 Task: Add an event with the title Sales Team Weekly Meeting, date '2024/03/24', time 7:30 AM to 9:30 AMand add a description: The sales team reviews individual and collective sales performance against set targets and key performance indicators (KPIs). They analyze sales metrics, revenue figures, conversion rates, and other relevant data to evaluate progress and identify areas for improvement. This performance review helps identify successful strategies and areas that require adjustment or additional support._x000D_
_x000D_
Select event color  Peacock . Add location for the event as: 123 Rua das Flores, Porto, Portugal, logged in from the account softage.1@softage.netand send the event invitation to softage.9@softage.net and softage.10@softage.net. Set a reminder for the event Every weekday(Monday to Friday)
Action: Mouse moved to (54, 101)
Screenshot: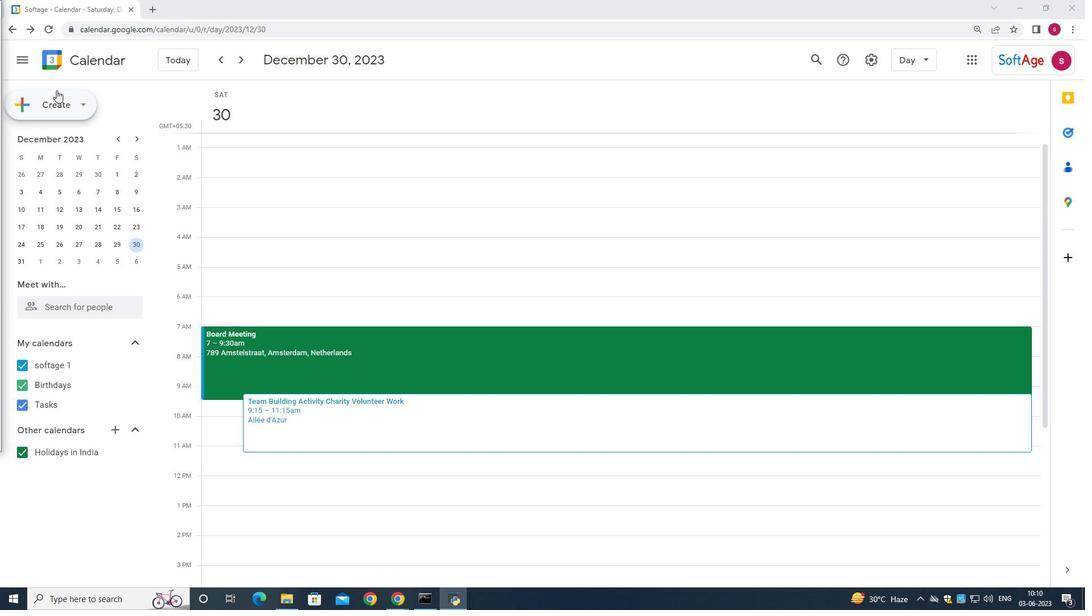 
Action: Mouse pressed left at (54, 101)
Screenshot: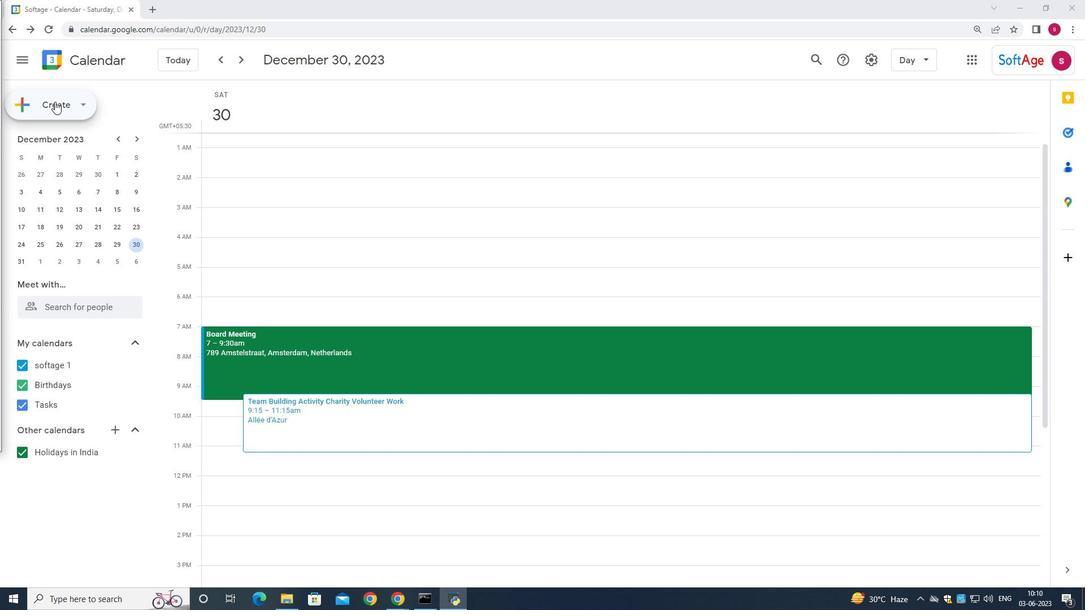 
Action: Mouse moved to (51, 142)
Screenshot: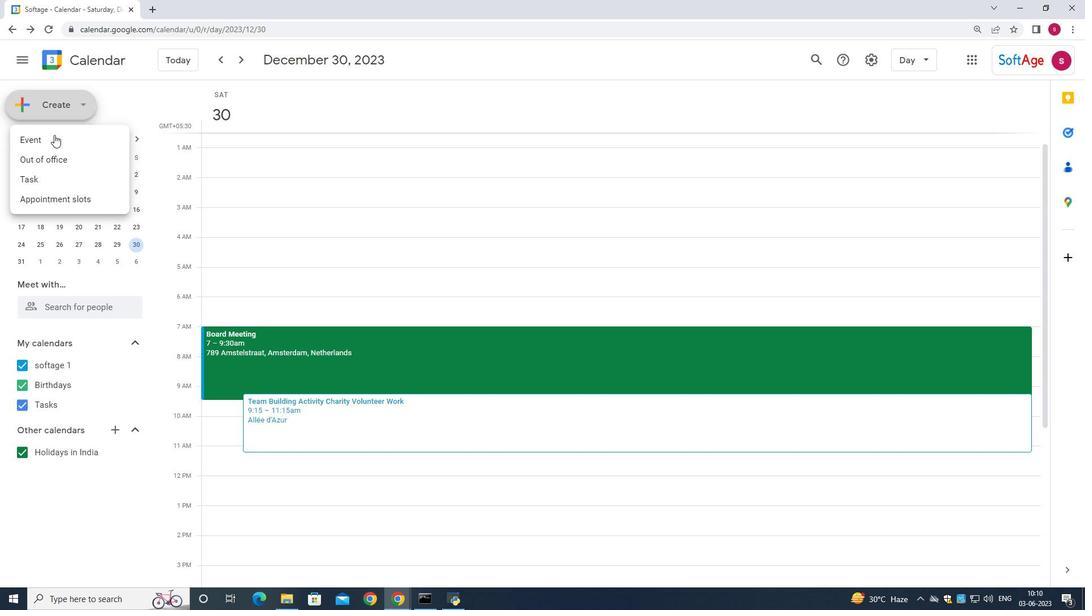 
Action: Mouse pressed left at (51, 142)
Screenshot: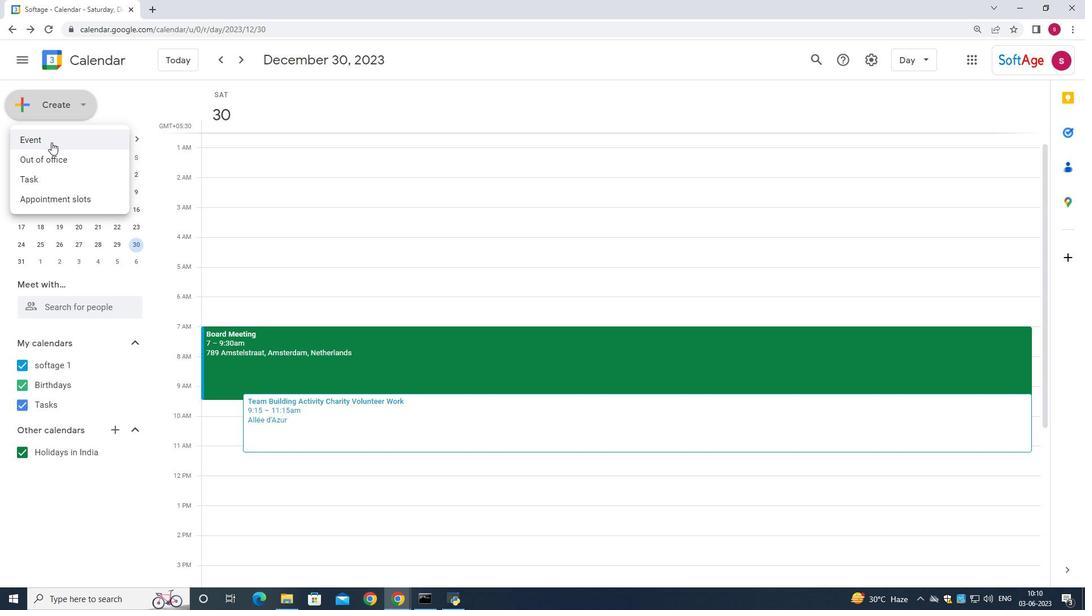 
Action: Mouse moved to (560, 197)
Screenshot: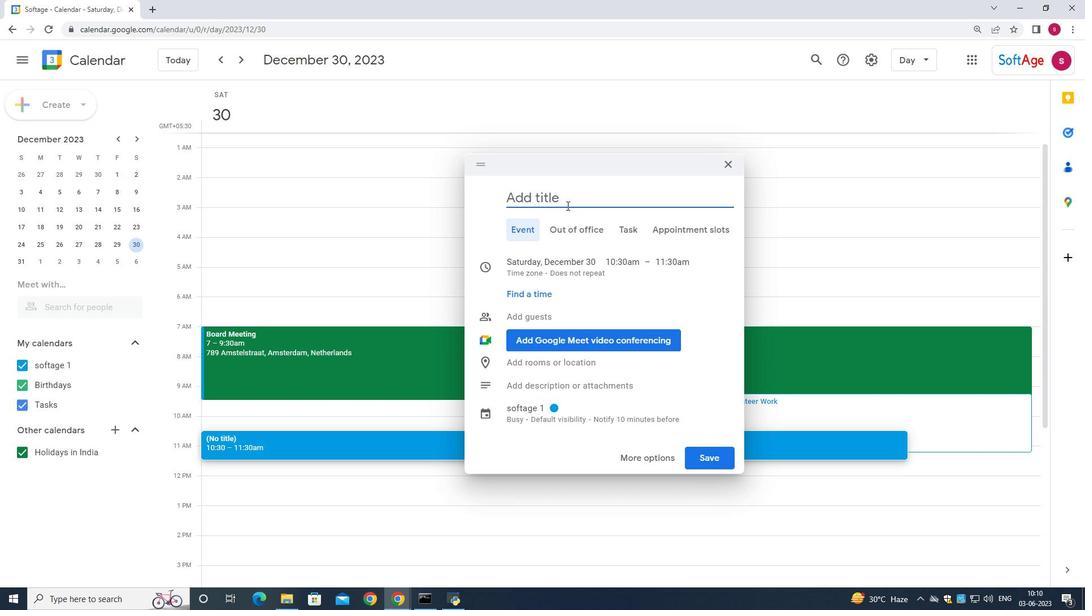 
Action: Mouse pressed left at (560, 197)
Screenshot: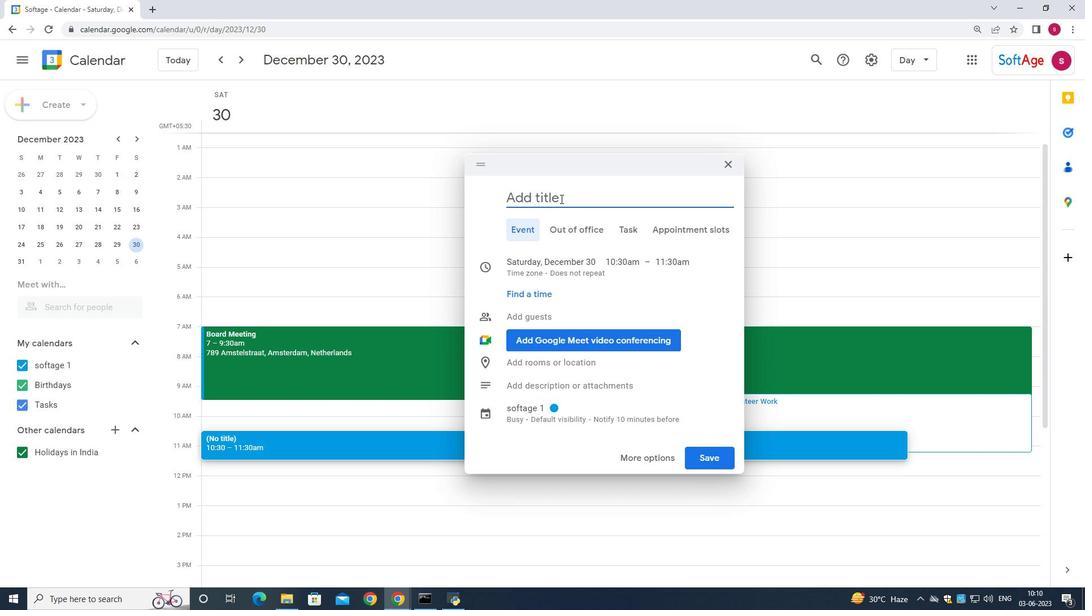 
Action: Key pressed <Key.shift>Sales<Key.space><Key.shift>Team<Key.space><Key.shift><Key.shift><Key.shift>Weekly<Key.space><Key.shift>Meeting
Screenshot: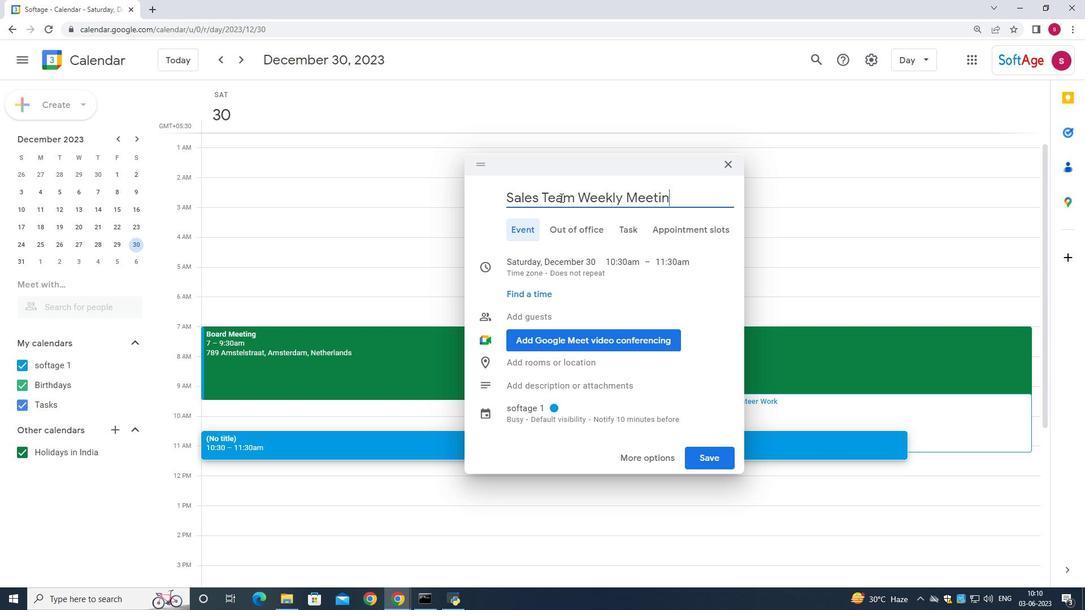 
Action: Mouse moved to (554, 265)
Screenshot: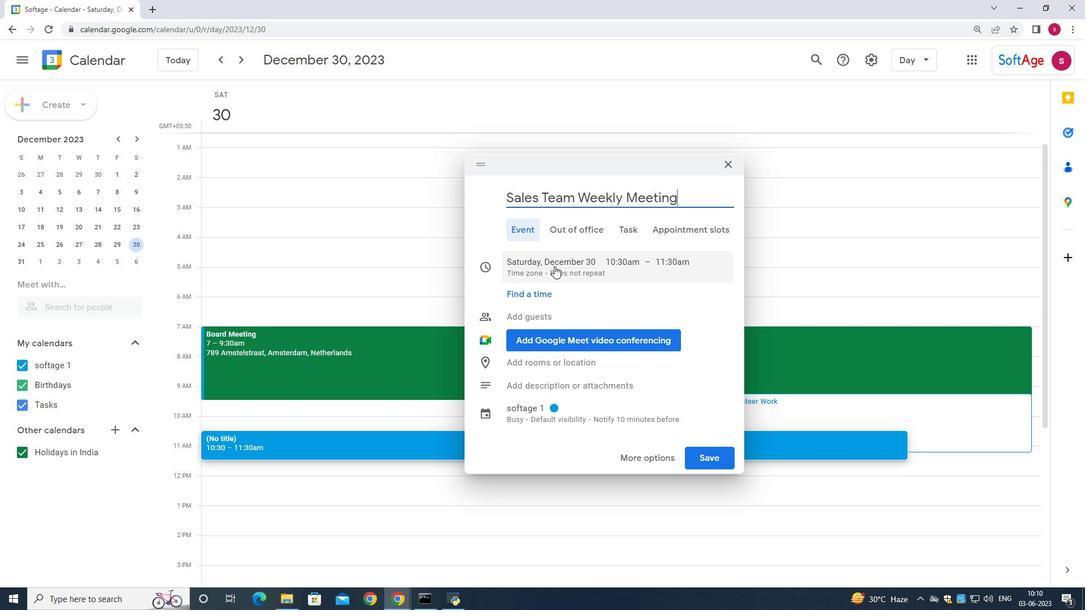 
Action: Mouse pressed left at (554, 265)
Screenshot: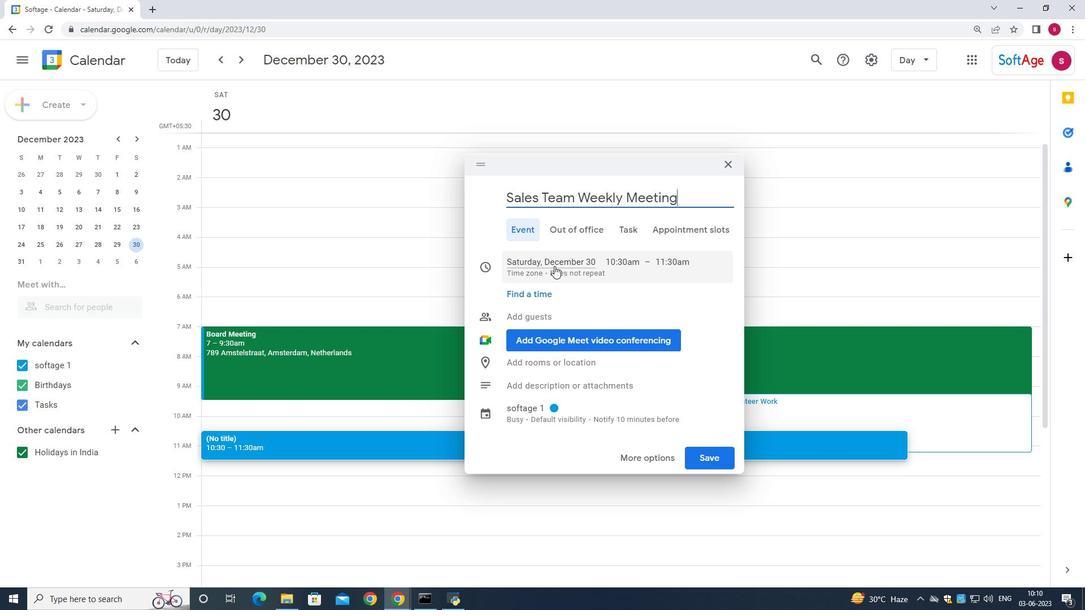 
Action: Mouse moved to (637, 287)
Screenshot: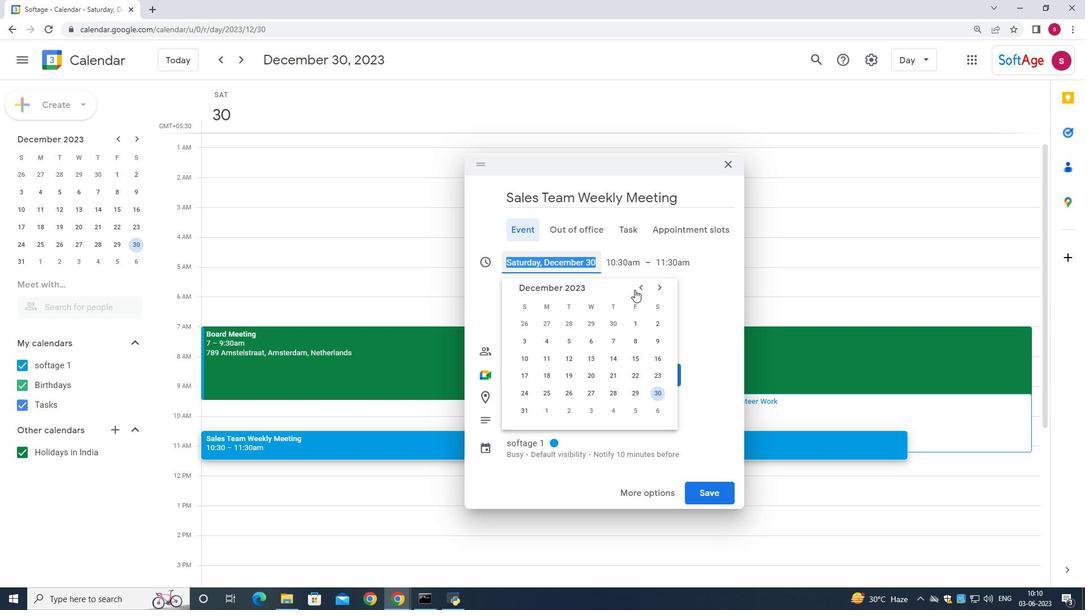 
Action: Mouse pressed left at (637, 287)
Screenshot: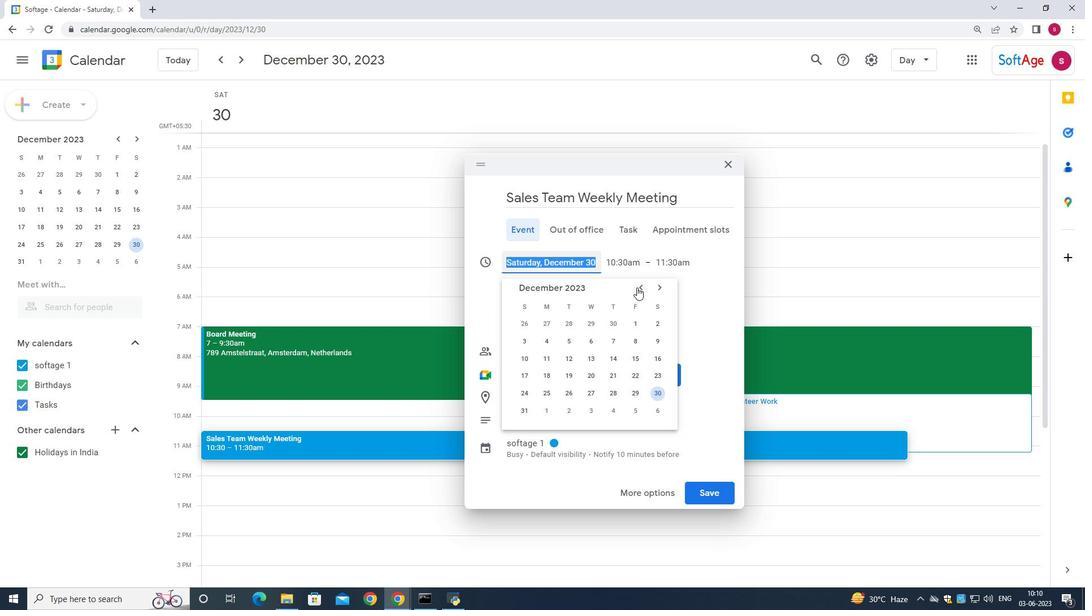 
Action: Mouse pressed left at (637, 287)
Screenshot: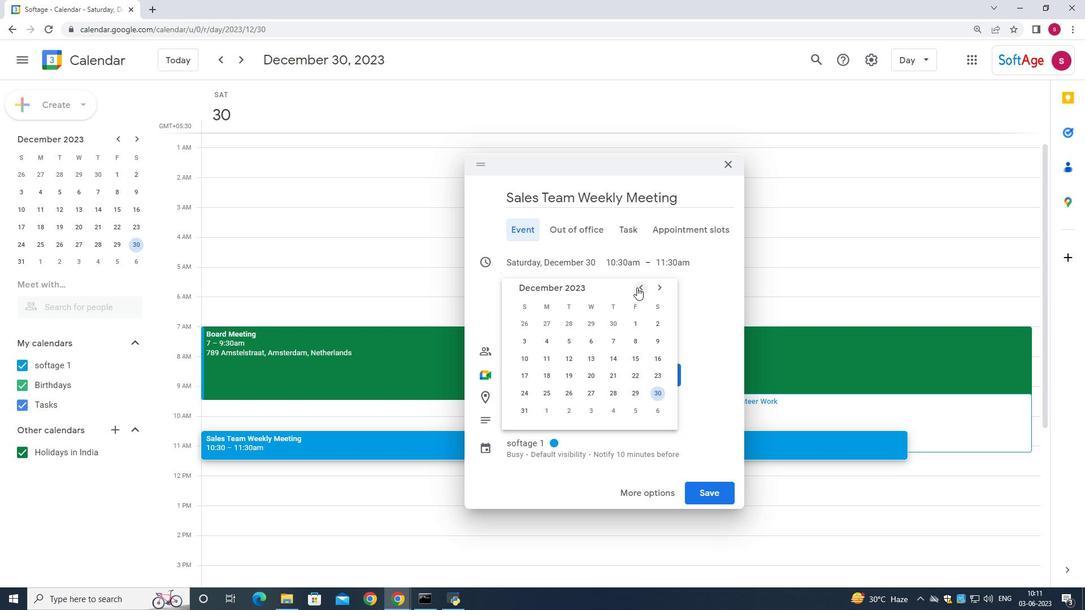 
Action: Mouse pressed left at (637, 287)
Screenshot: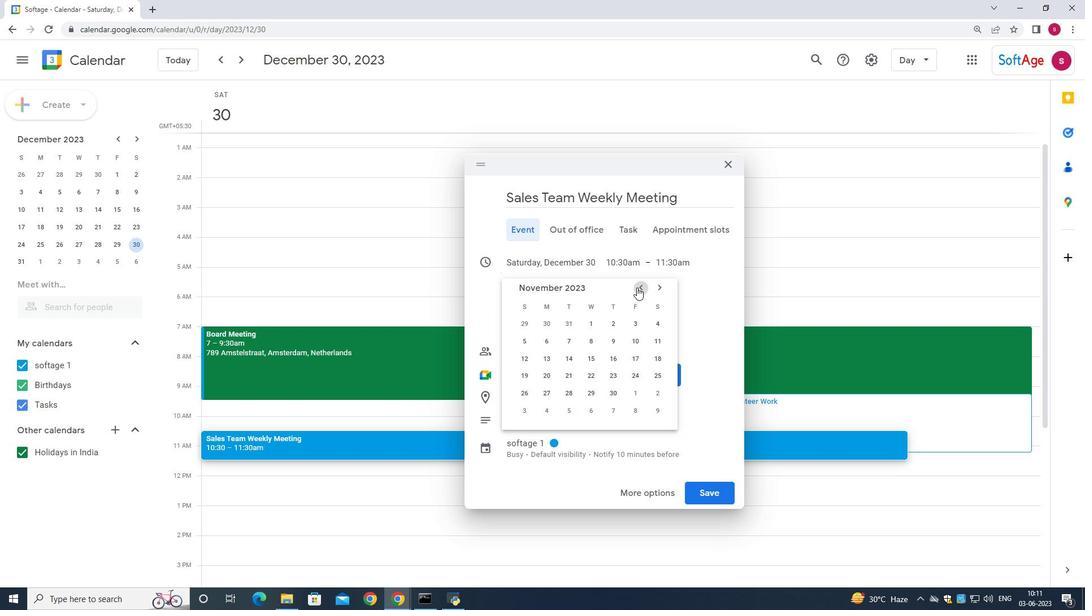 
Action: Mouse pressed left at (637, 287)
Screenshot: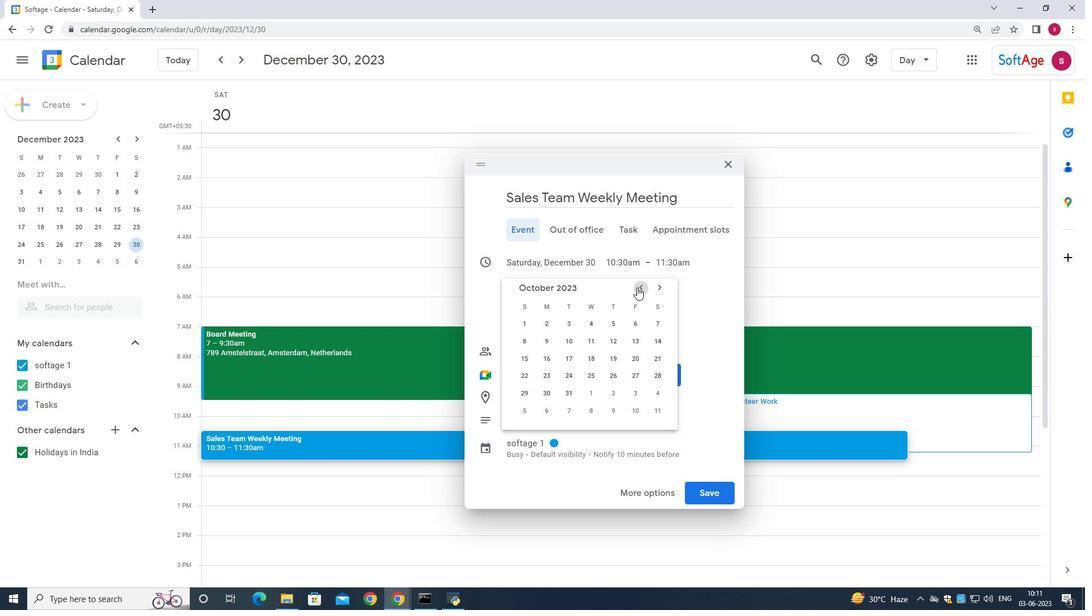 
Action: Mouse pressed left at (637, 287)
Screenshot: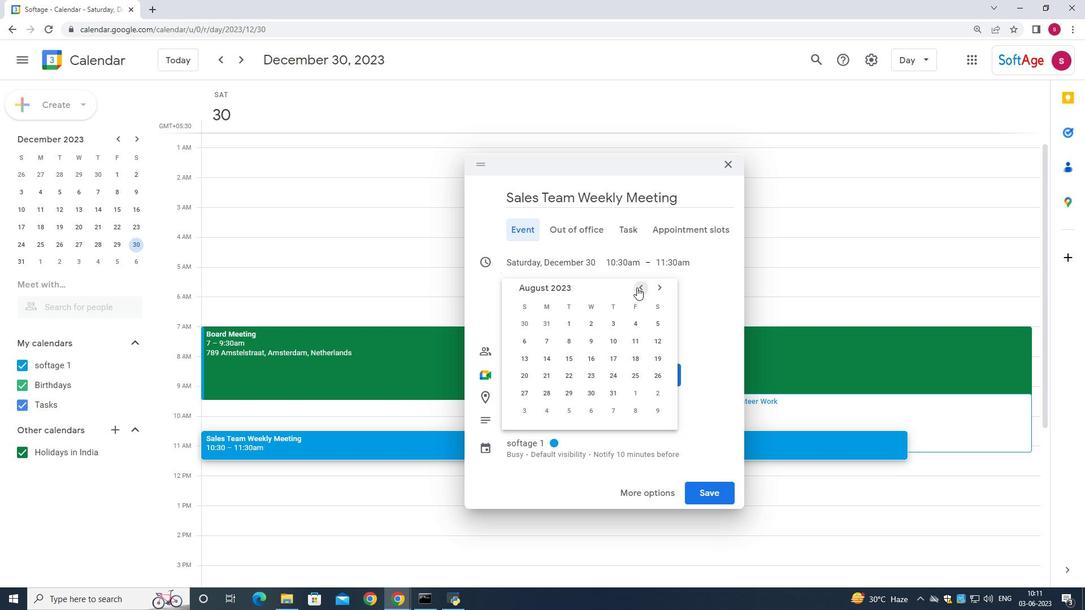 
Action: Mouse pressed left at (637, 287)
Screenshot: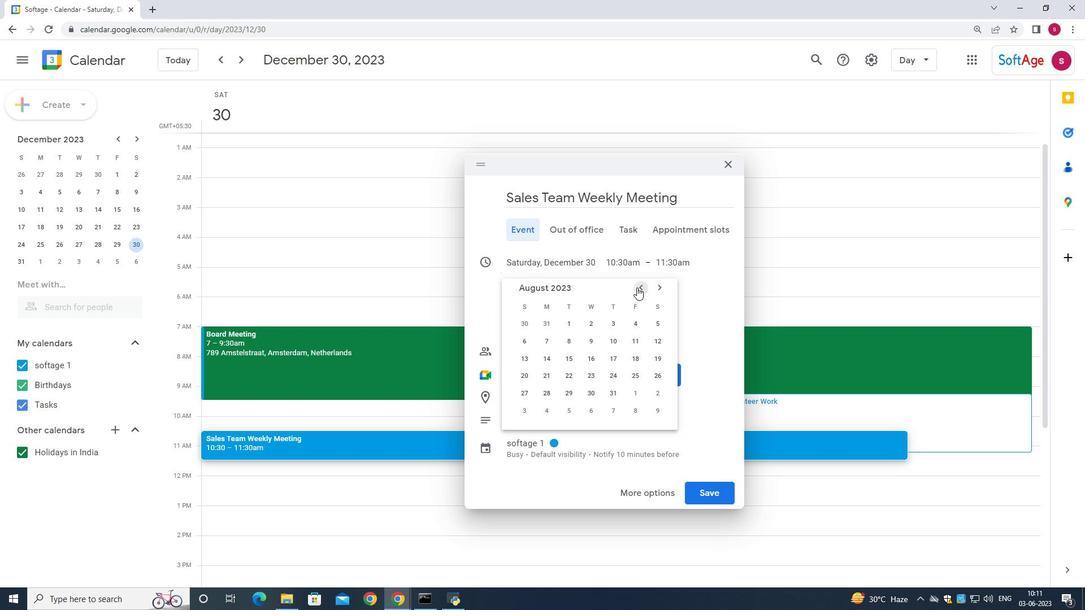 
Action: Mouse pressed left at (637, 287)
Screenshot: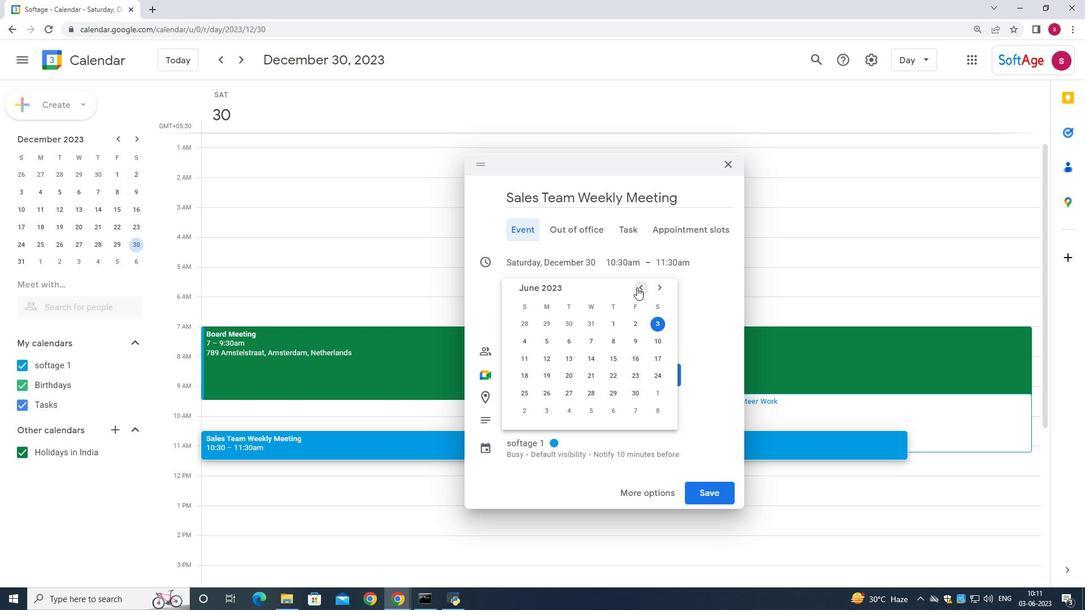 
Action: Mouse pressed left at (637, 287)
Screenshot: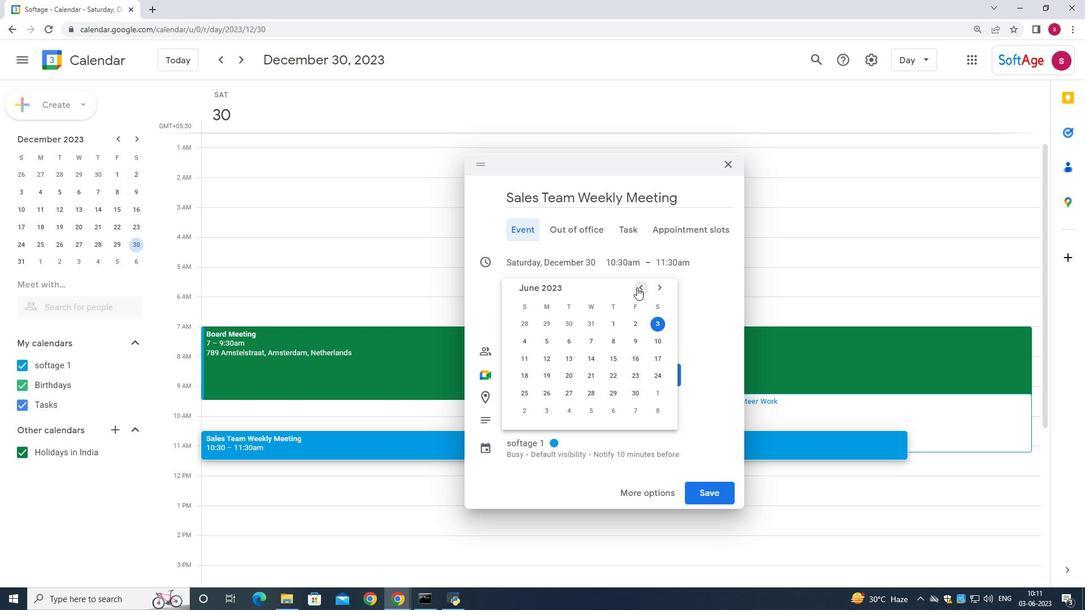 
Action: Mouse pressed left at (637, 287)
Screenshot: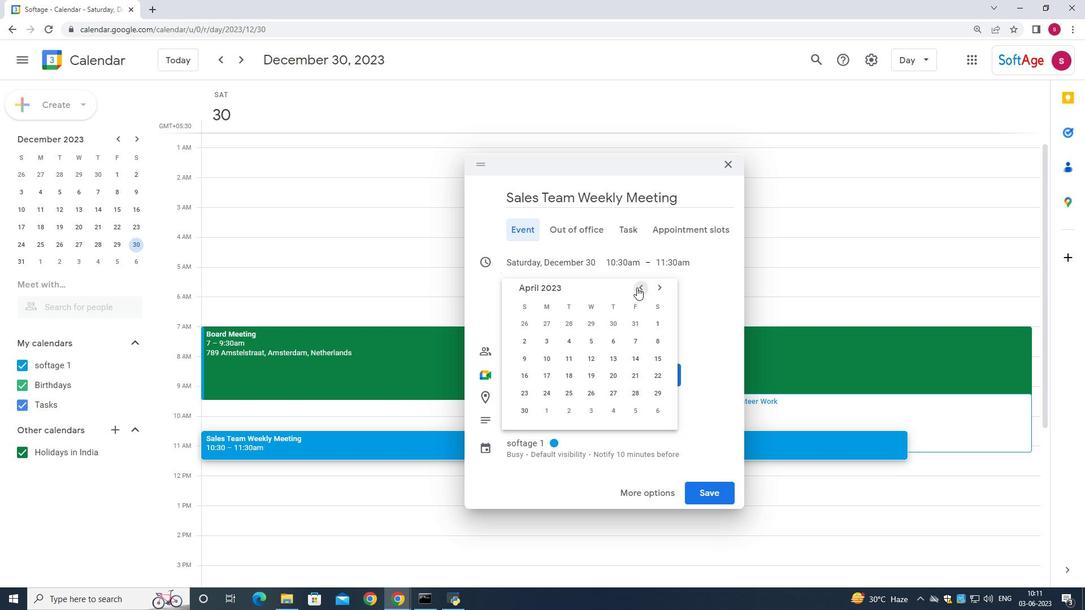 
Action: Mouse moved to (632, 375)
Screenshot: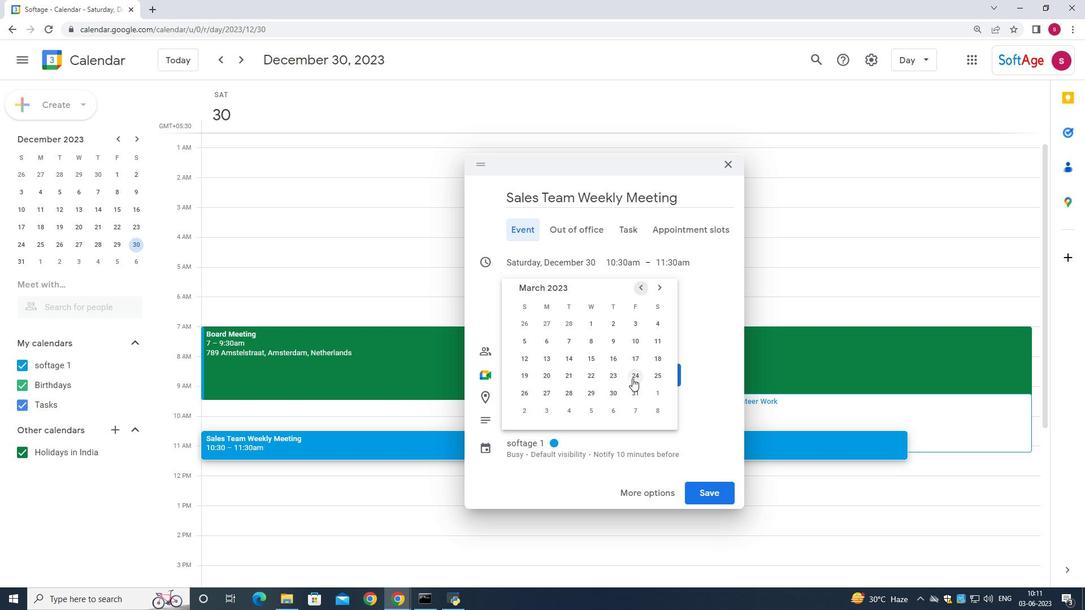 
Action: Mouse pressed left at (632, 375)
Screenshot: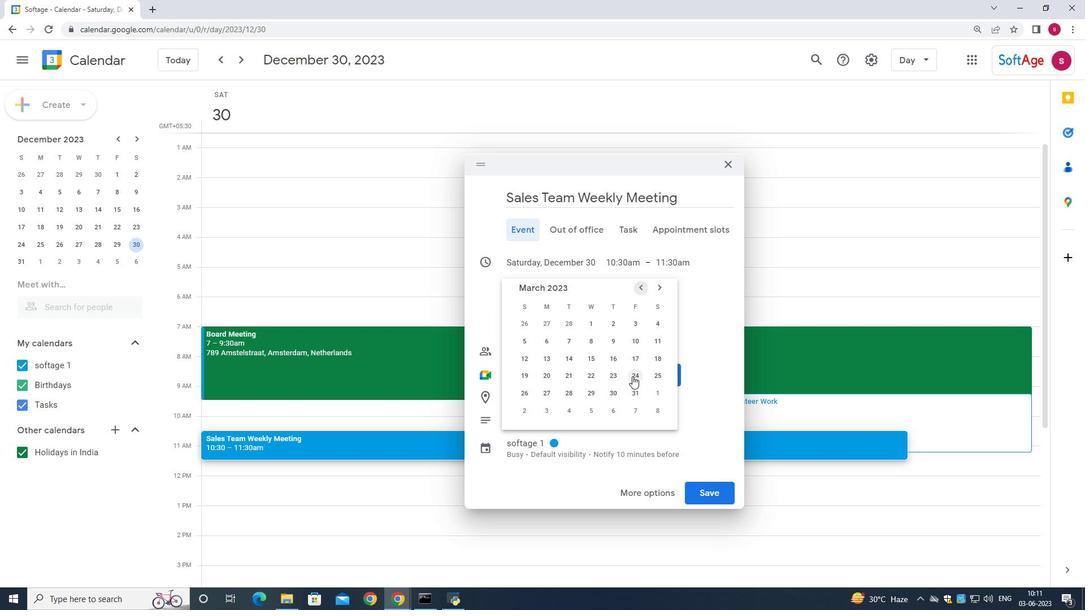 
Action: Mouse moved to (596, 262)
Screenshot: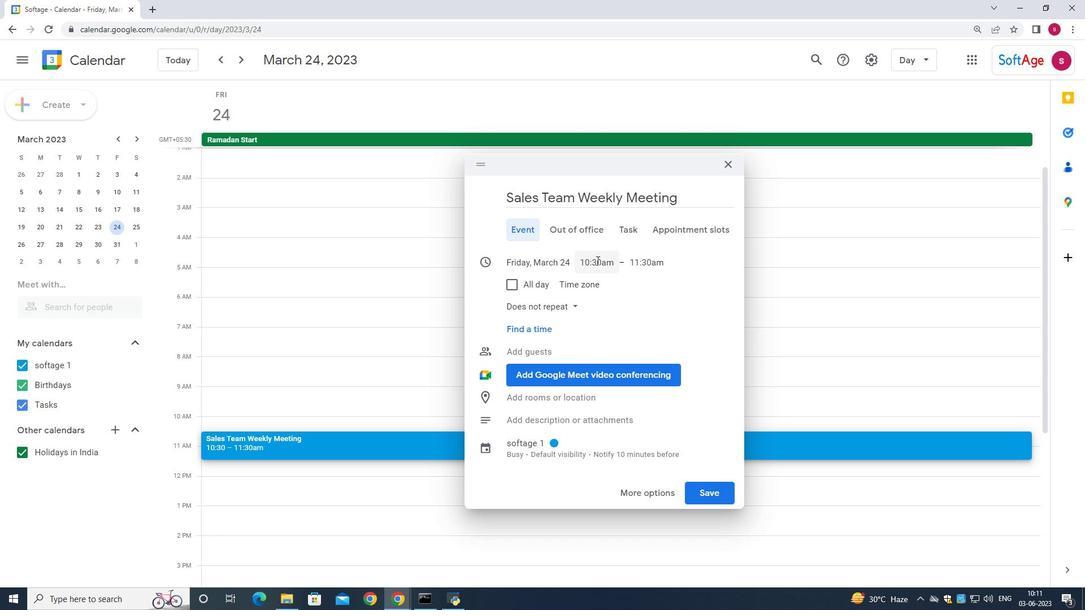 
Action: Mouse pressed left at (596, 262)
Screenshot: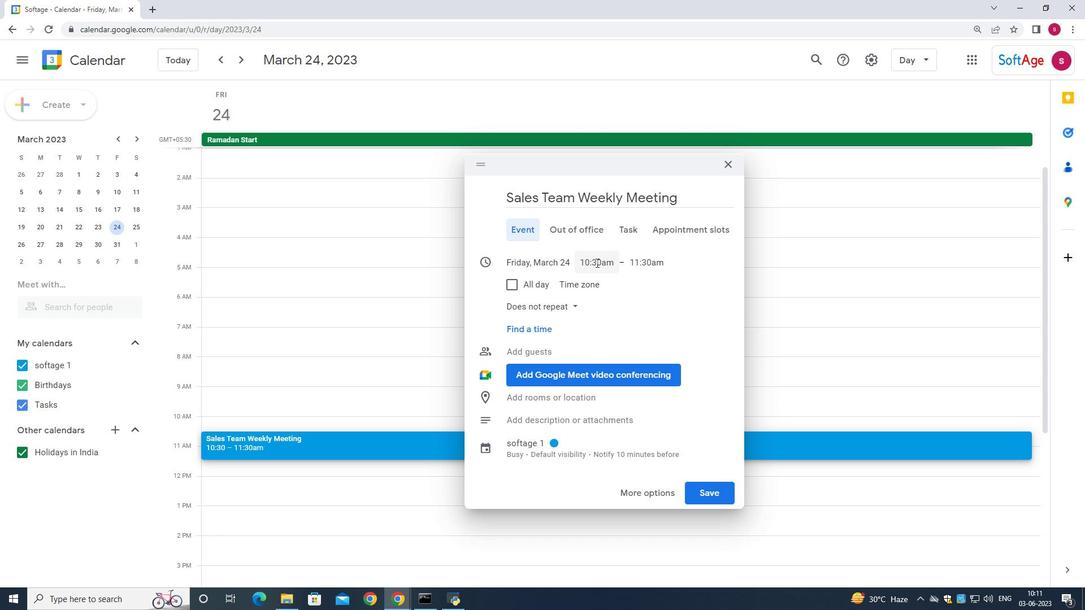 
Action: Mouse moved to (602, 262)
Screenshot: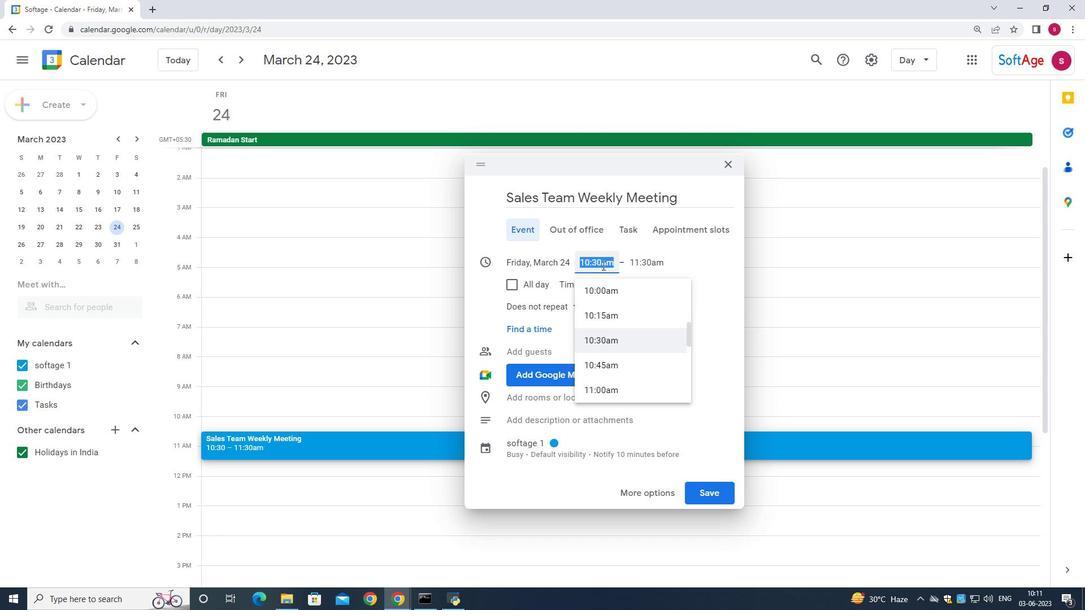 
Action: Mouse pressed left at (602, 262)
Screenshot: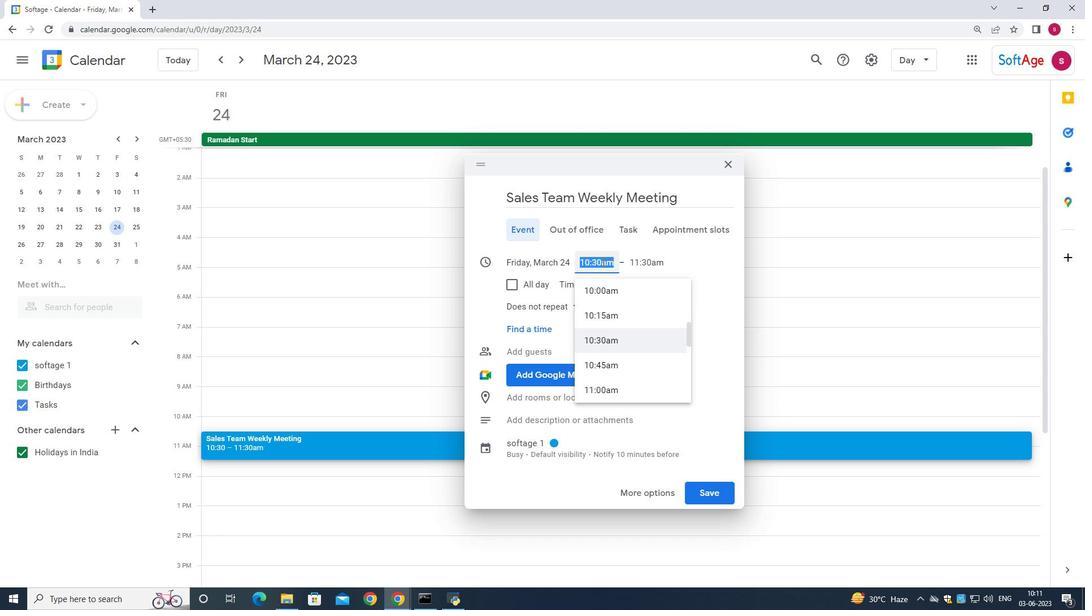 
Action: Key pressed <Key.backspace><Key.backspace>
Screenshot: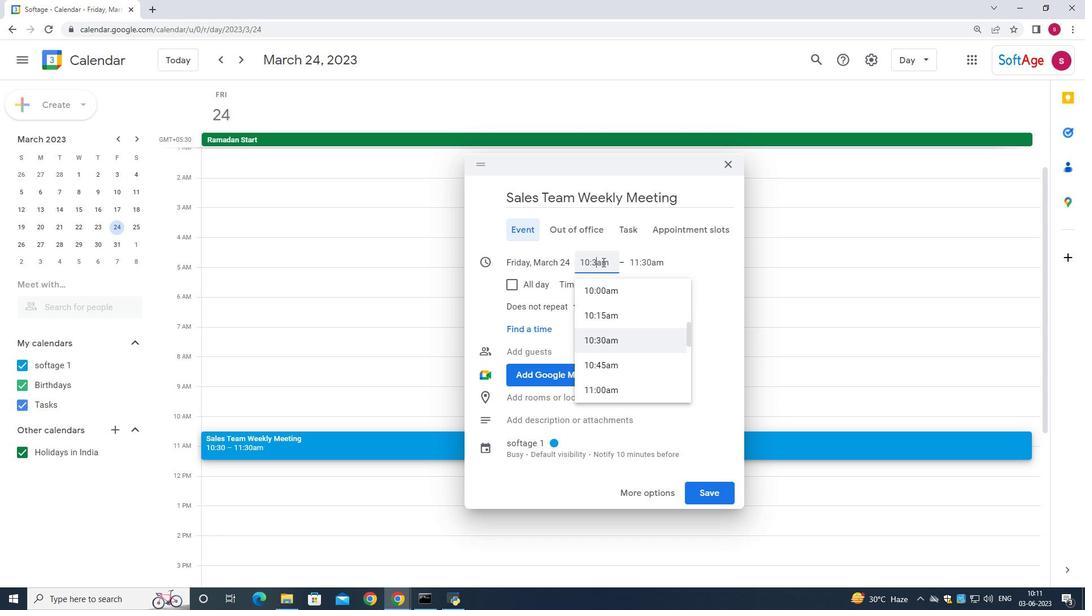 
Action: Mouse moved to (589, 260)
Screenshot: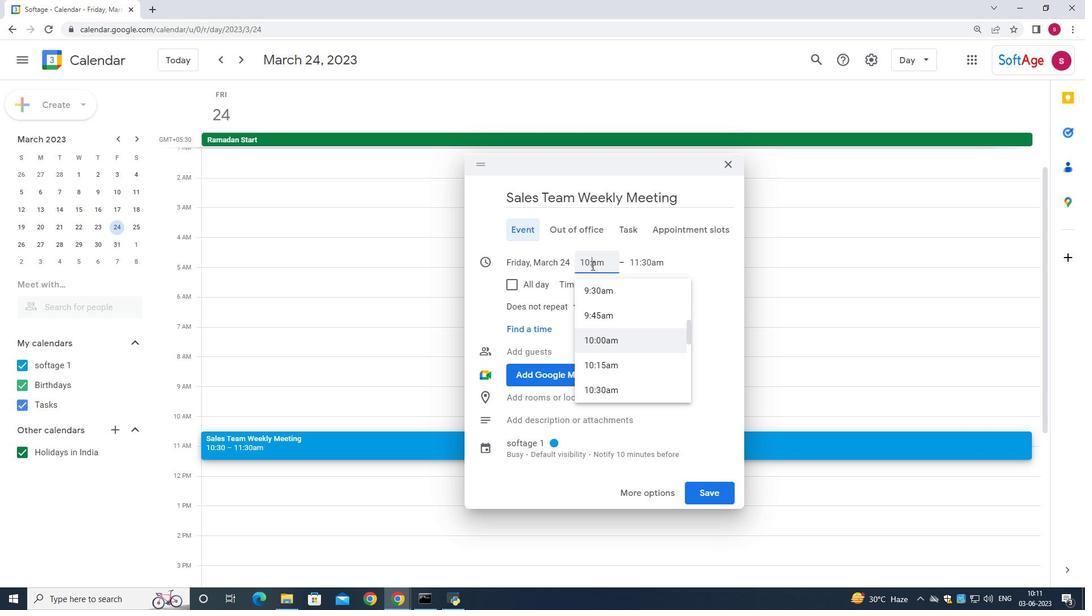 
Action: Mouse pressed left at (589, 260)
Screenshot: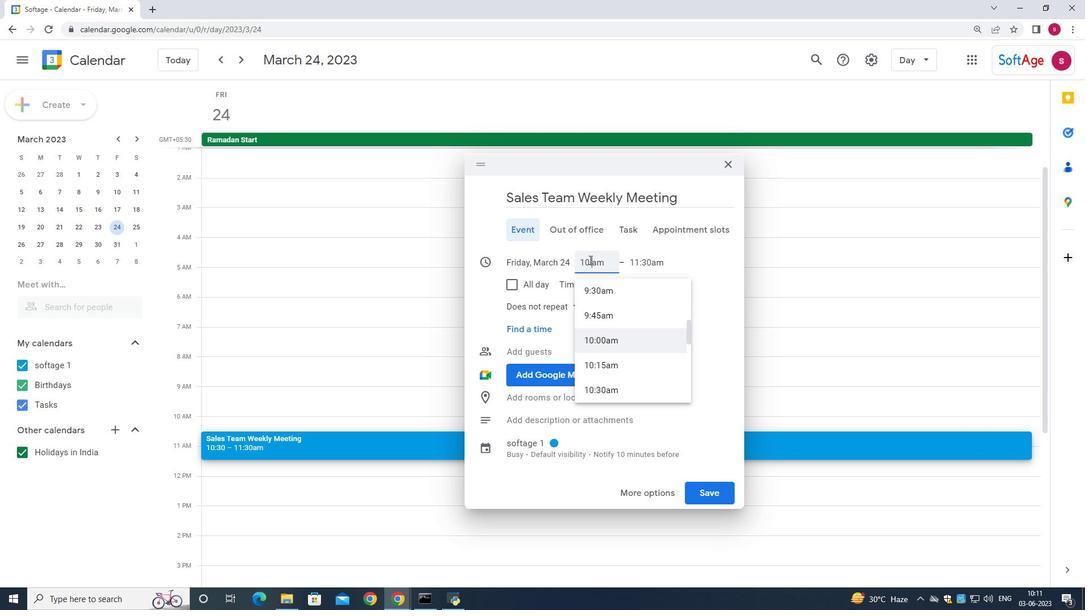 
Action: Key pressed <Key.backspace>7<Key.shift_r>:<Key.space>30<Key.space><Key.shift>A<Key.shift><Key.shift><Key.shift><Key.shift><Key.shift>M
Screenshot: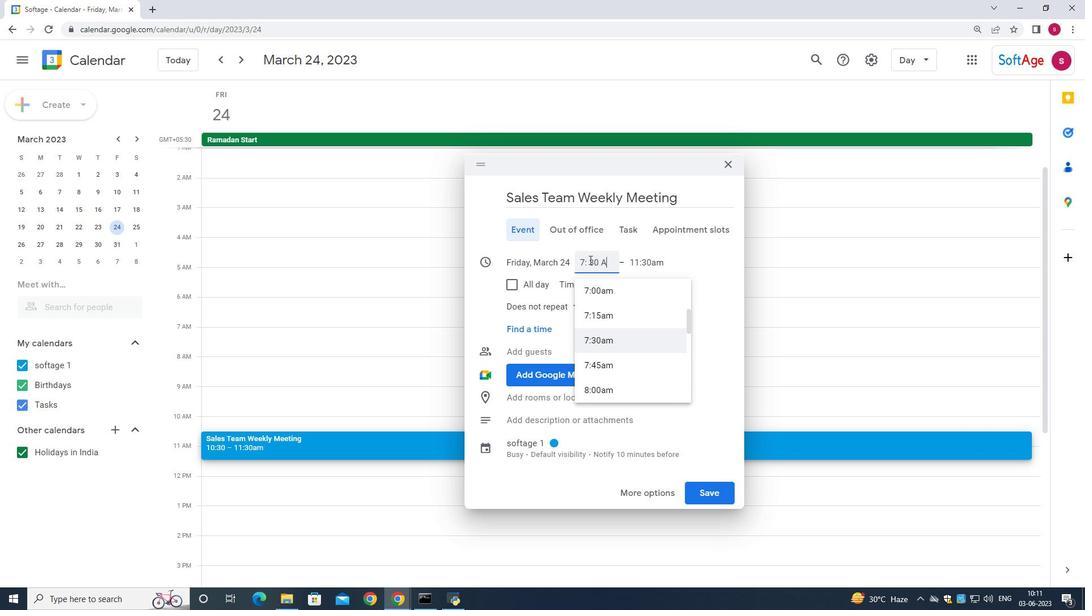 
Action: Mouse moved to (647, 259)
Screenshot: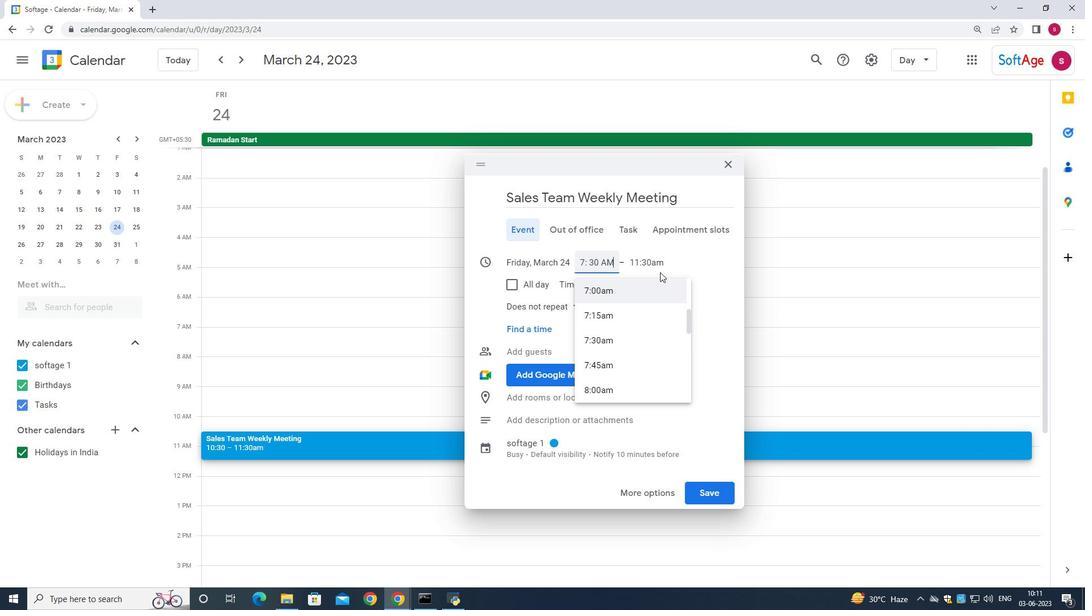 
Action: Mouse pressed left at (647, 259)
Screenshot: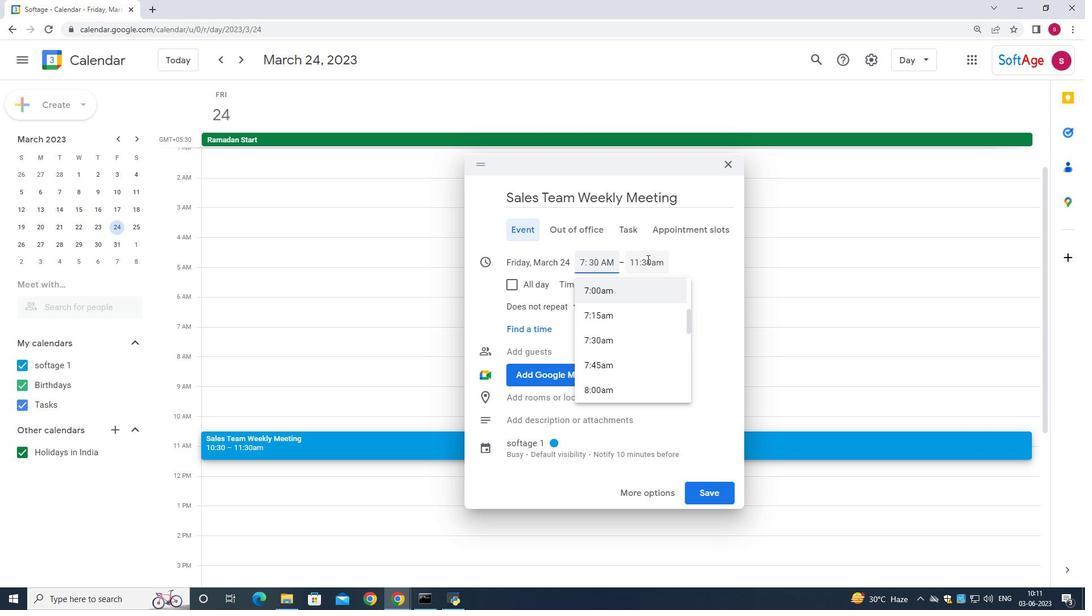 
Action: Mouse moved to (674, 349)
Screenshot: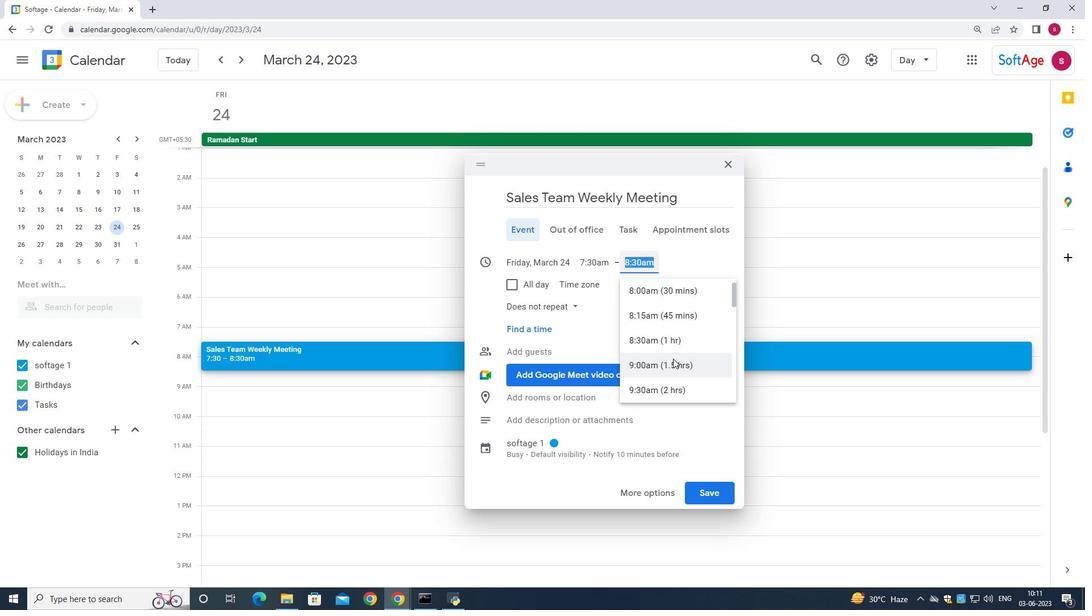 
Action: Mouse scrolled (674, 349) with delta (0, 0)
Screenshot: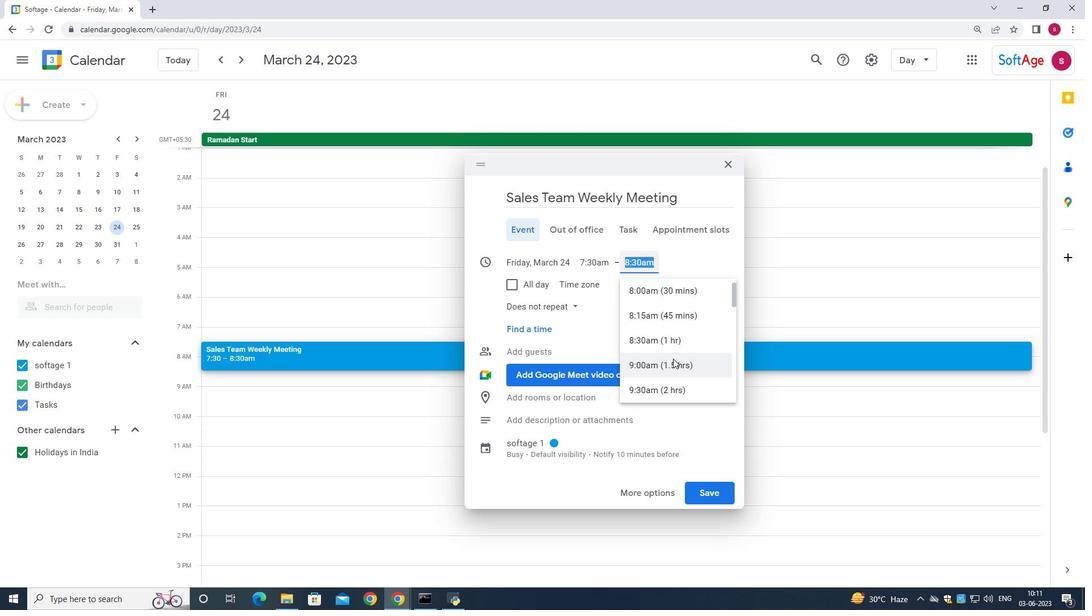 
Action: Mouse scrolled (674, 349) with delta (0, 0)
Screenshot: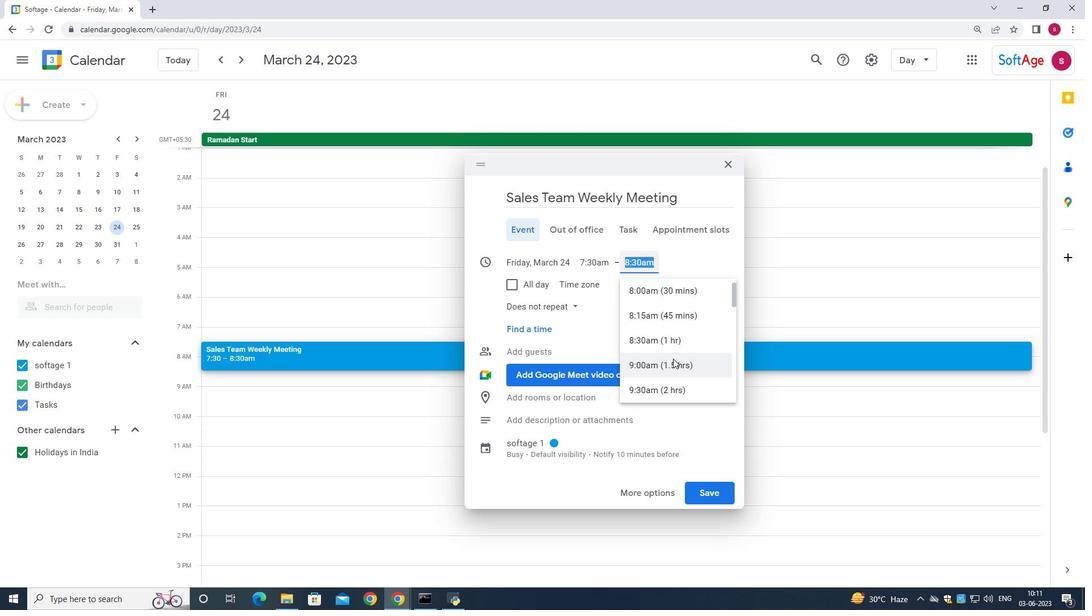 
Action: Mouse scrolled (674, 349) with delta (0, 0)
Screenshot: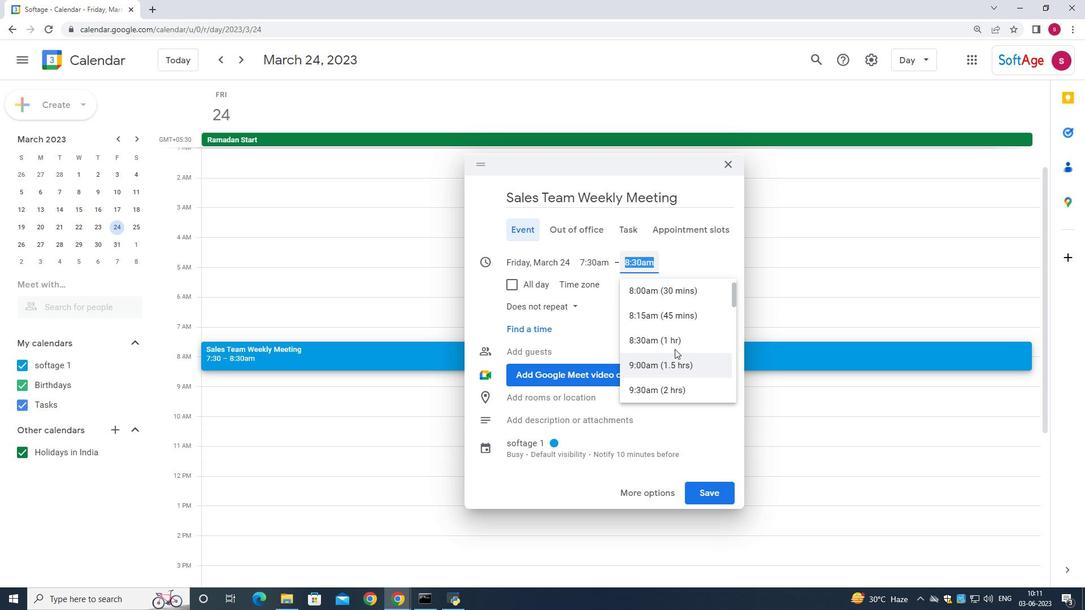 
Action: Mouse scrolled (674, 349) with delta (0, 0)
Screenshot: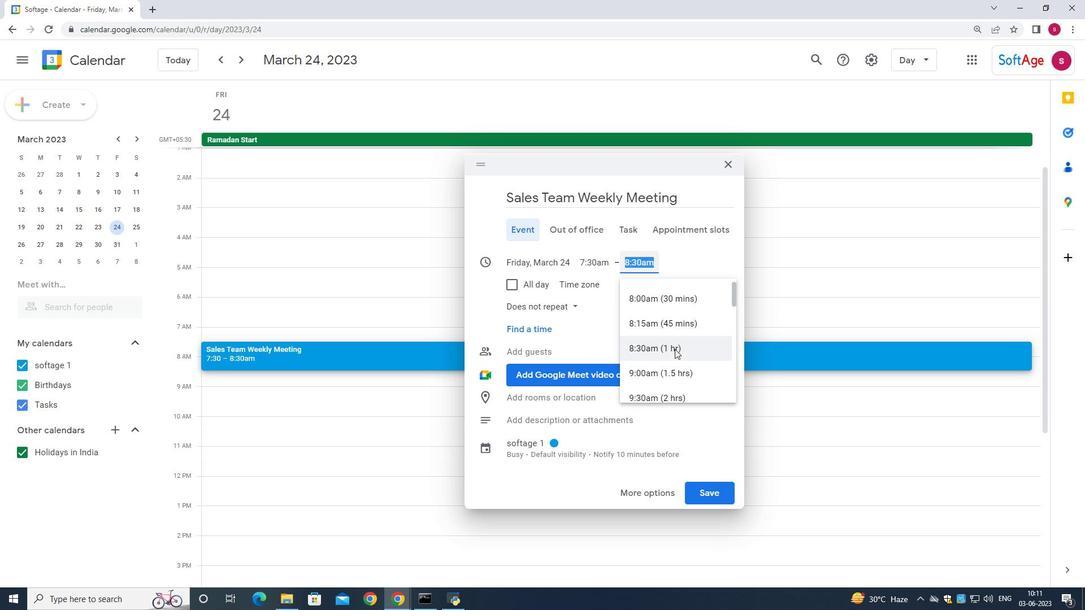 
Action: Mouse scrolled (674, 349) with delta (0, 0)
Screenshot: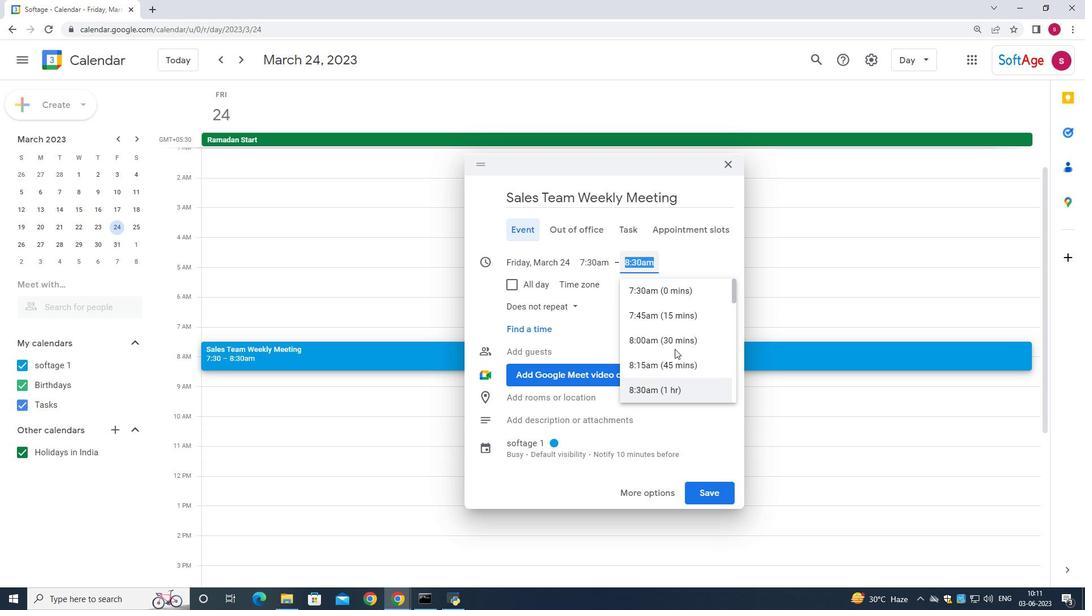
Action: Mouse scrolled (674, 349) with delta (0, 0)
Screenshot: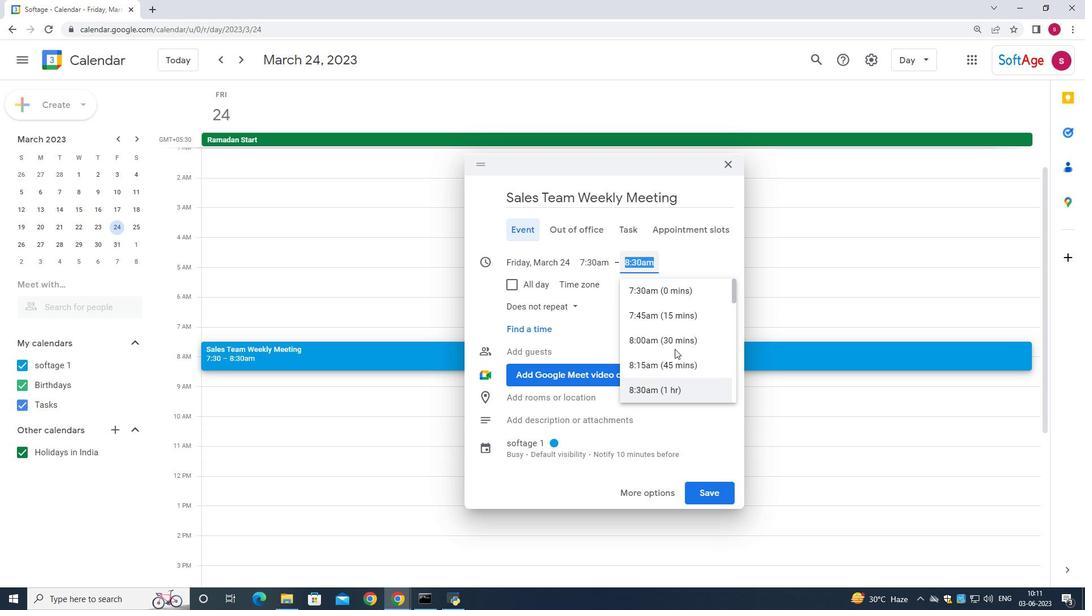 
Action: Mouse scrolled (674, 349) with delta (0, 0)
Screenshot: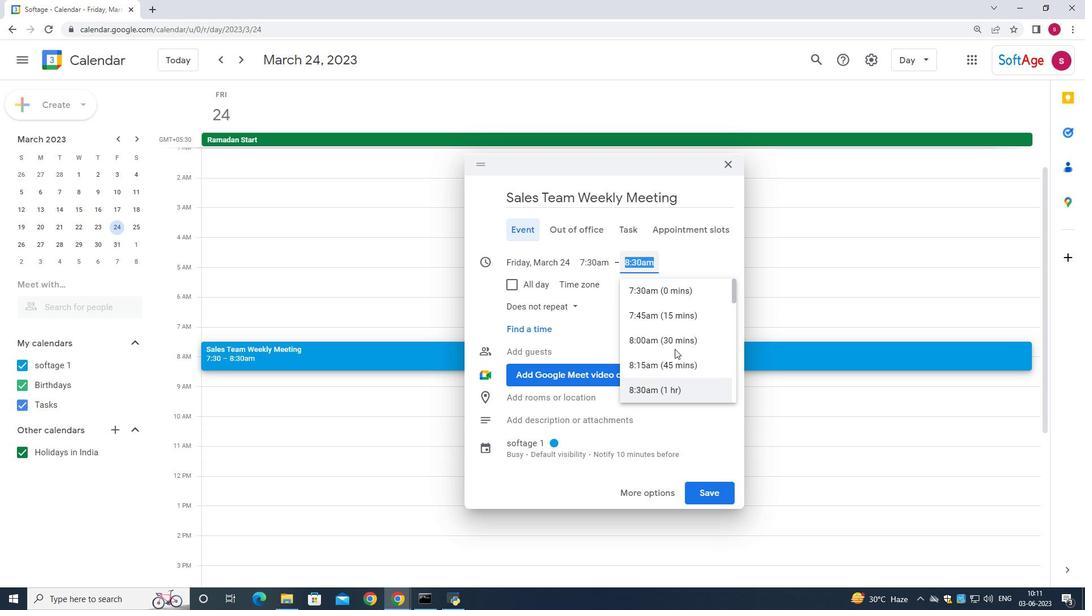 
Action: Mouse scrolled (674, 349) with delta (0, 0)
Screenshot: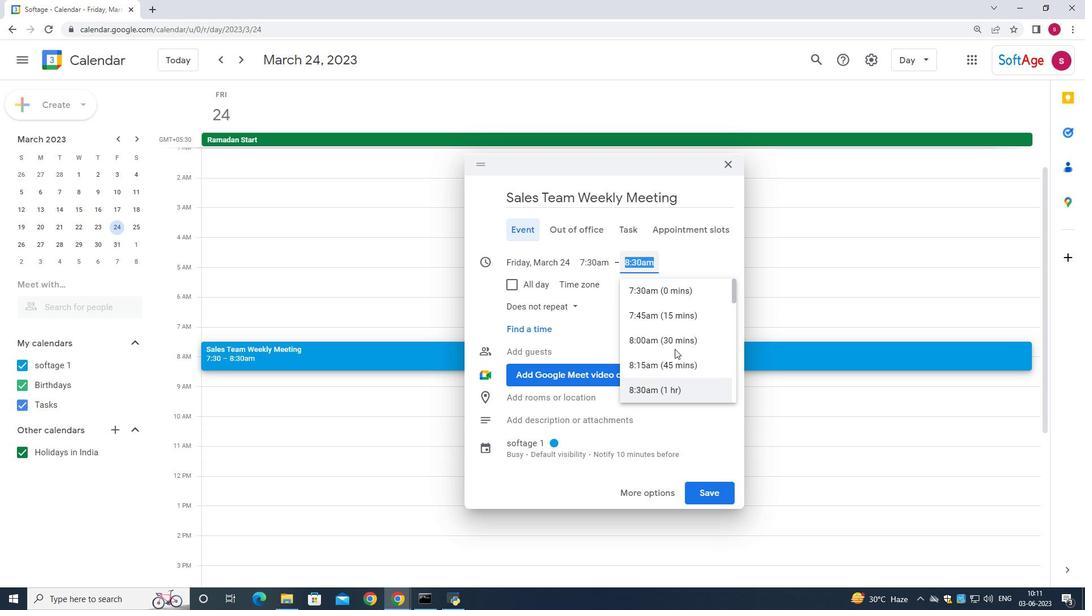 
Action: Mouse scrolled (674, 349) with delta (0, 0)
Screenshot: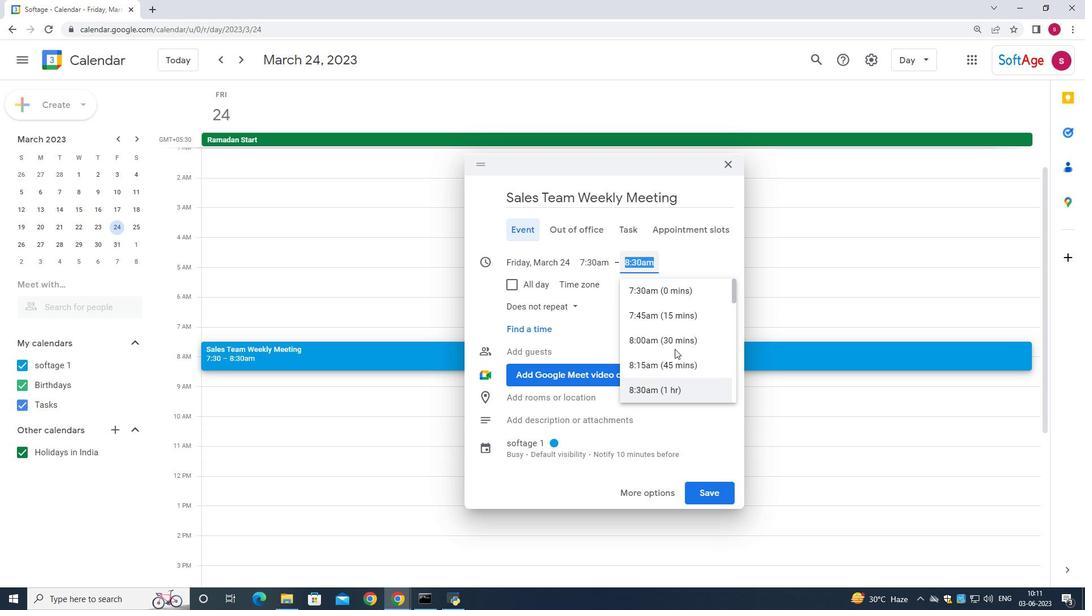 
Action: Mouse scrolled (674, 349) with delta (0, 0)
Screenshot: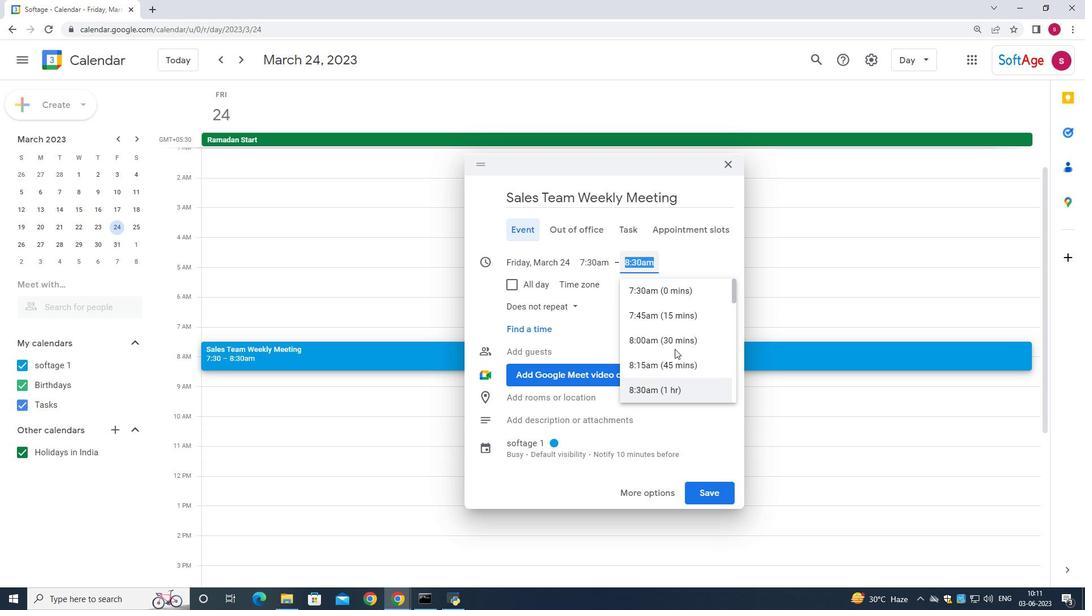 
Action: Mouse moved to (672, 343)
Screenshot: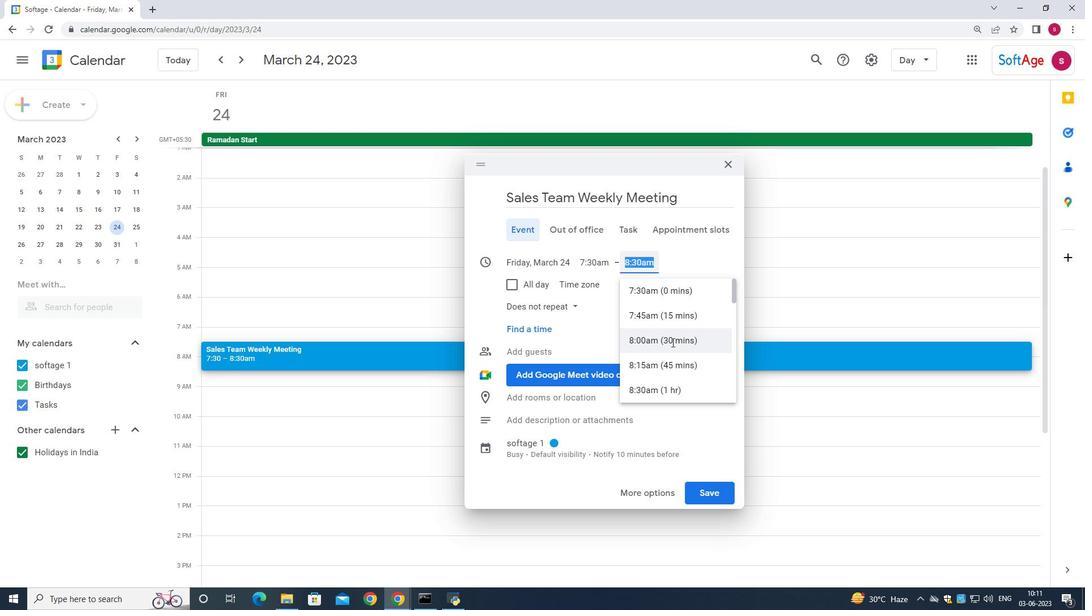 
Action: Mouse scrolled (672, 342) with delta (0, 0)
Screenshot: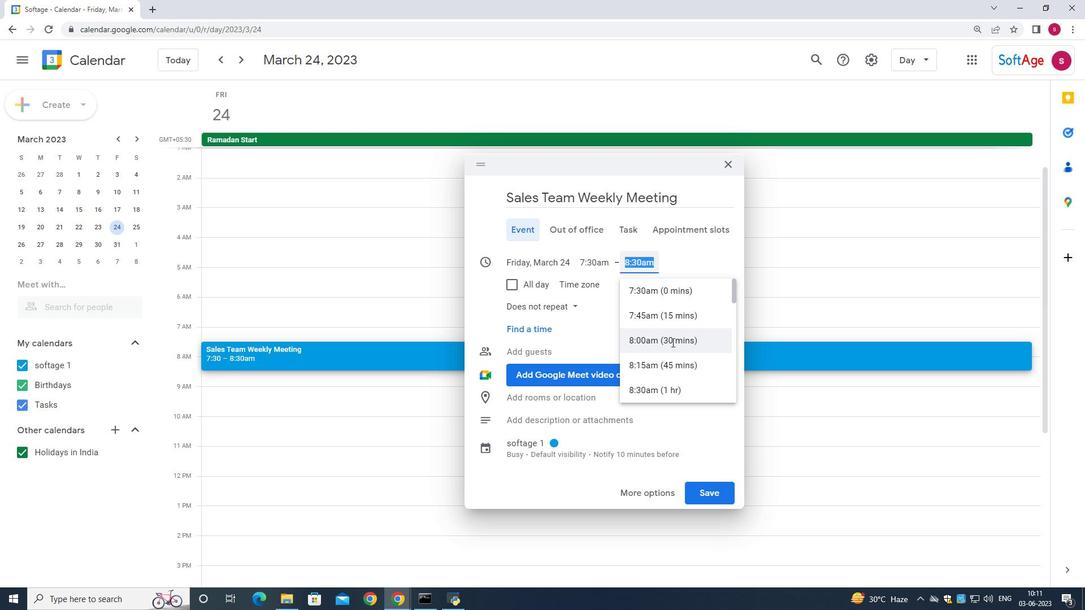 
Action: Mouse moved to (648, 383)
Screenshot: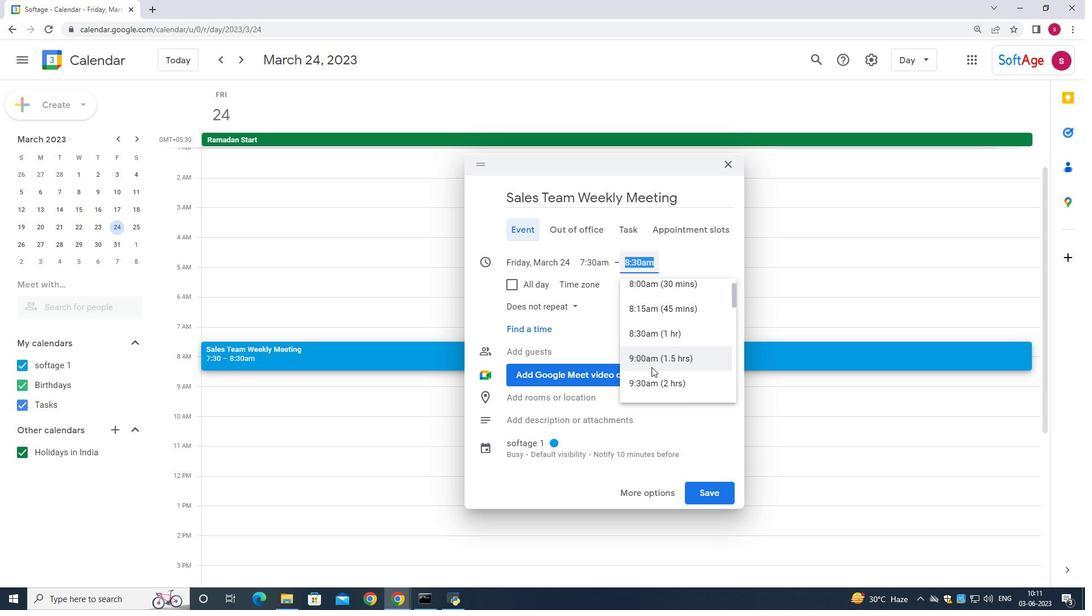 
Action: Mouse pressed left at (648, 383)
Screenshot: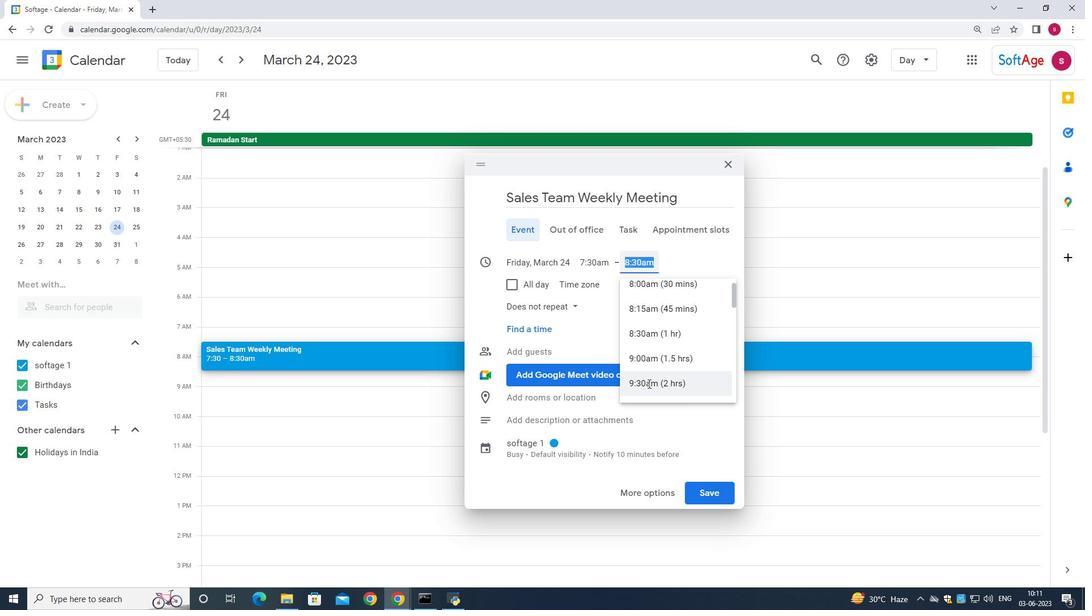 
Action: Mouse moved to (549, 419)
Screenshot: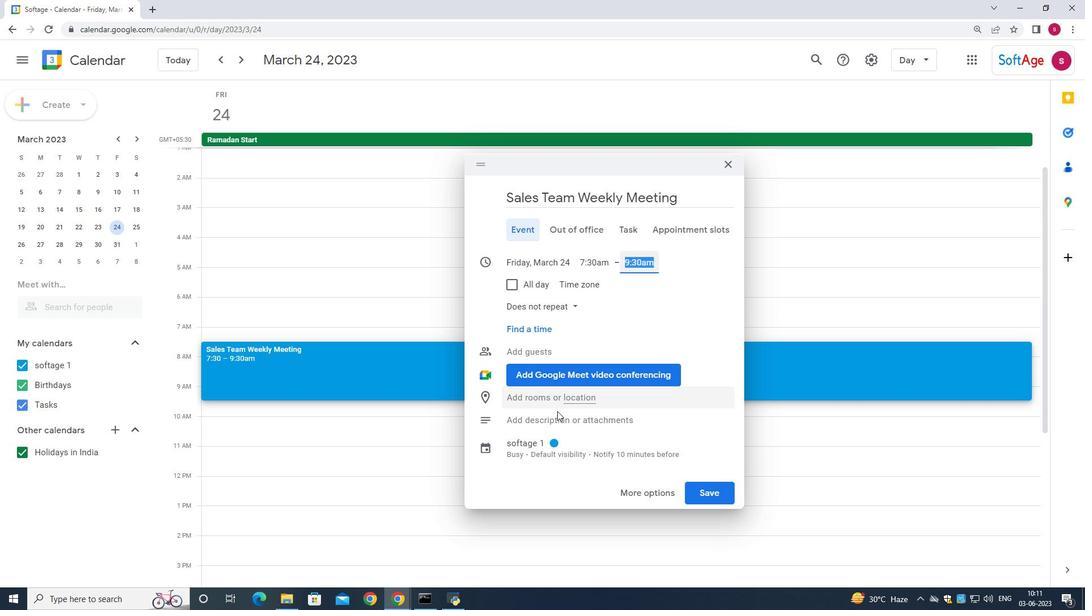
Action: Mouse pressed left at (549, 419)
Screenshot: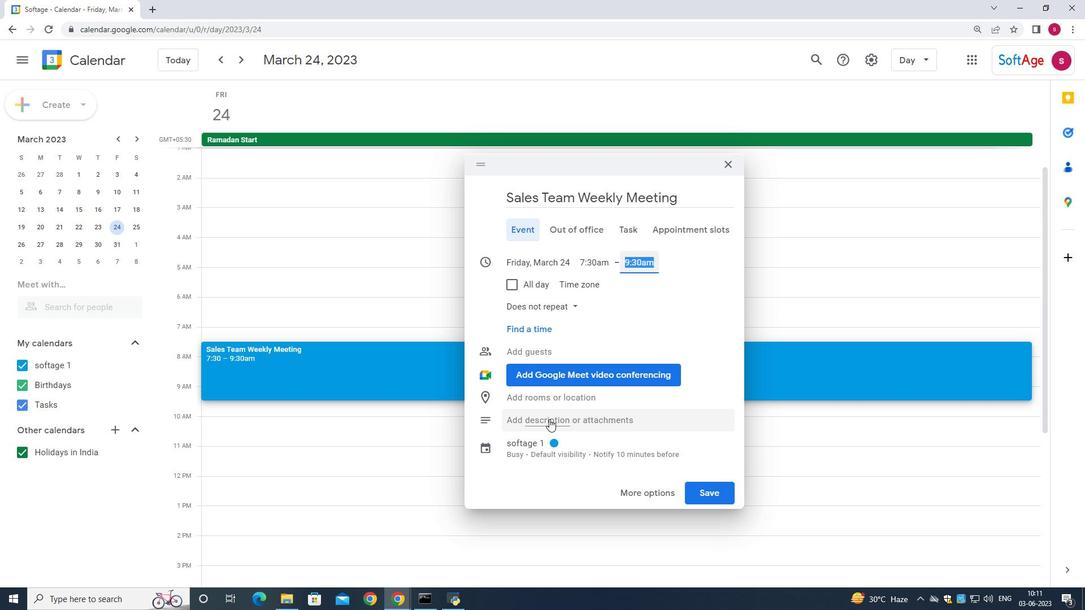 
Action: Mouse moved to (543, 414)
Screenshot: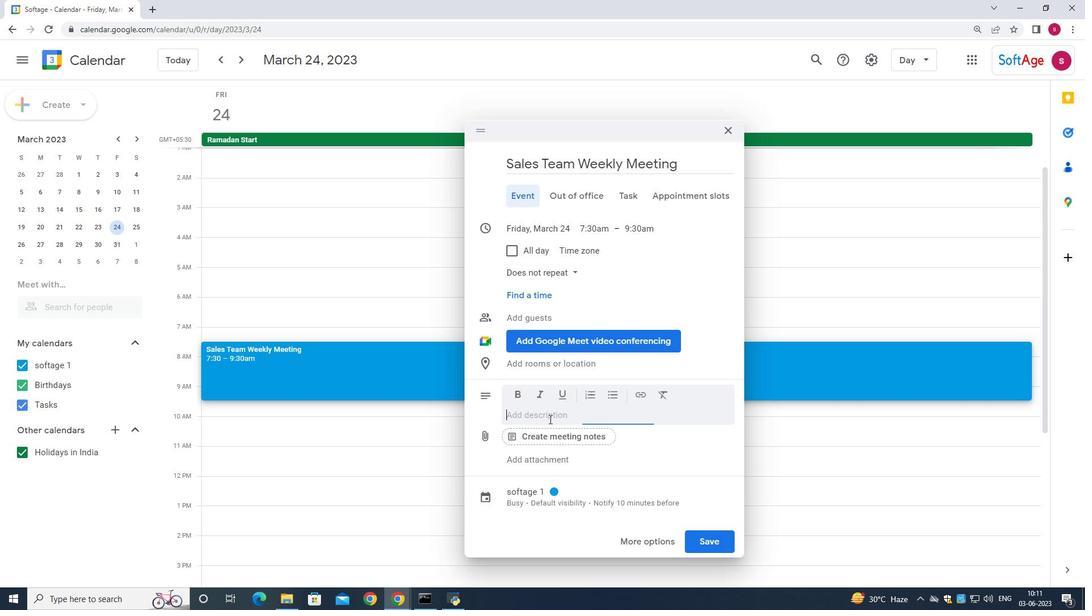 
Action: Key pressed <Key.shift>The<Key.space>sales<Key.space>team<Key.space>reviews<Key.space>individual<Key.space>and<Key.space>collective<Key.space>sales<Key.space>performance<Key.space>against<Key.space>set<Key.space>targets<Key.space>and<Key.space>key<Key.space>performance<Key.space>indicators<Key.space><Key.shift_r><Key.shift_r><Key.shift_r>(<Key.space><Key.space>kp<Key.space>is<Key.shift_r><Key.shift_r><Key.shift_r><Key.shift_r><Key.shift_r><Key.shift_r><Key.shift_r><Key.shift_r><Key.shift_r><Key.shift_r><Key.shift_r><Key.shift_r><Key.shift_r><Key.shift_r><Key.shift_r><Key.shift_r><Key.shift_r><Key.shift_r><Key.shift_r><Key.shift_r><Key.shift_r>)
Screenshot: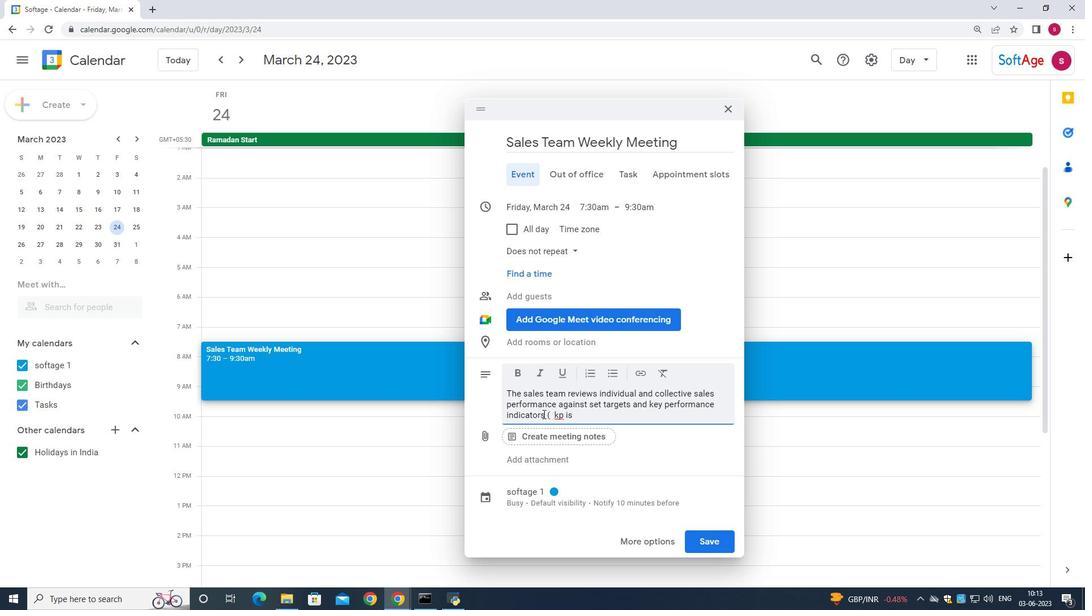 
Action: Mouse moved to (563, 416)
Screenshot: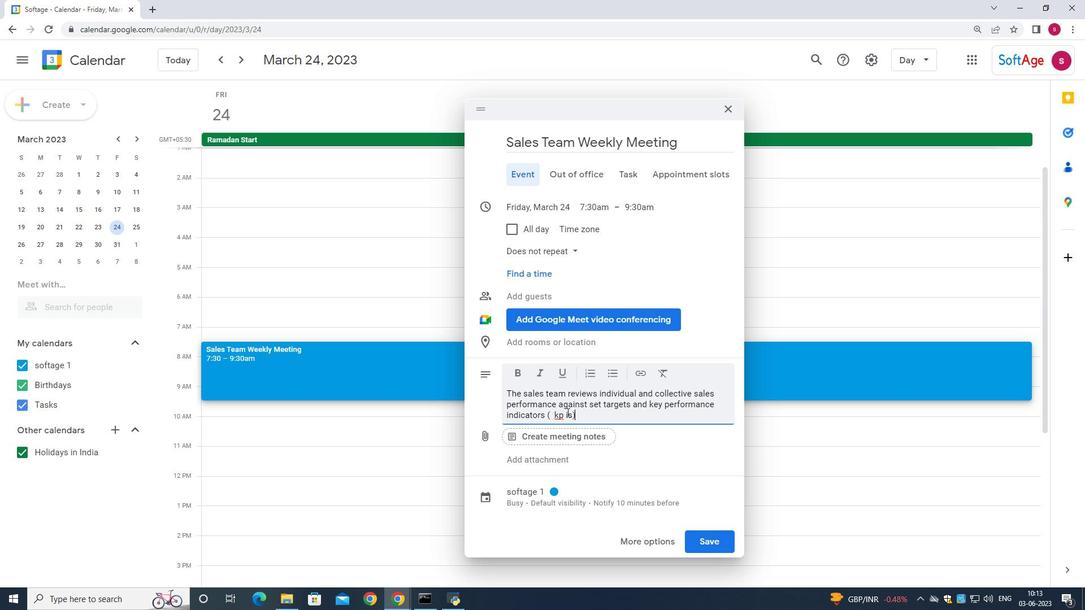 
Action: Mouse pressed left at (563, 416)
Screenshot: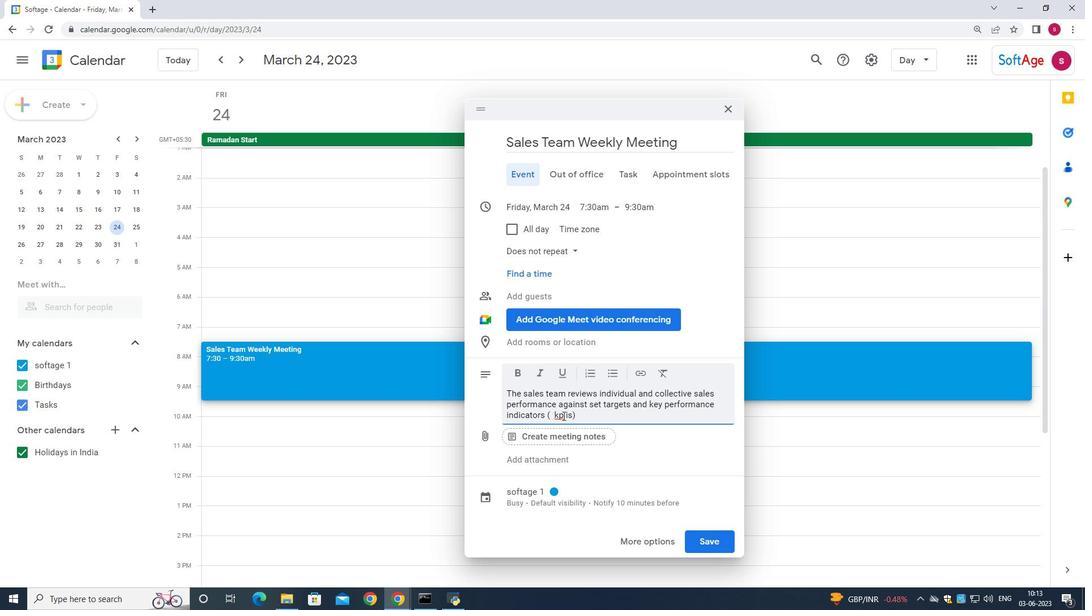 
Action: Mouse moved to (570, 416)
Screenshot: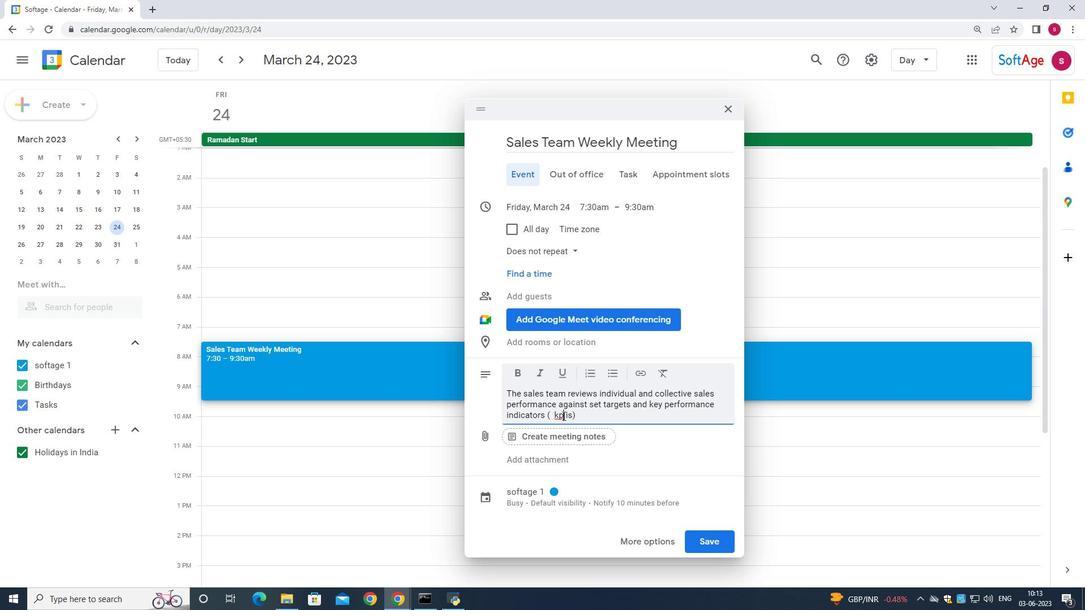 
Action: Mouse pressed left at (570, 416)
Screenshot: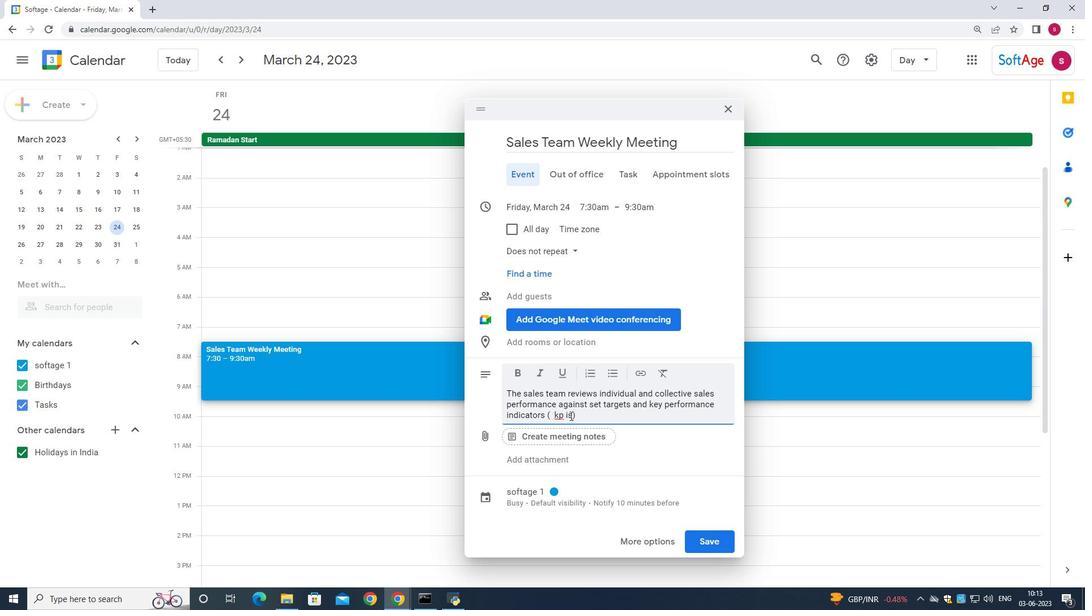 
Action: Key pressed <Key.backspace><Key.backspace>
Screenshot: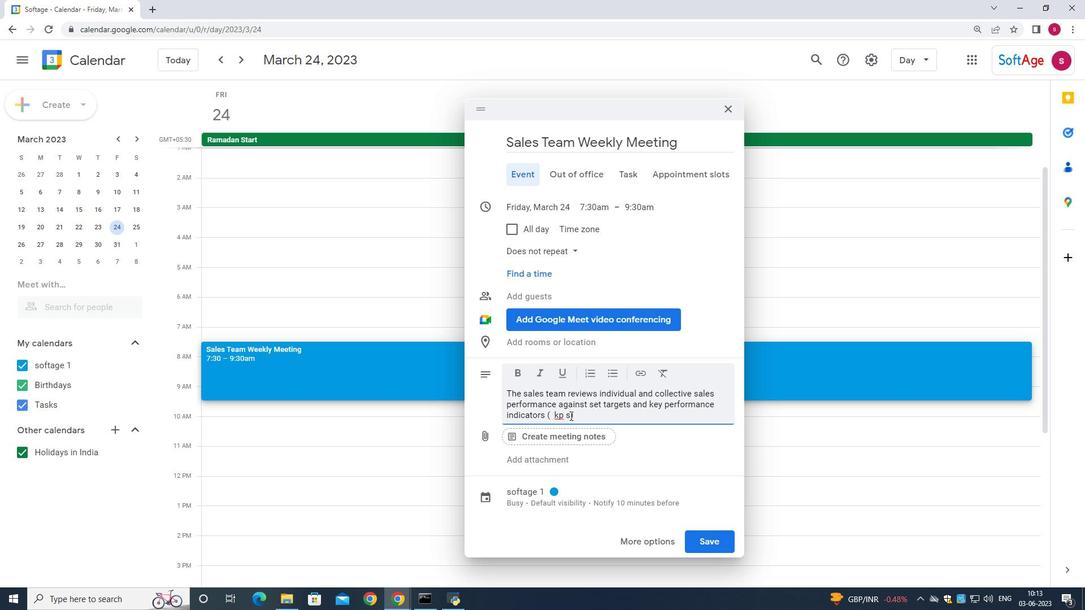 
Action: Mouse moved to (572, 414)
Screenshot: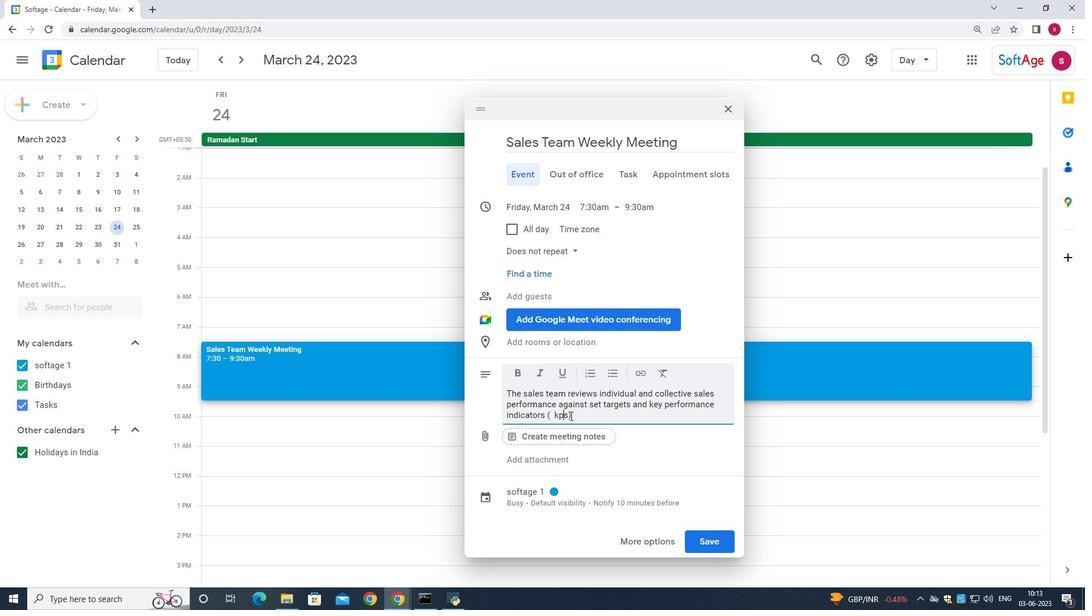 
Action: Key pressed <Key.backspace><Key.shift><Key.shift><Key.shift><Key.shift><Key.shift><Key.shift><Key.shift><Key.shift><Key.shift><Key.shift><Key.shift><Key.shift><Key.shift><Key.shift><Key.shift><Key.shift><Key.shift><Key.shift><Key.backspace><Key.shift><Key.shift><Key.shift>KPI
Screenshot: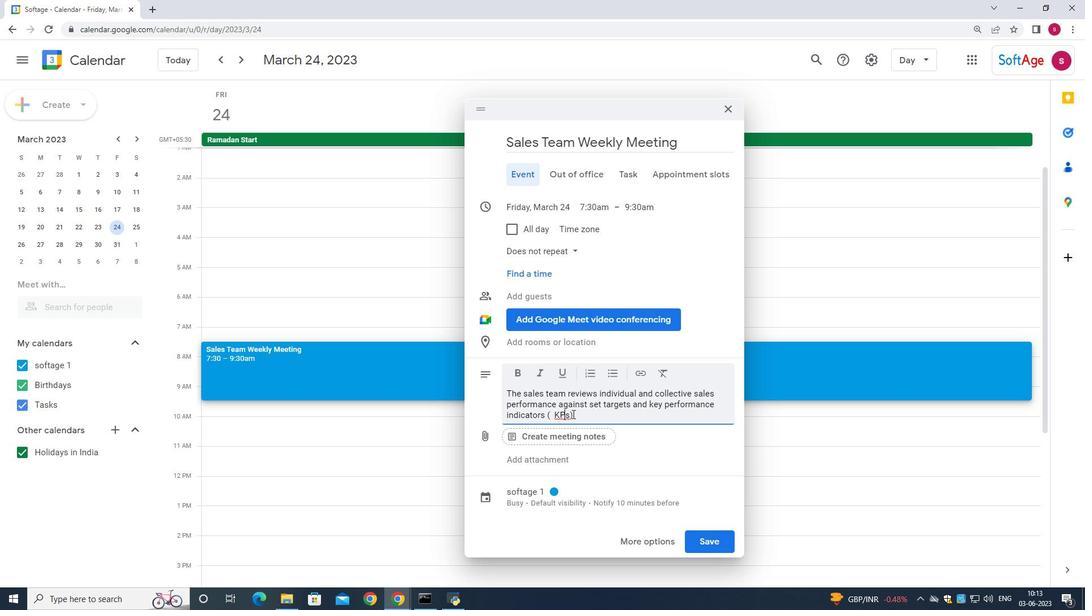 
Action: Mouse moved to (584, 412)
Screenshot: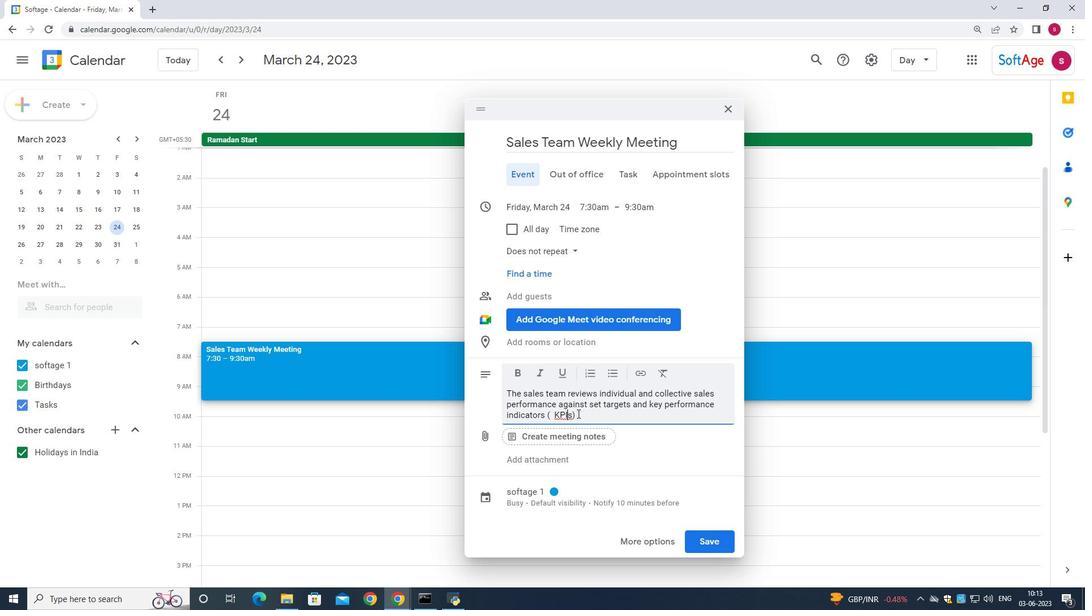 
Action: Mouse pressed left at (584, 412)
Screenshot: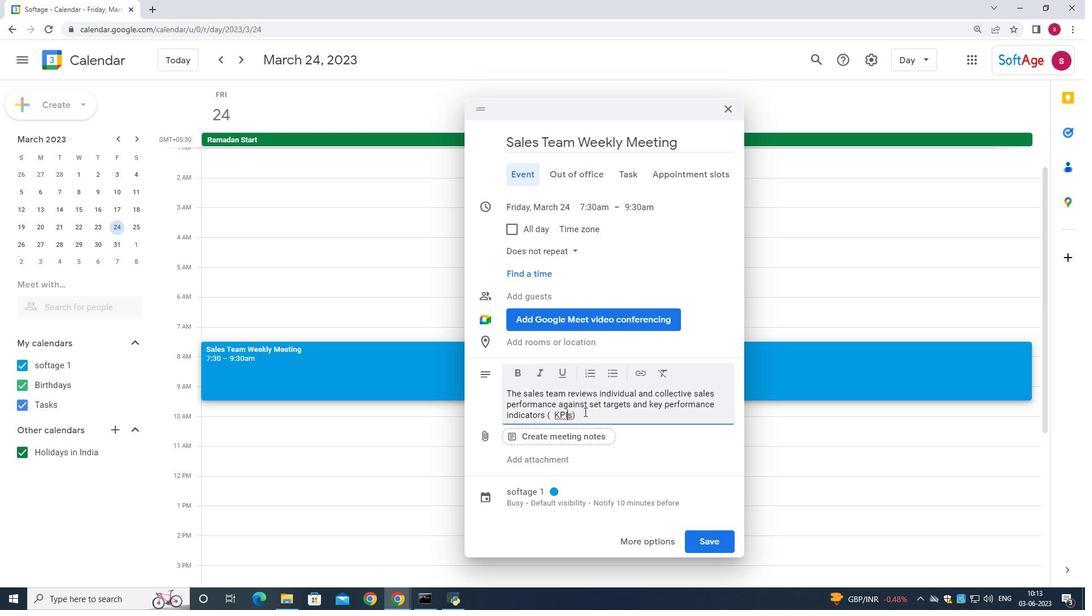 
Action: Key pressed <Key.space>.<Key.space>
Screenshot: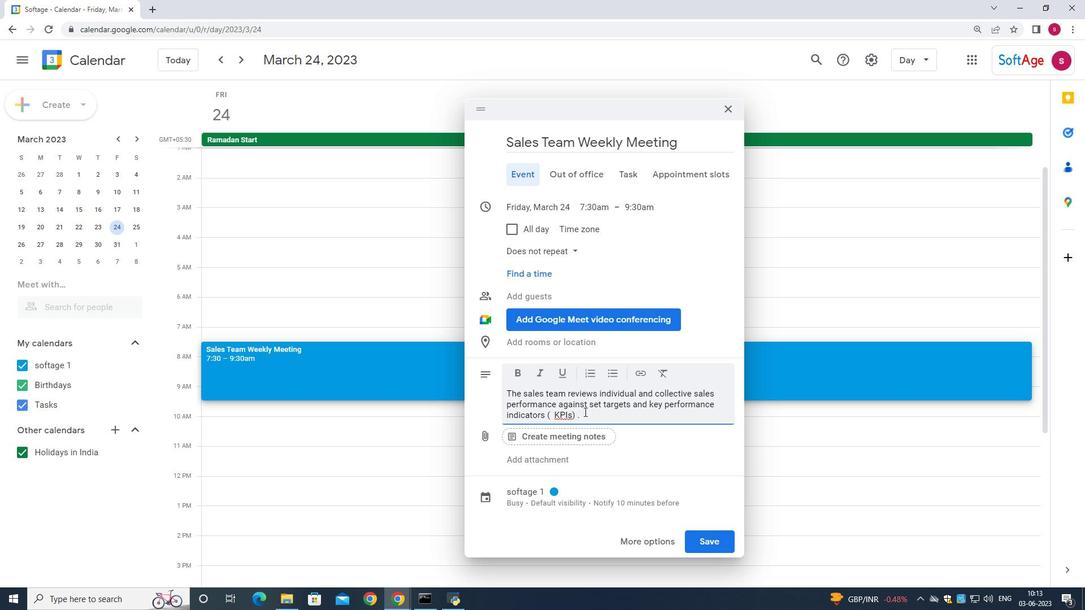 
Action: Mouse moved to (574, 410)
Screenshot: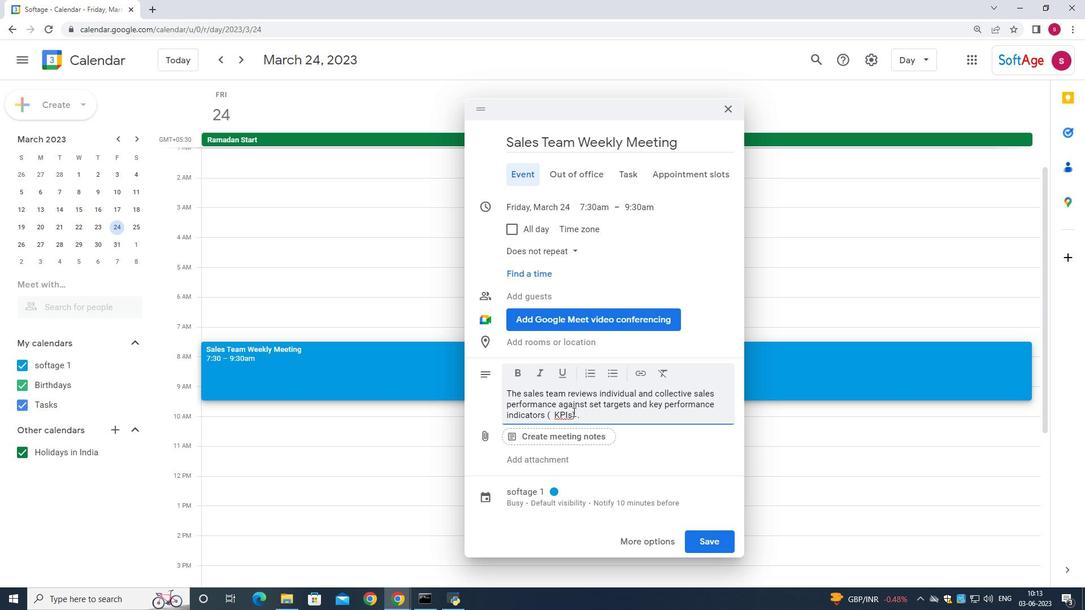 
Action: Key pressed <Key.shift>Th
Screenshot: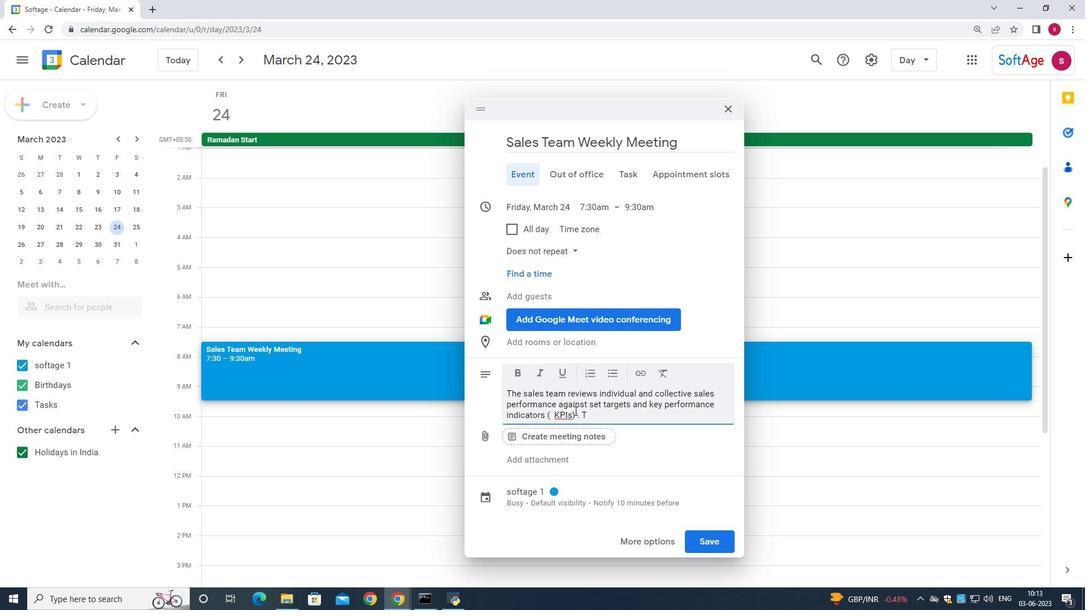 
Action: Mouse moved to (1046, 367)
Screenshot: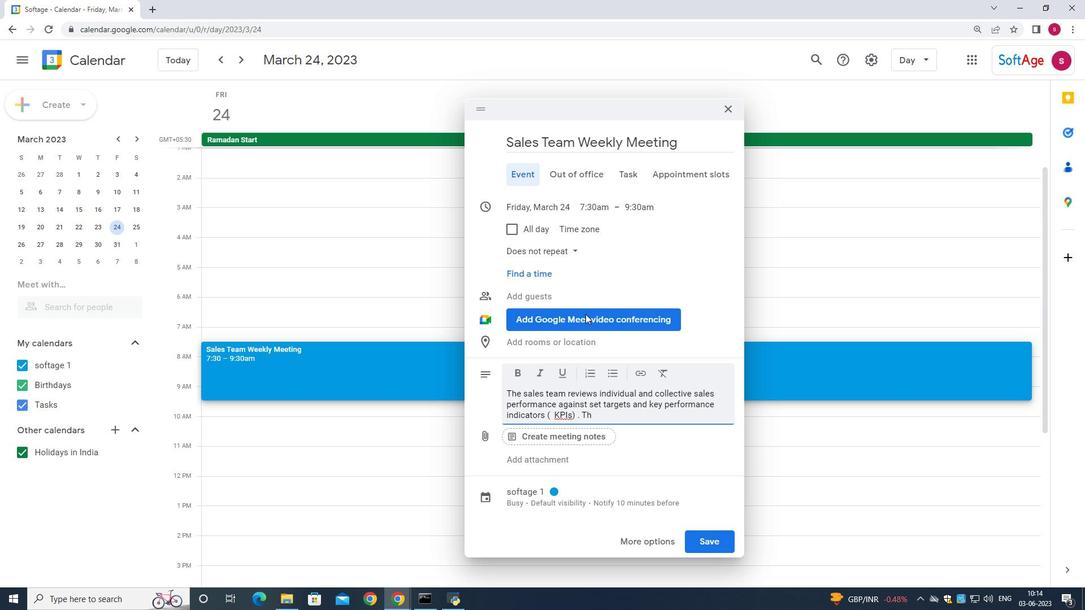 
Action: Key pressed ey<Key.space>anslyze<Key.space>sales<Key.space>metrics,<Key.space>revenue<Key.space>figures,<Key.space>conversion<Key.space>rates,<Key.space>and<Key.space>other<Key.space>relevant<Key.space>data<Key.space>to<Key.space>evaluate<Key.space>progress<Key.space>and<Key.space>identify<Key.space>areas<Key.space>for<Key.space>
Screenshot: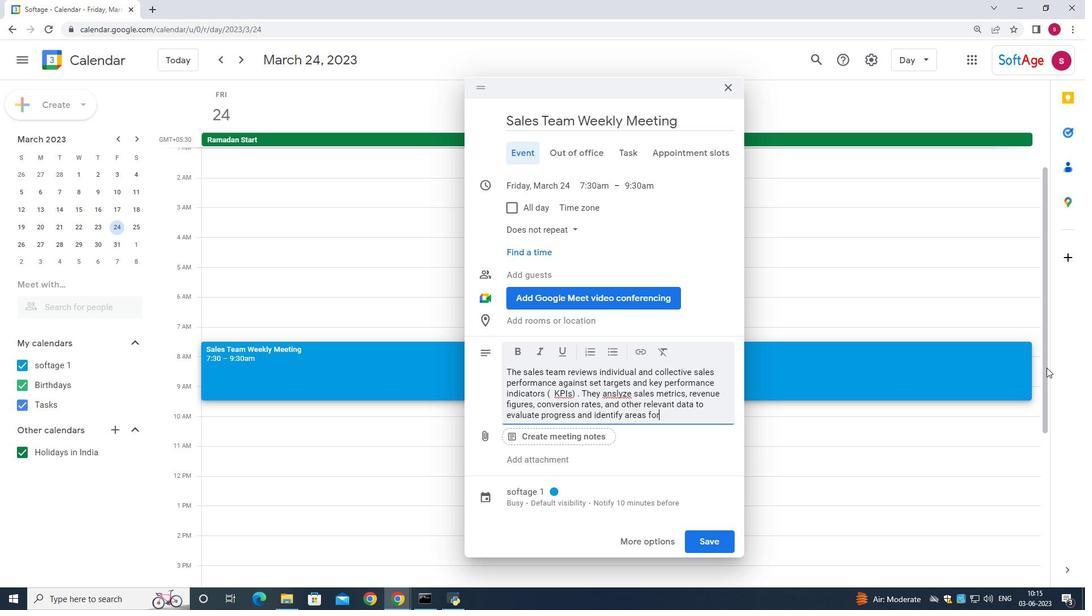 
Action: Mouse moved to (563, 293)
Screenshot: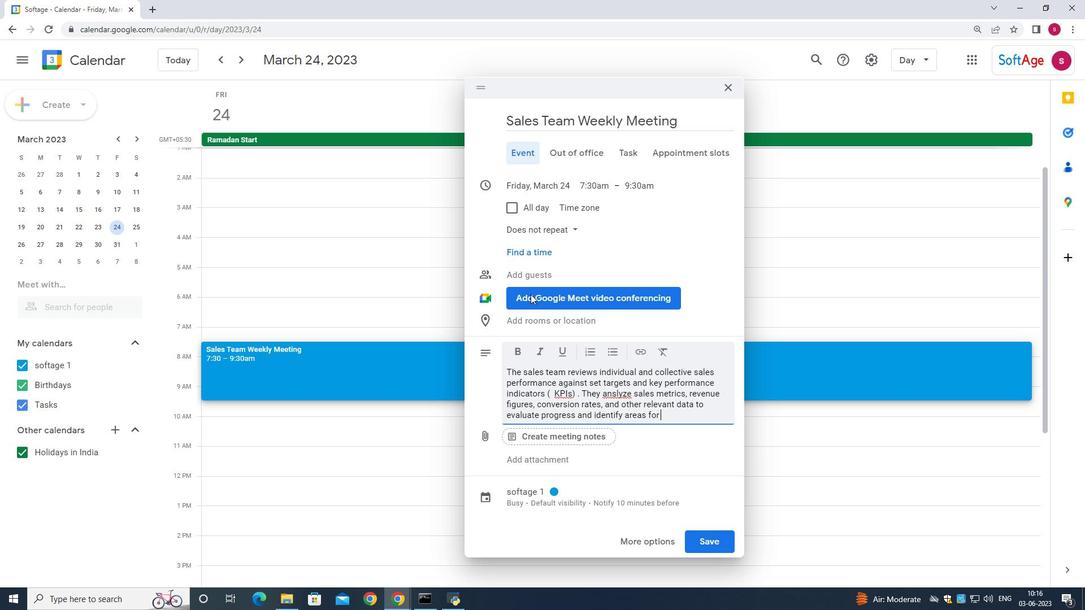 
Action: Key pressed improvement<Key.space>.<Key.space><Key.shift><Key.shift><Key.shift><Key.shift>This<Key.space>perfomance<Key.space>e<Key.backspace>review<Key.space>helps<Key.space>identify<Key.space>successfull<Key.space>strategies<Key.space>and<Key.space>areas<Key.space>that<Key.space>require<Key.space>adjustment<Key.space>or<Key.space>additional<Key.space>suoo<Key.backspace><Key.backspace>pport<Key.space>.
Screenshot: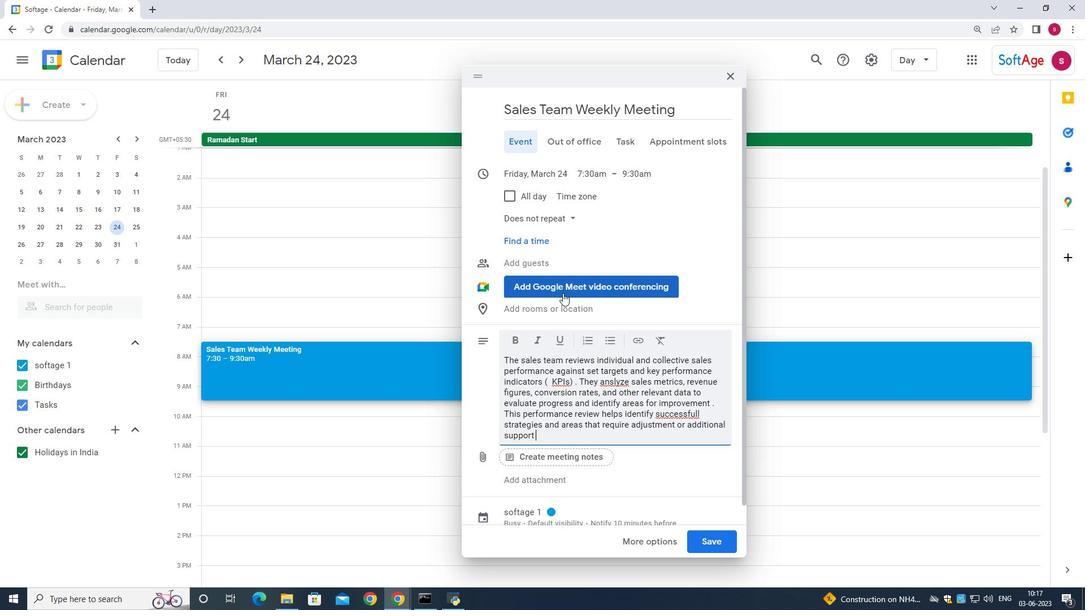
Action: Mouse moved to (443, 62)
Screenshot: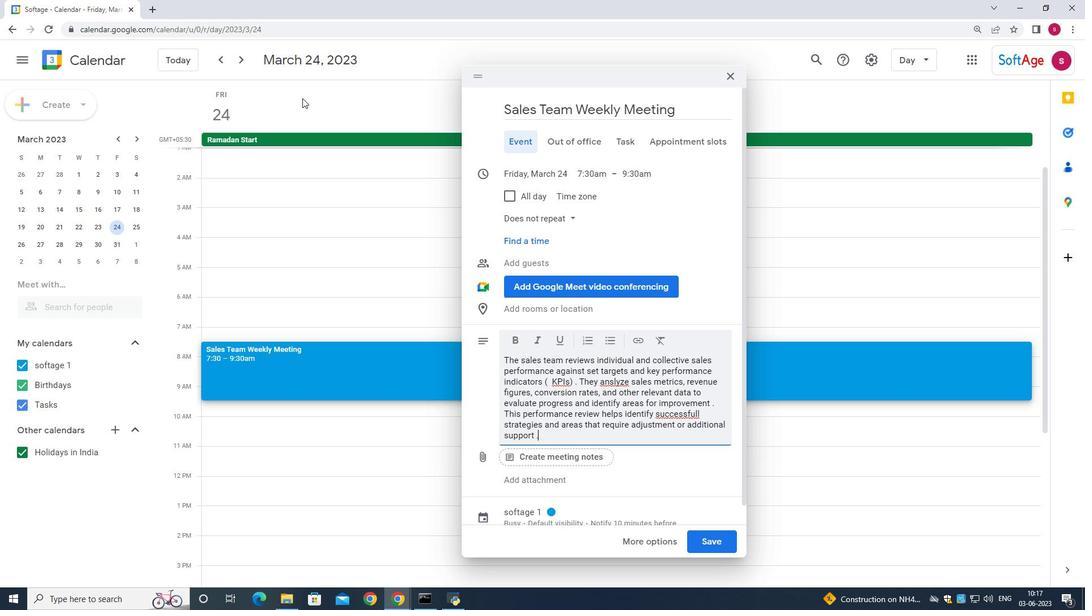 
Action: Key pressed <Key.space>
Screenshot: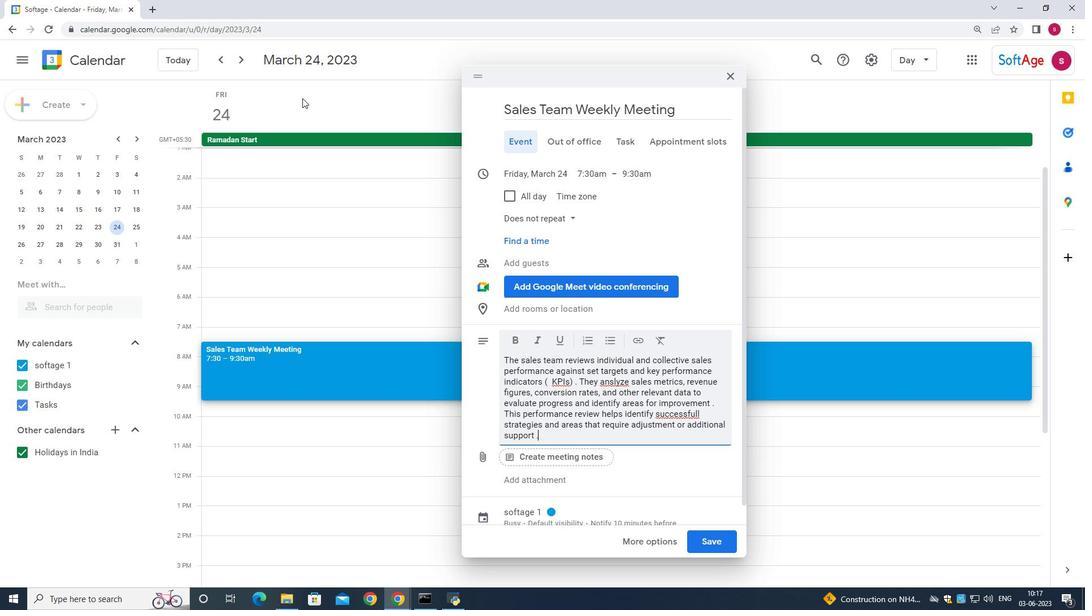 
Action: Mouse moved to (613, 383)
Screenshot: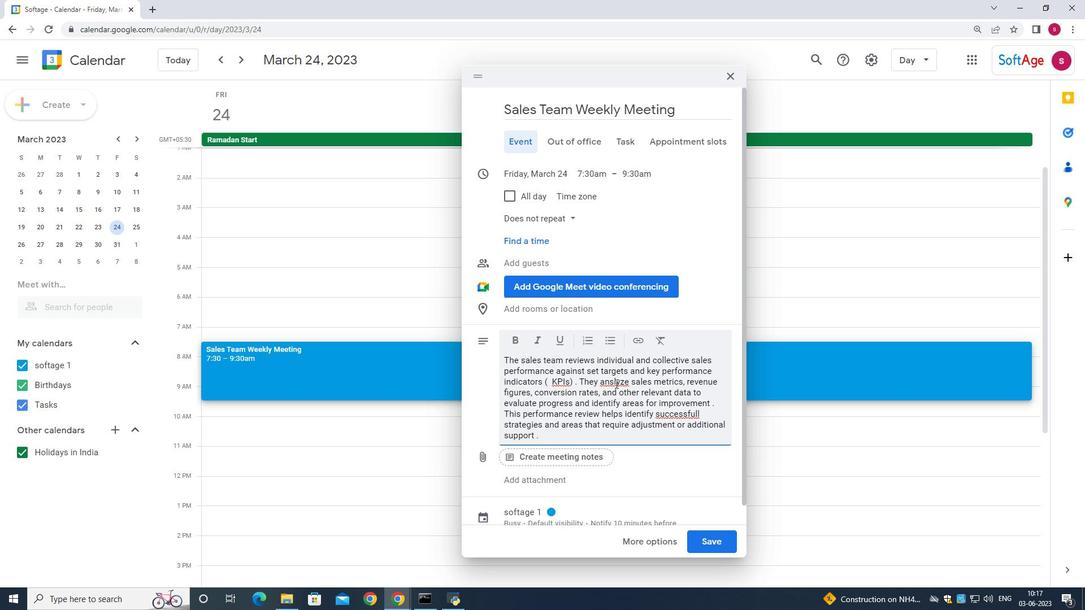 
Action: Mouse pressed left at (613, 383)
Screenshot: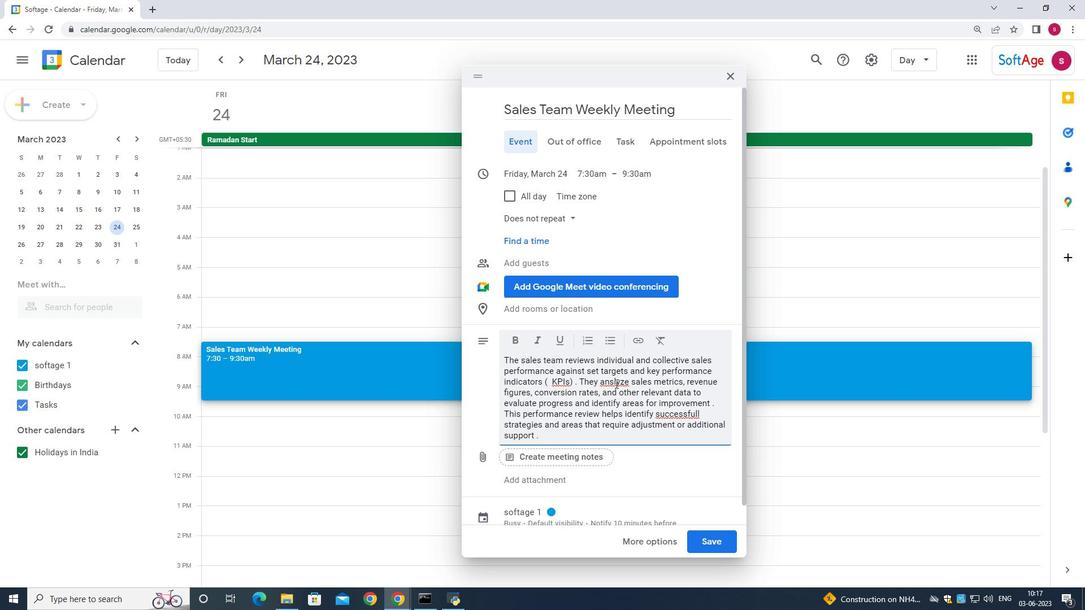 
Action: Mouse moved to (612, 386)
Screenshot: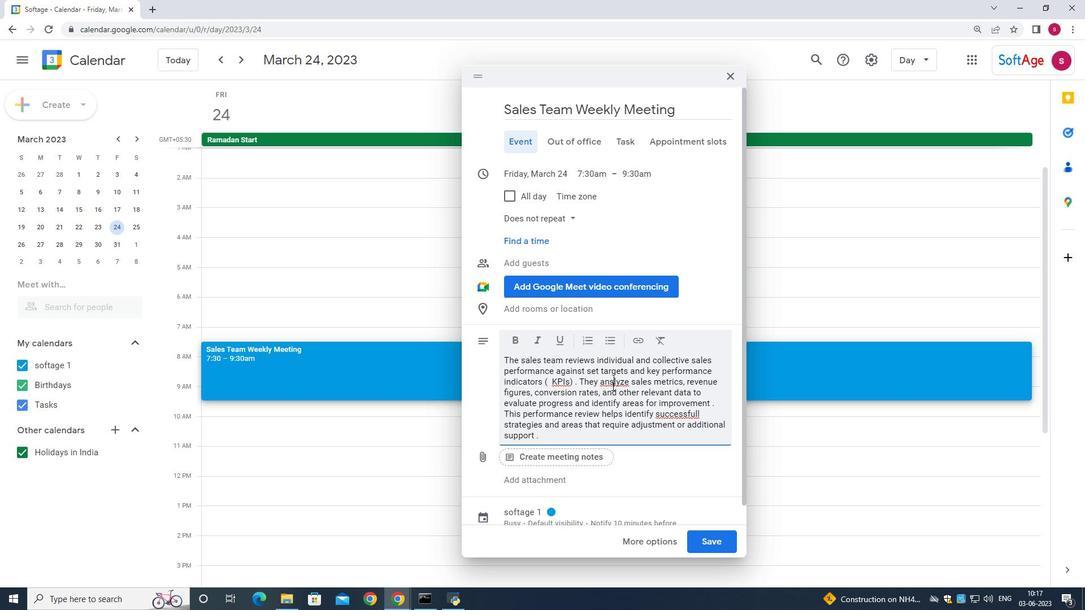
Action: Mouse scrolled (612, 386) with delta (0, 0)
Screenshot: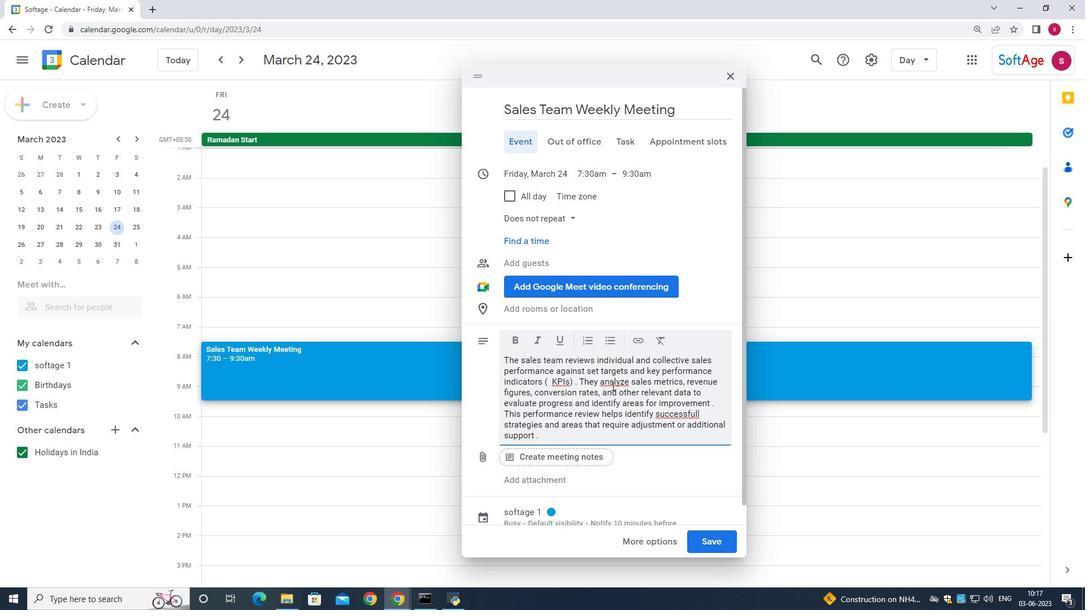 
Action: Mouse moved to (611, 380)
Screenshot: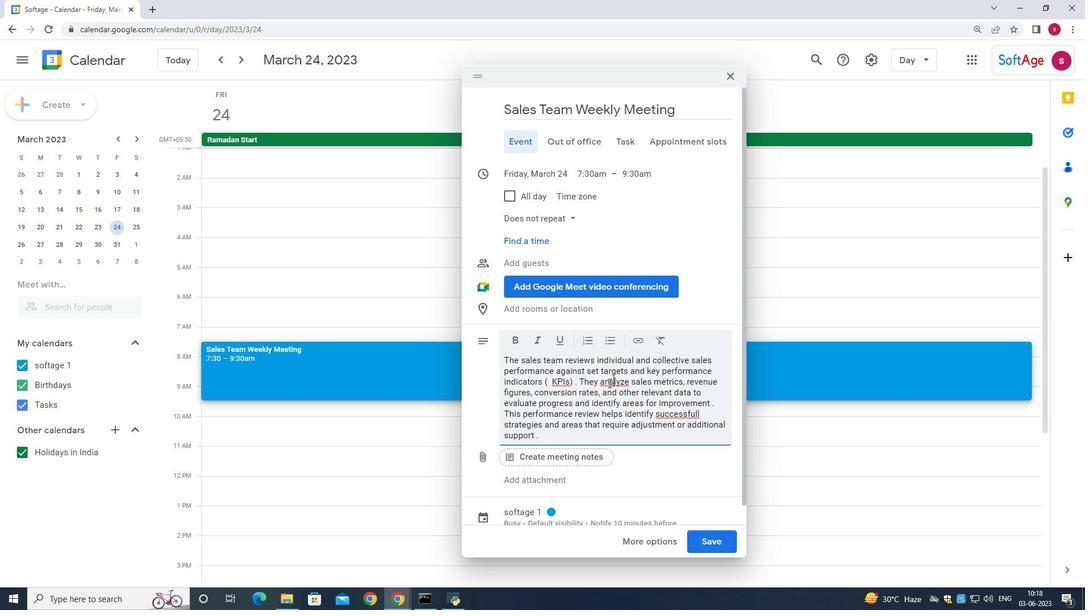 
Action: Mouse pressed left at (611, 380)
Screenshot: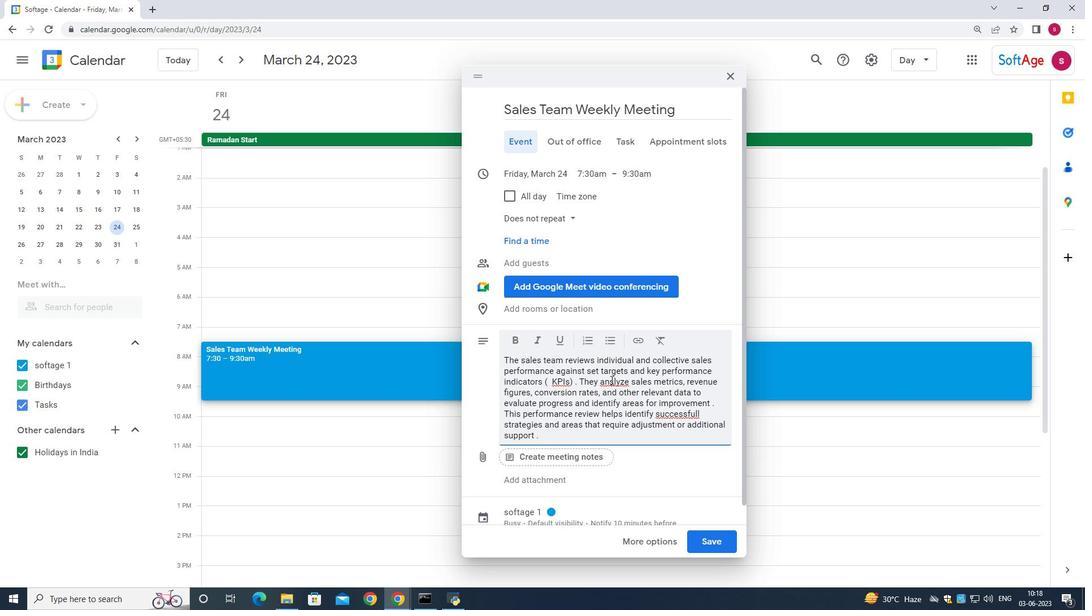 
Action: Mouse moved to (611, 379)
Screenshot: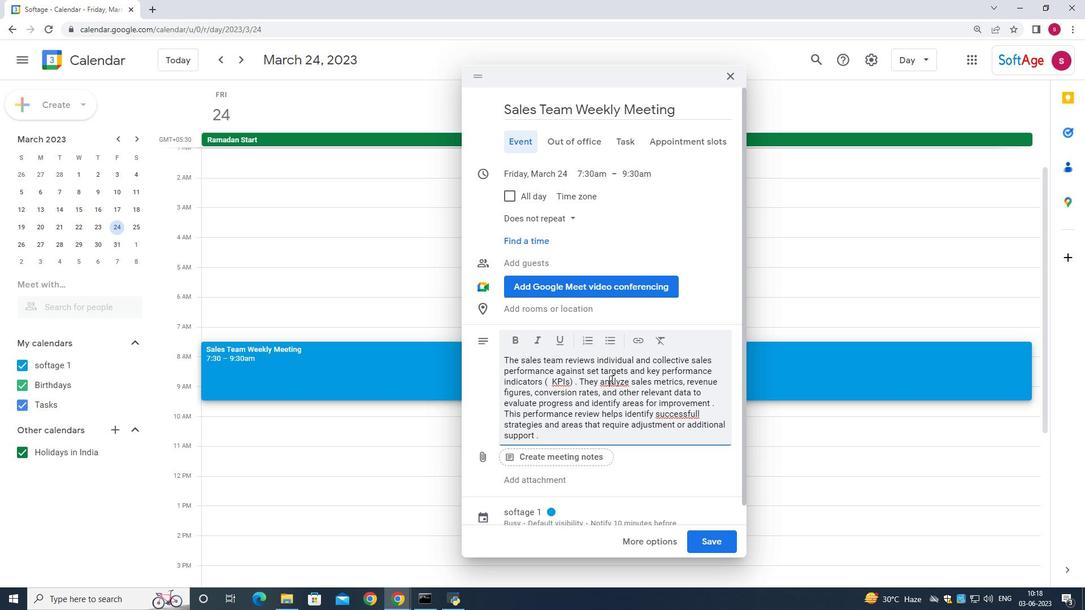 
Action: Key pressed a
Screenshot: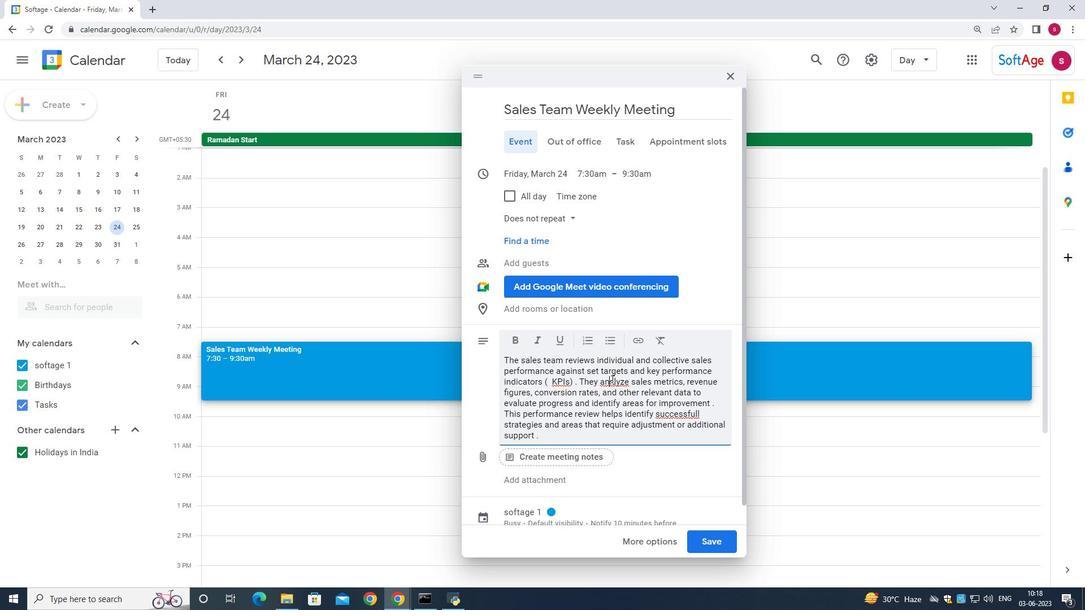 
Action: Mouse moved to (617, 379)
Screenshot: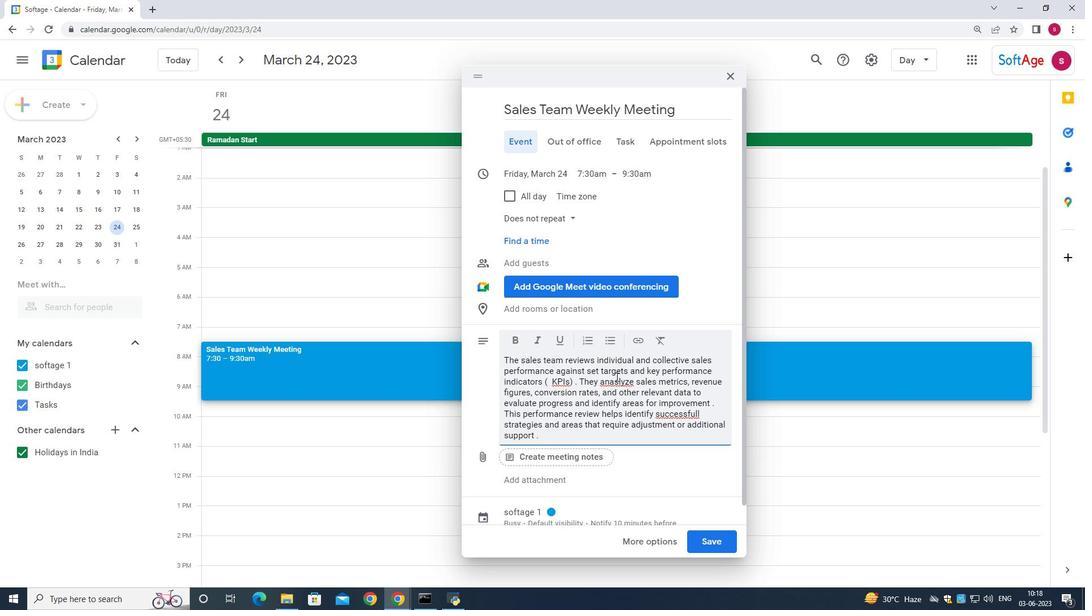 
Action: Mouse pressed left at (617, 379)
Screenshot: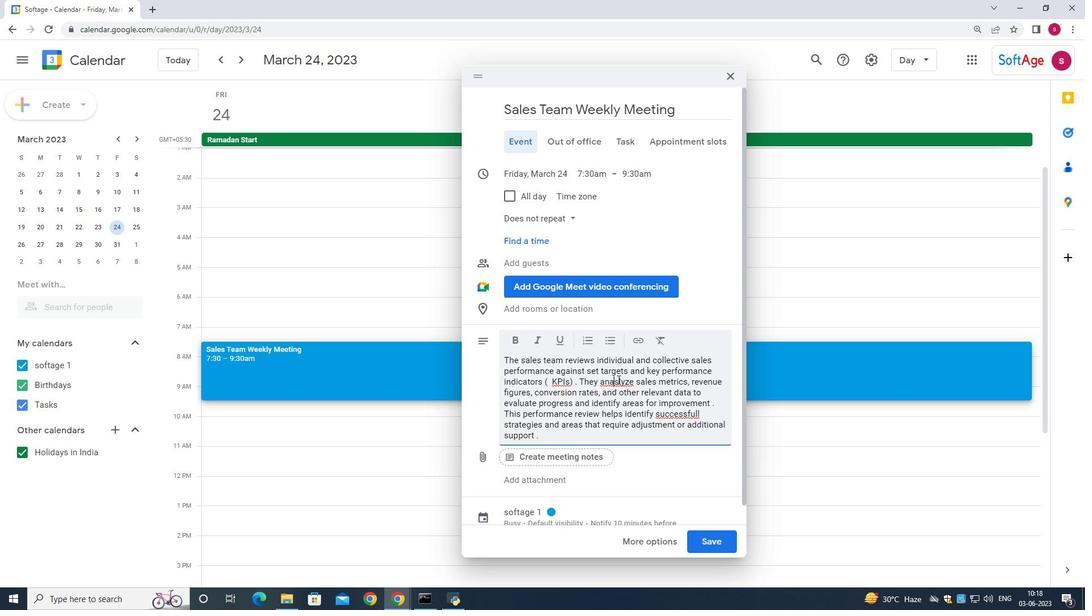 
Action: Mouse moved to (617, 379)
Screenshot: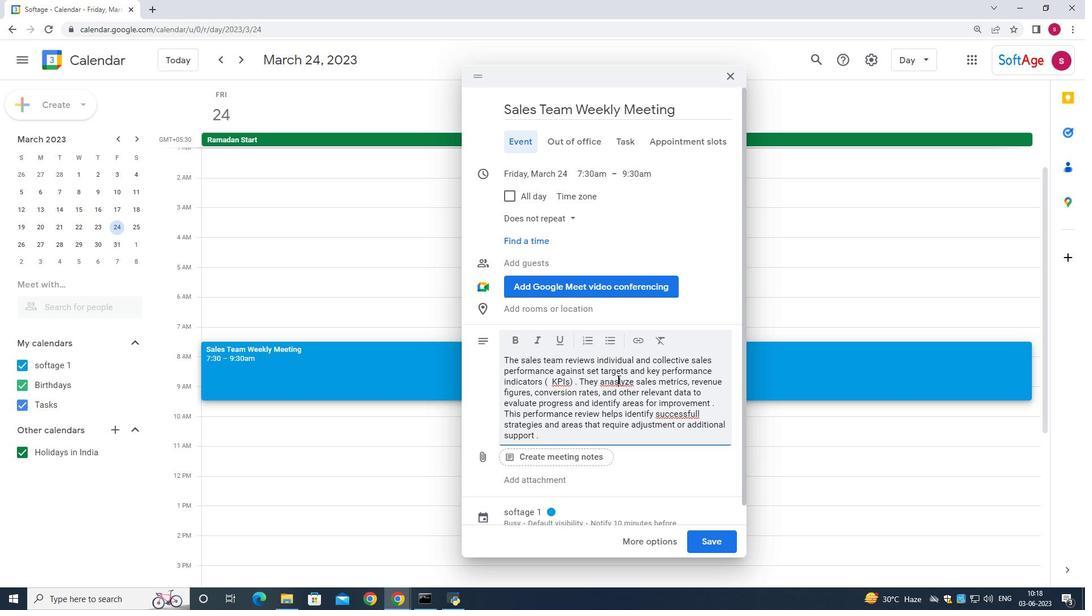 
Action: Key pressed <Key.backspace>
Screenshot: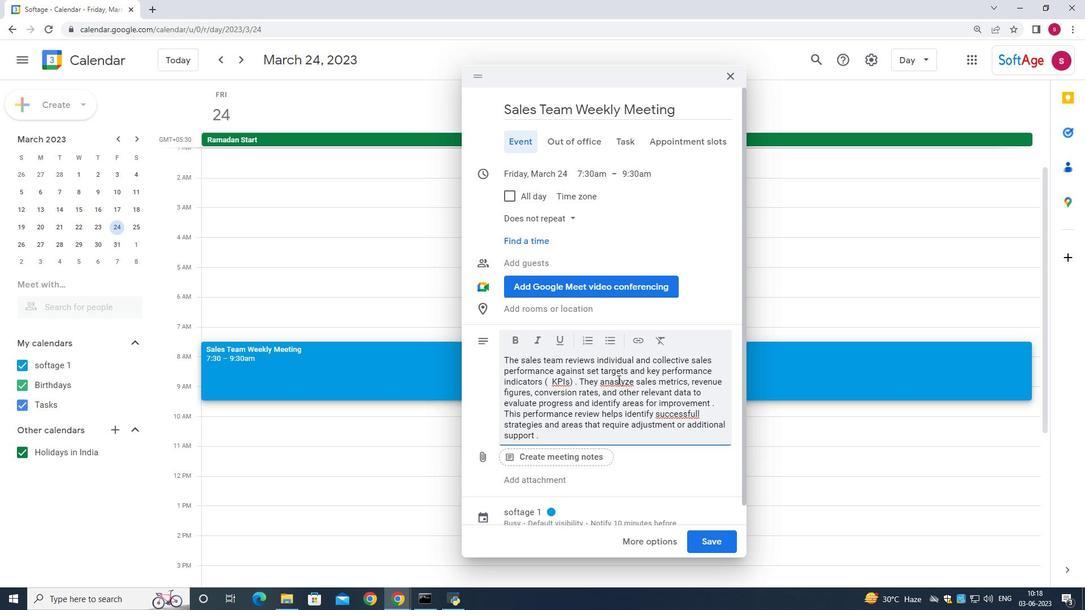 
Action: Mouse moved to (565, 380)
Screenshot: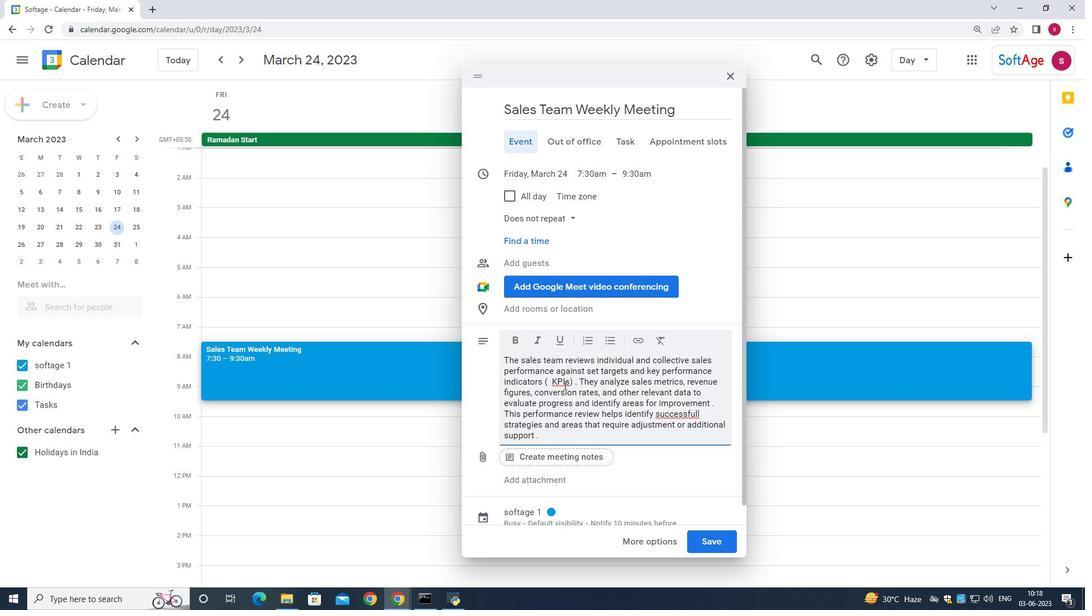
Action: Mouse pressed left at (565, 380)
Screenshot: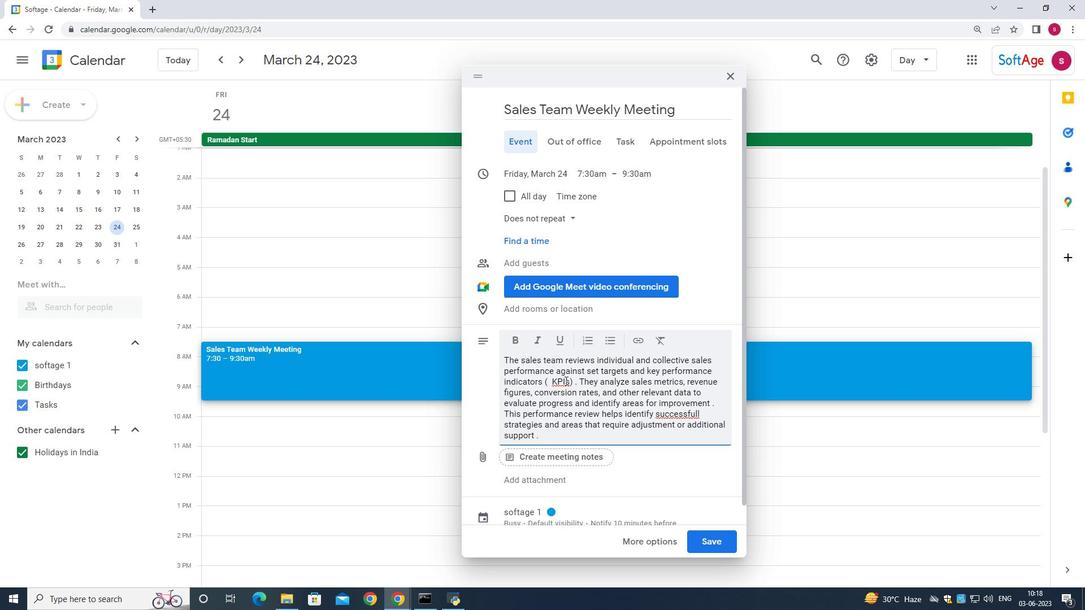 
Action: Mouse moved to (566, 382)
Screenshot: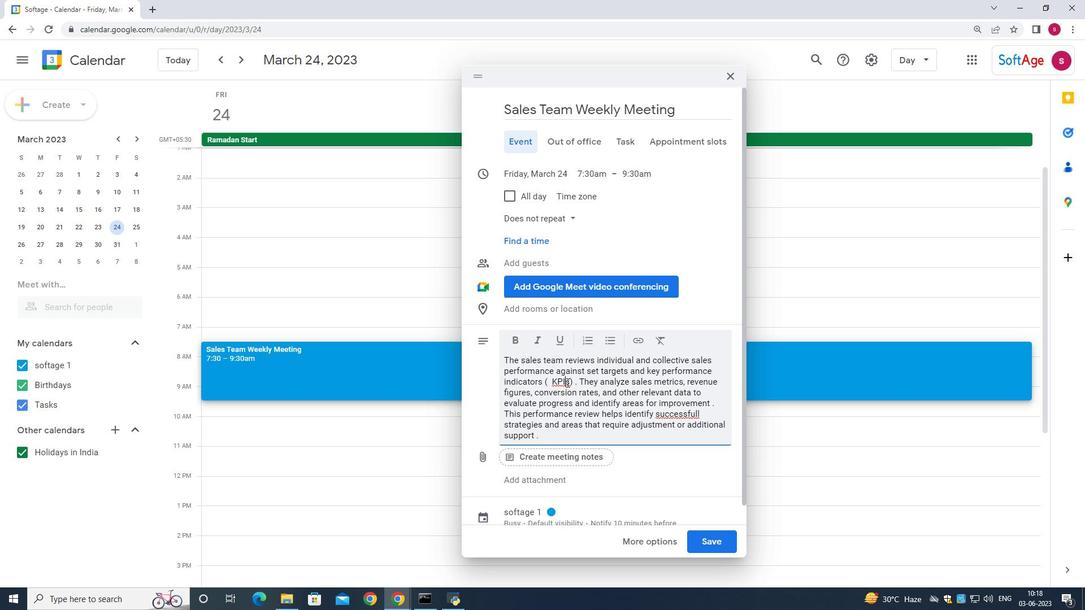 
Action: Key pressed <Key.backspace>l
Screenshot: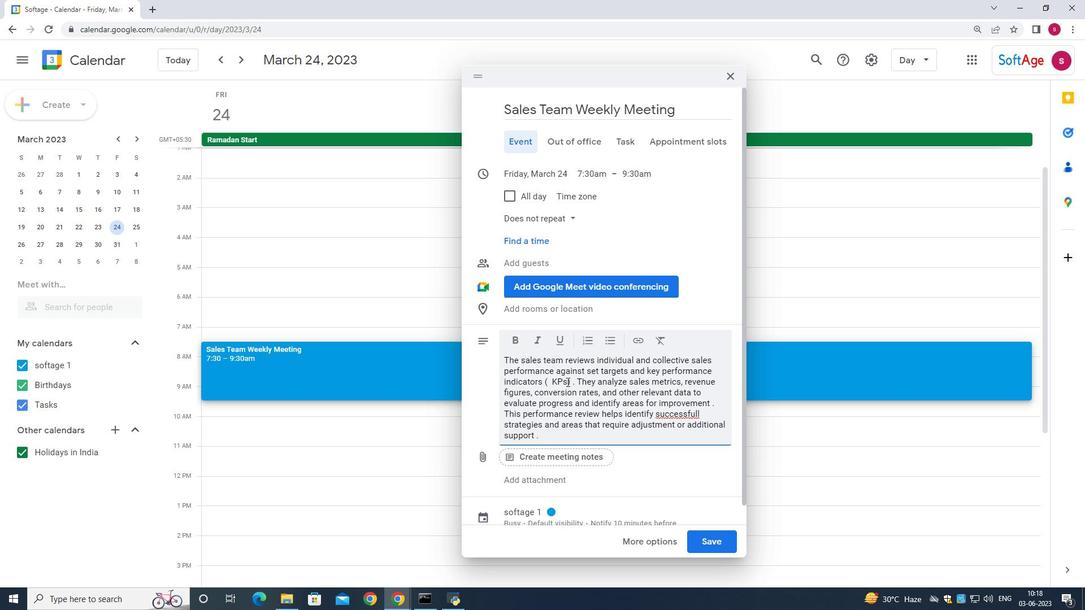 
Action: Mouse moved to (669, 417)
Screenshot: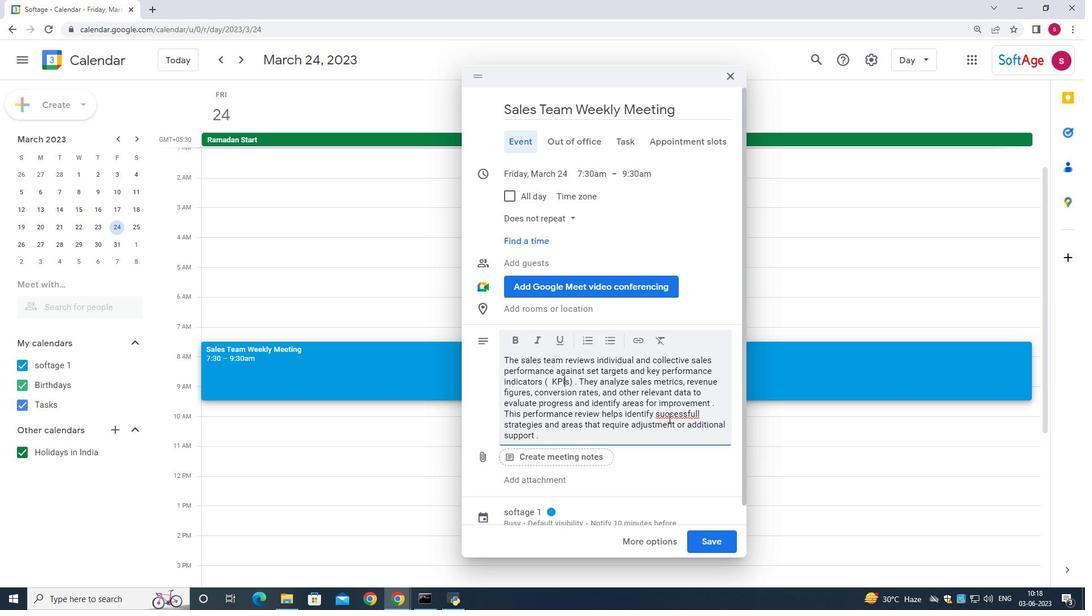 
Action: Mouse pressed left at (669, 417)
Screenshot: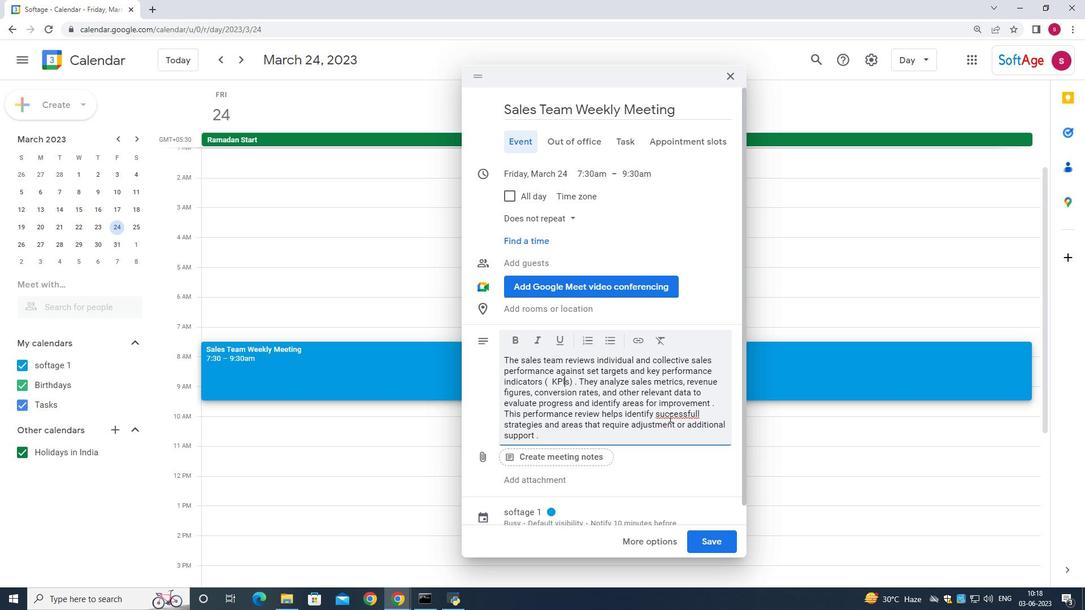 
Action: Mouse moved to (677, 416)
Screenshot: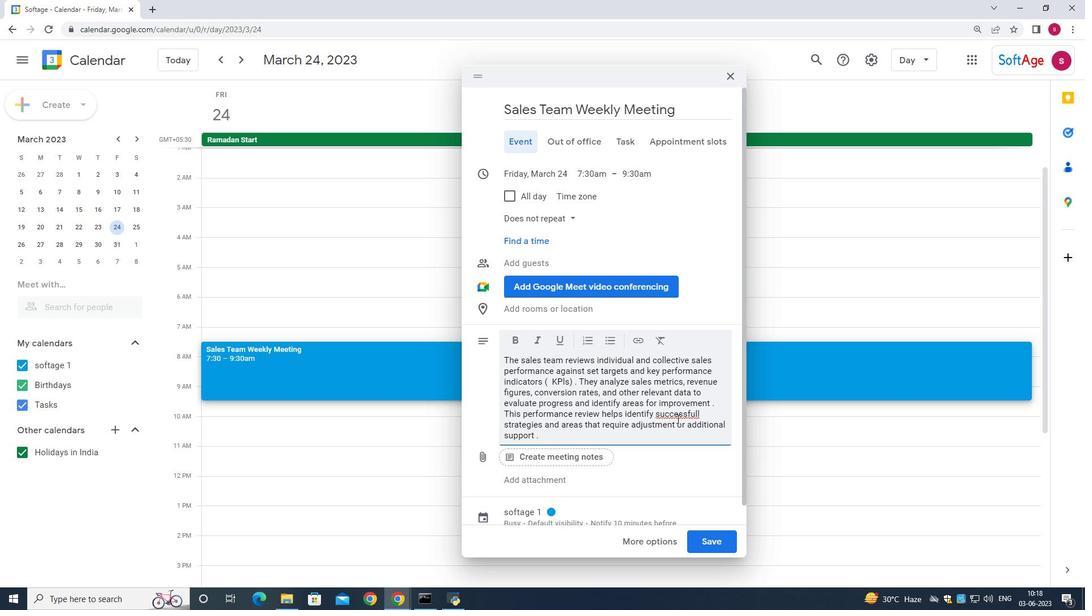 
Action: Mouse pressed left at (677, 416)
Screenshot: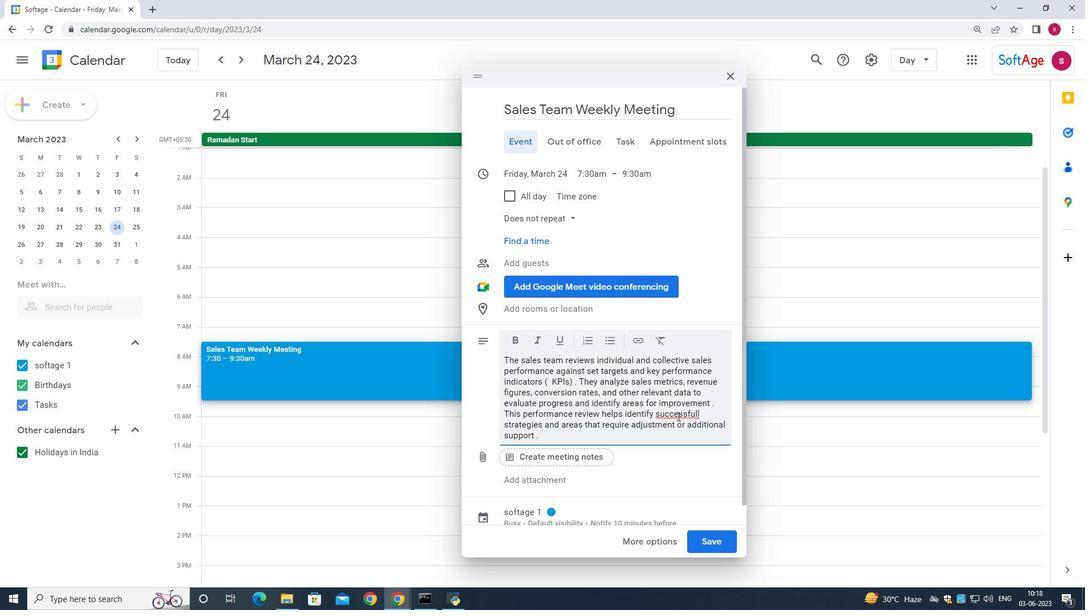 
Action: Mouse pressed right at (677, 416)
Screenshot: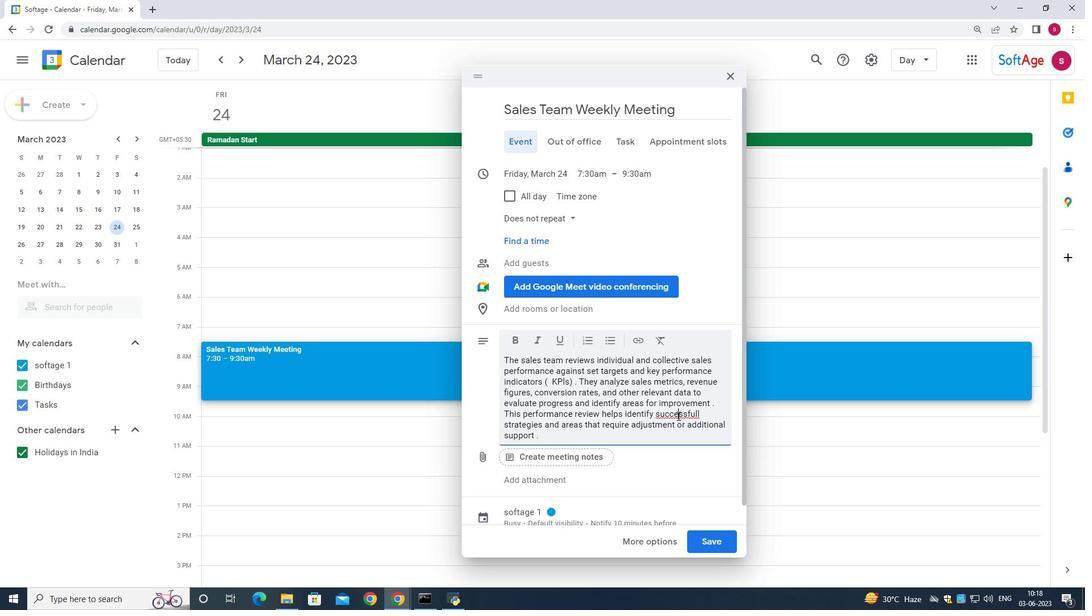 
Action: Mouse moved to (776, 451)
Screenshot: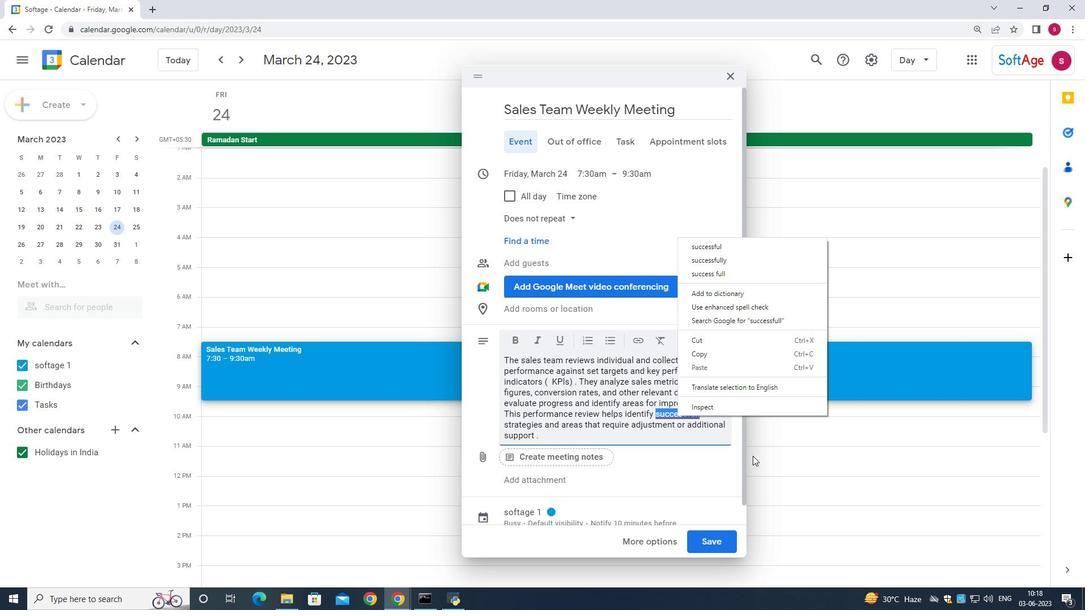 
Action: Mouse pressed left at (776, 451)
Screenshot: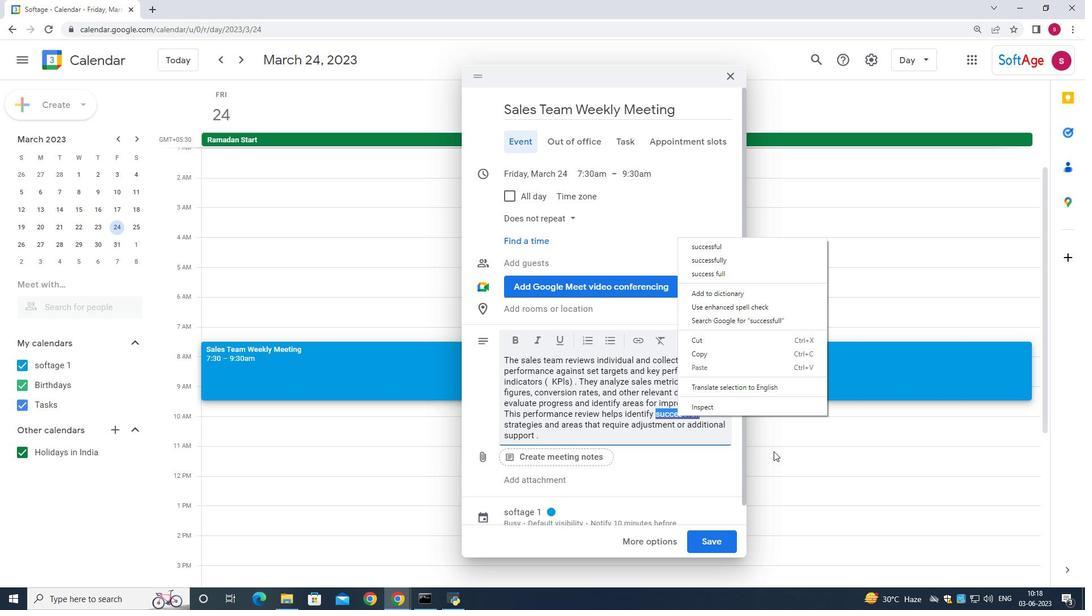 
Action: Mouse moved to (693, 418)
Screenshot: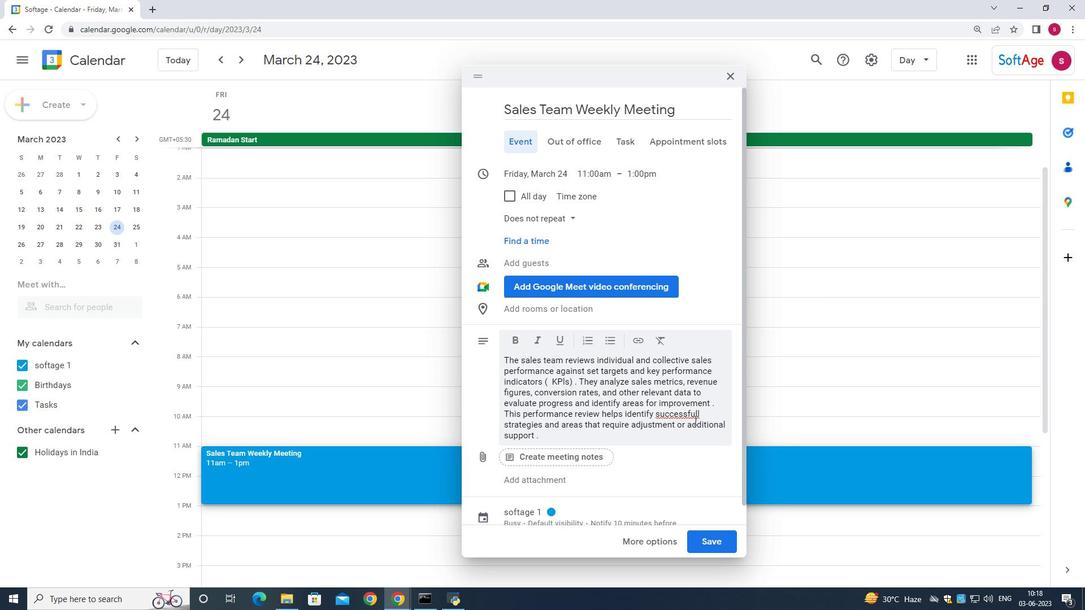 
Action: Mouse pressed left at (693, 418)
Screenshot: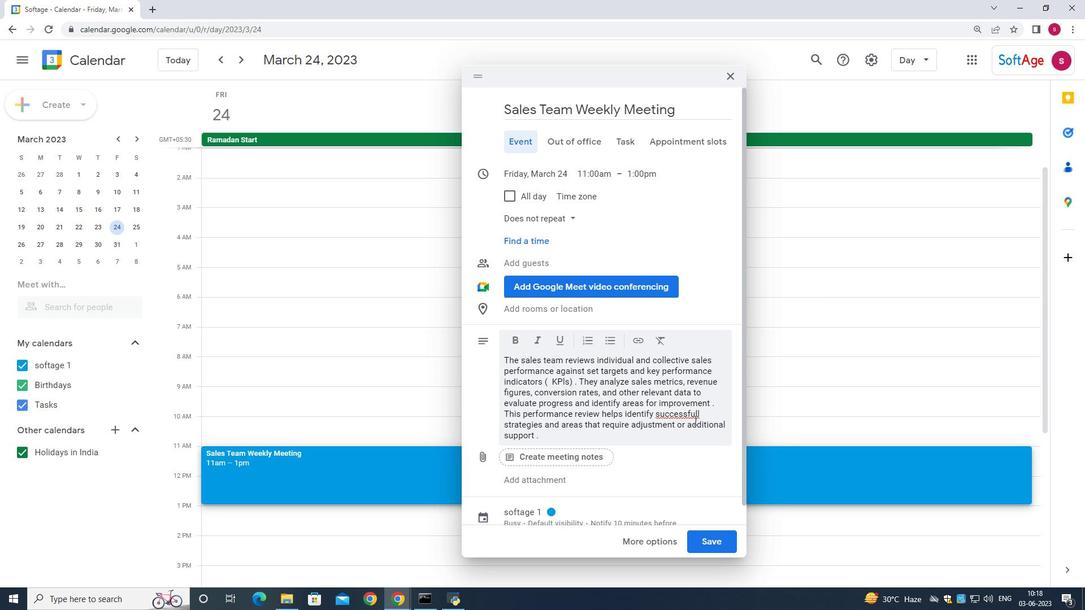 
Action: Mouse moved to (672, 416)
Screenshot: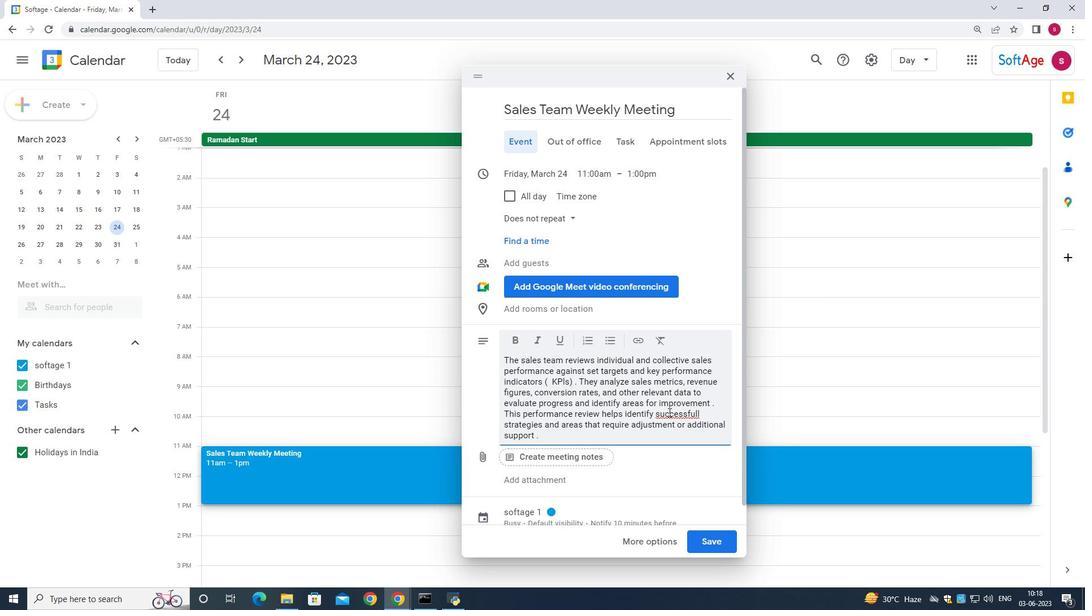 
Action: Mouse pressed left at (672, 416)
Screenshot: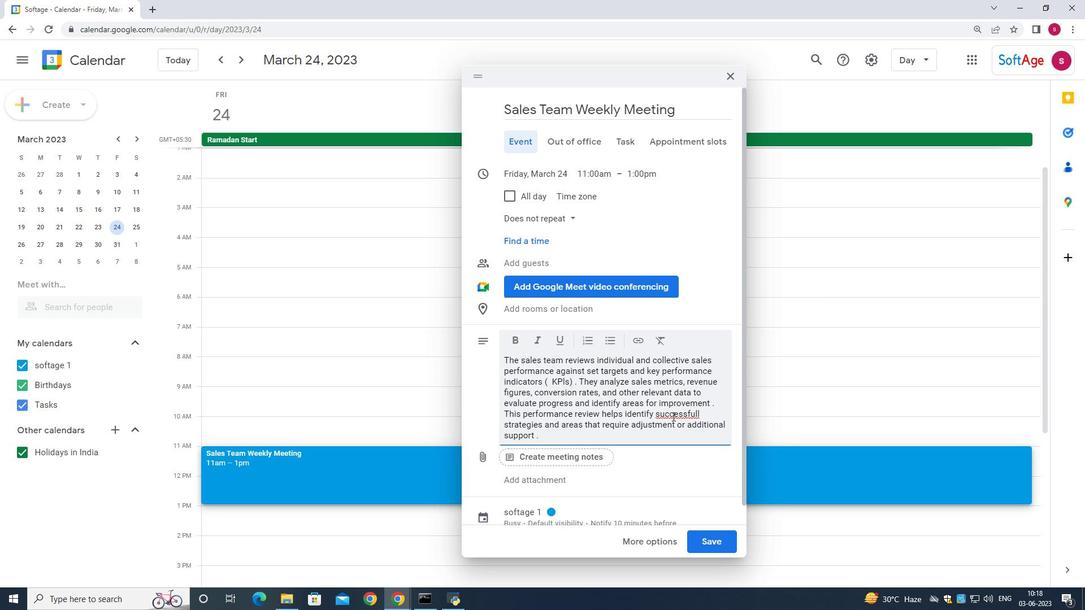 
Action: Mouse moved to (673, 416)
Screenshot: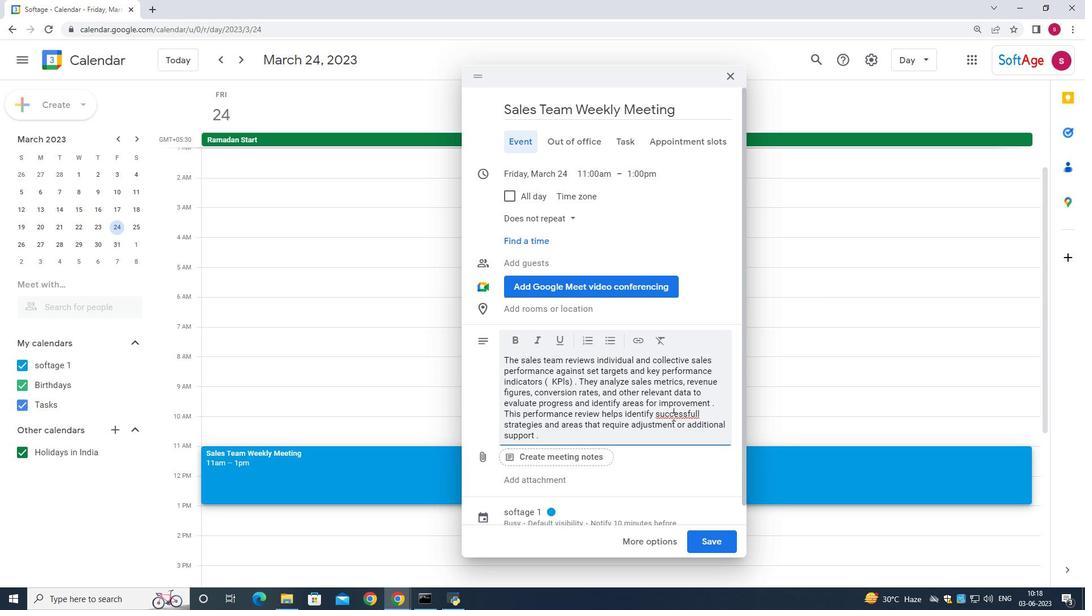 
Action: Mouse pressed right at (673, 416)
Screenshot: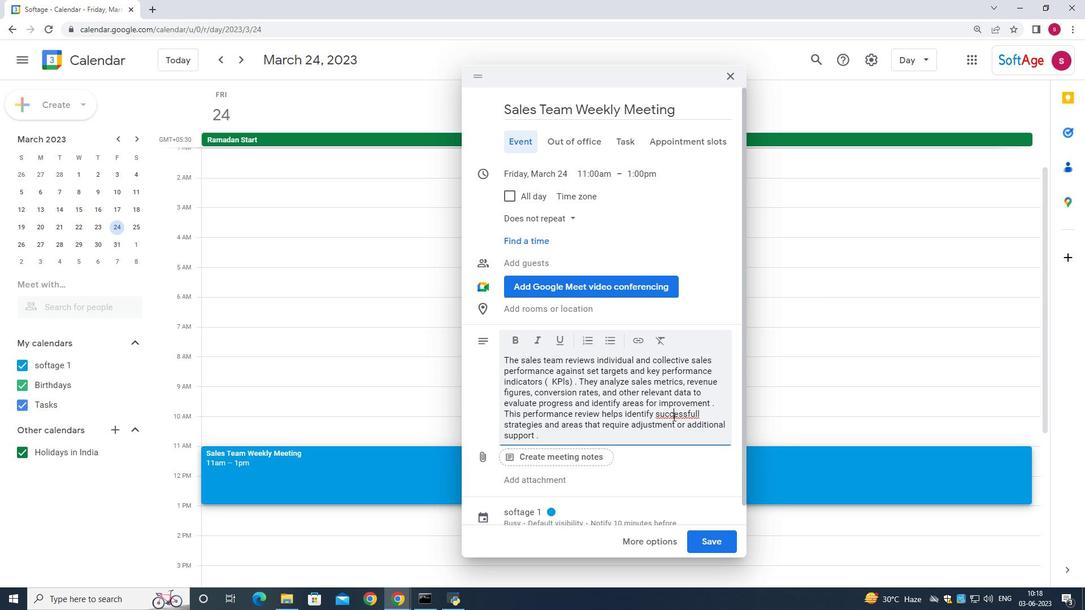 
Action: Mouse moved to (725, 250)
Screenshot: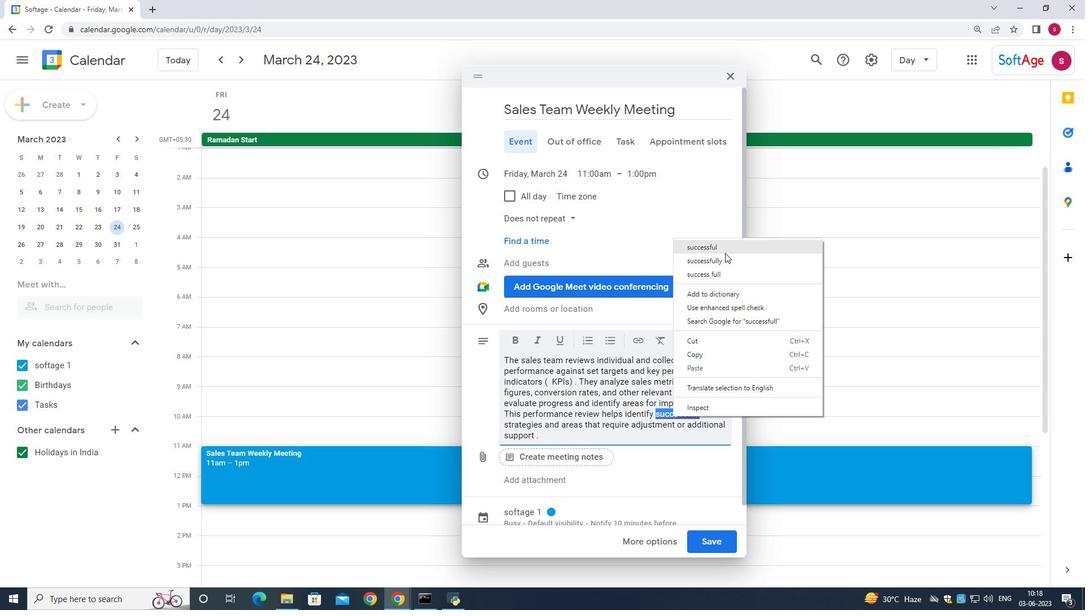 
Action: Mouse pressed left at (725, 250)
Screenshot: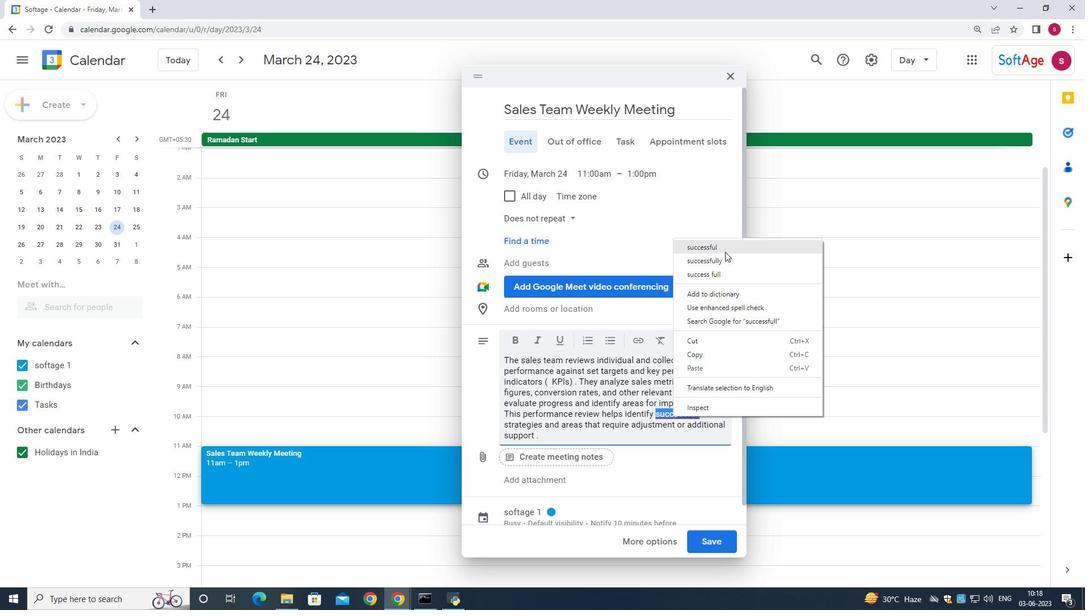 
Action: Mouse moved to (554, 512)
Screenshot: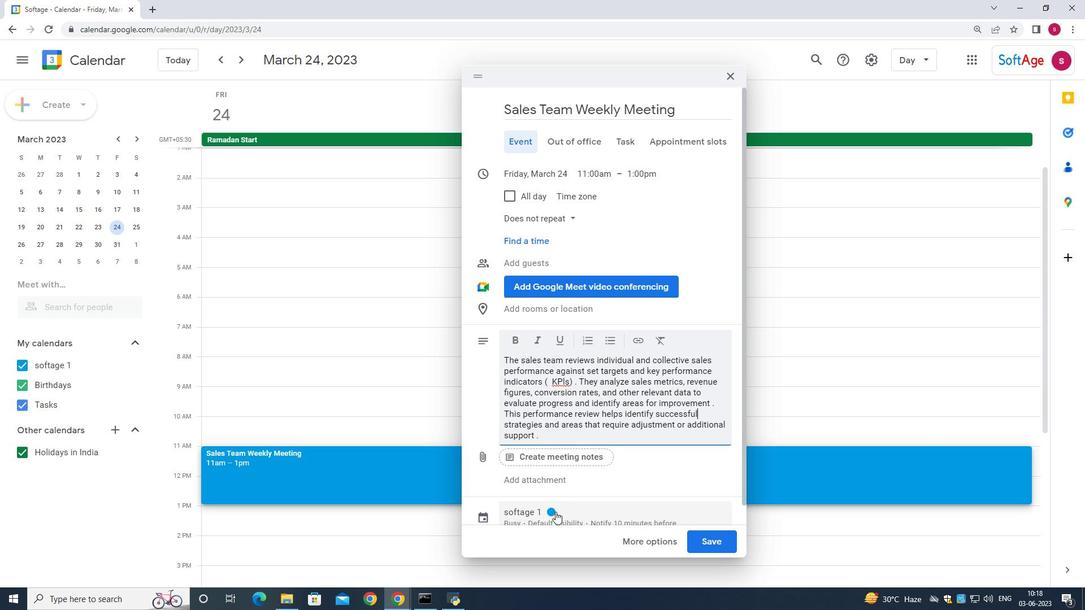 
Action: Mouse pressed left at (554, 512)
Screenshot: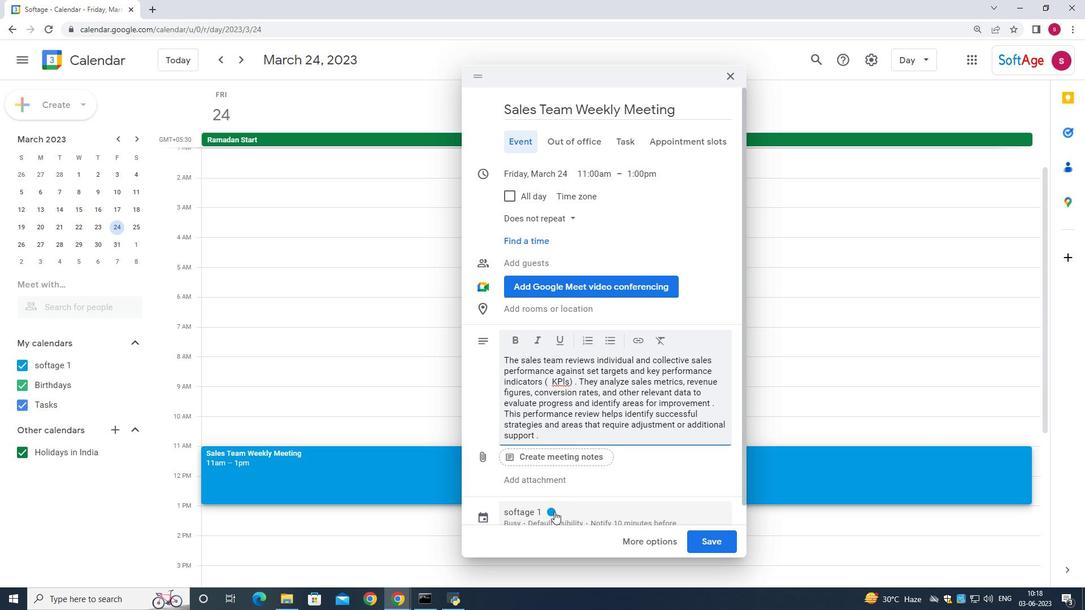 
Action: Mouse moved to (564, 412)
Screenshot: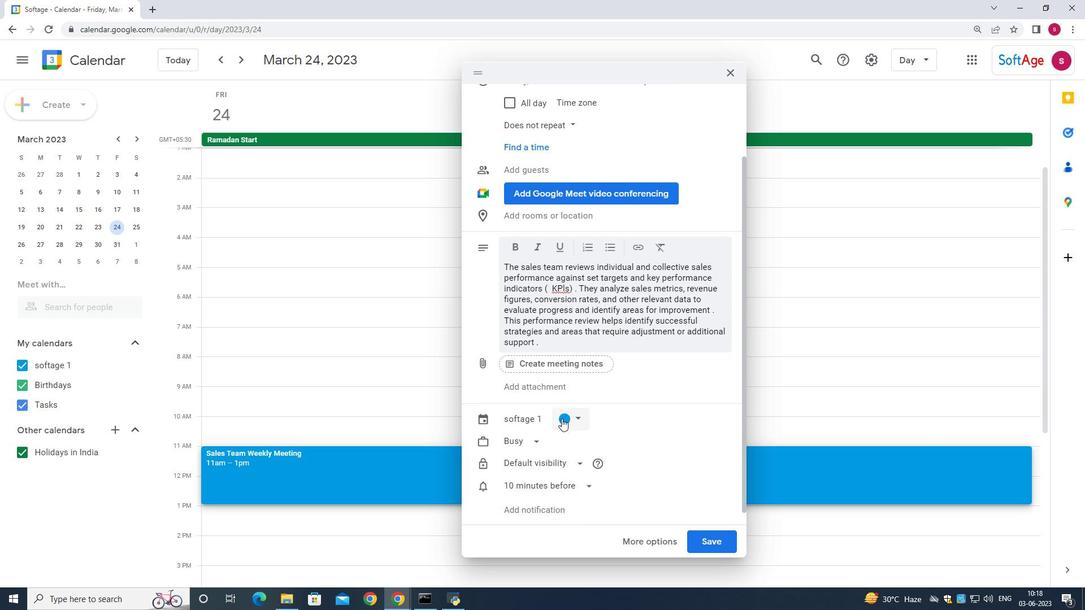 
Action: Mouse pressed left at (564, 412)
Screenshot: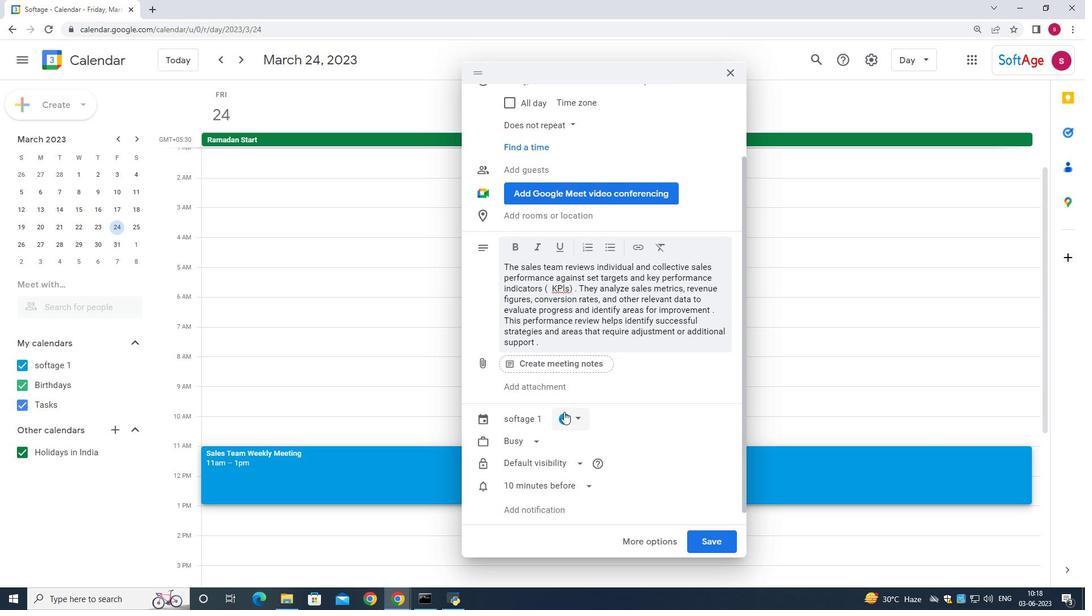 
Action: Mouse moved to (566, 466)
Screenshot: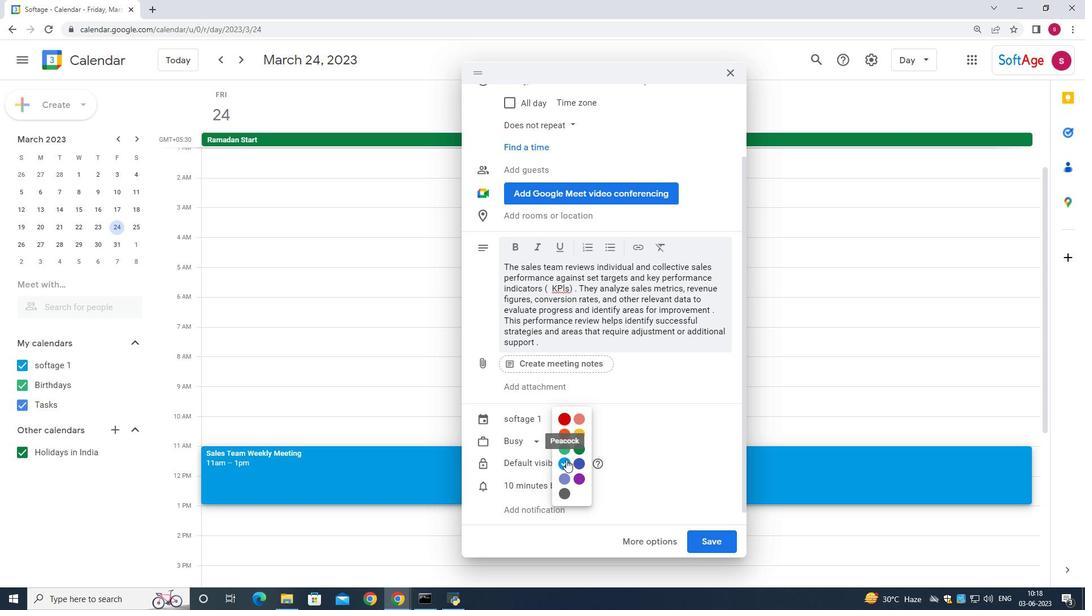 
Action: Mouse pressed left at (566, 466)
Screenshot: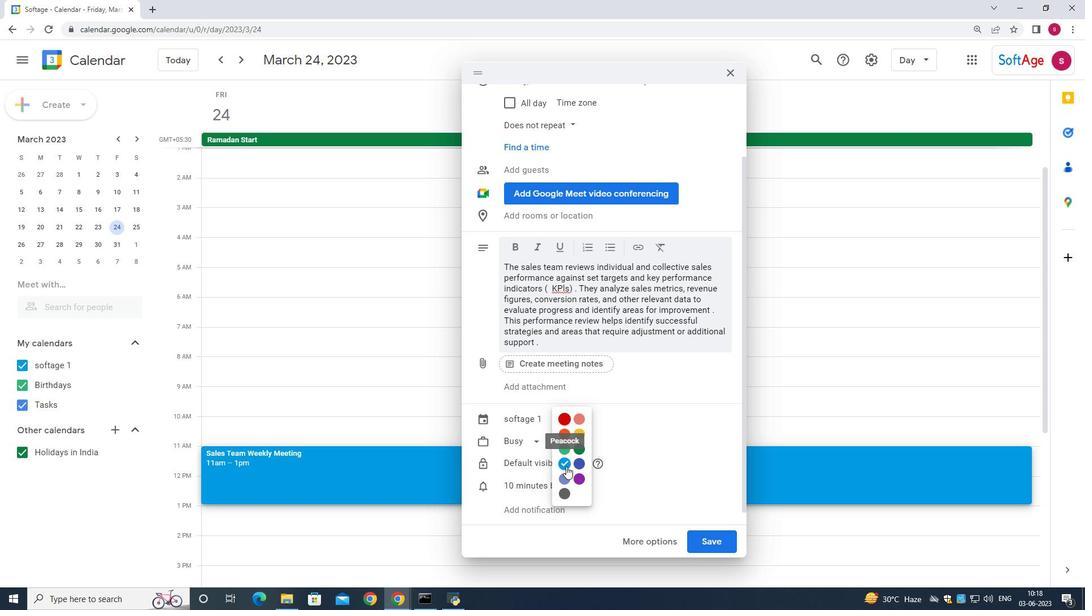 
Action: Mouse moved to (522, 389)
Screenshot: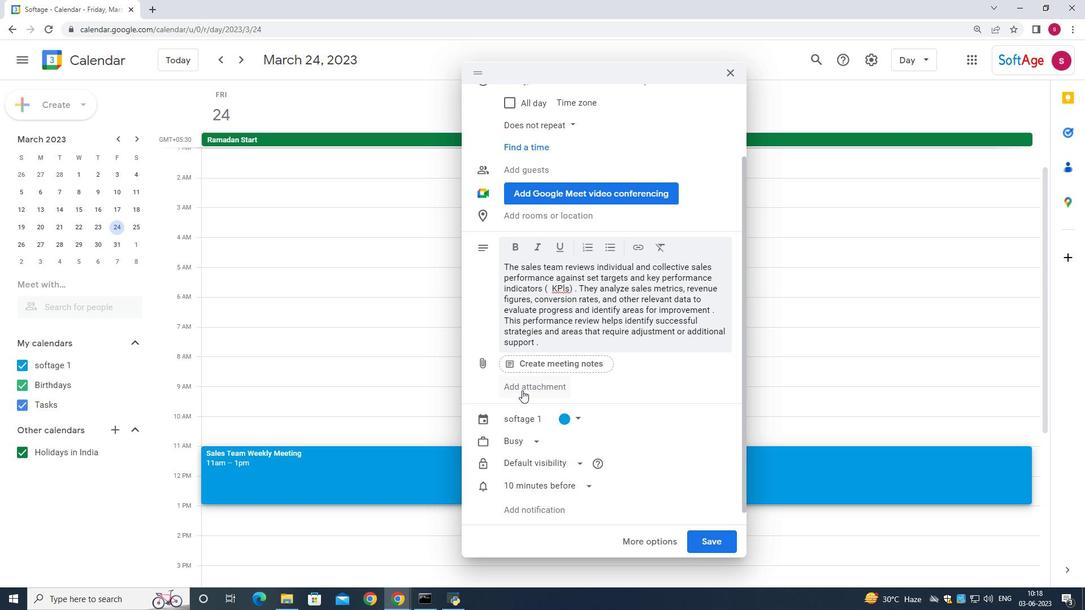 
Action: Mouse pressed left at (522, 389)
Screenshot: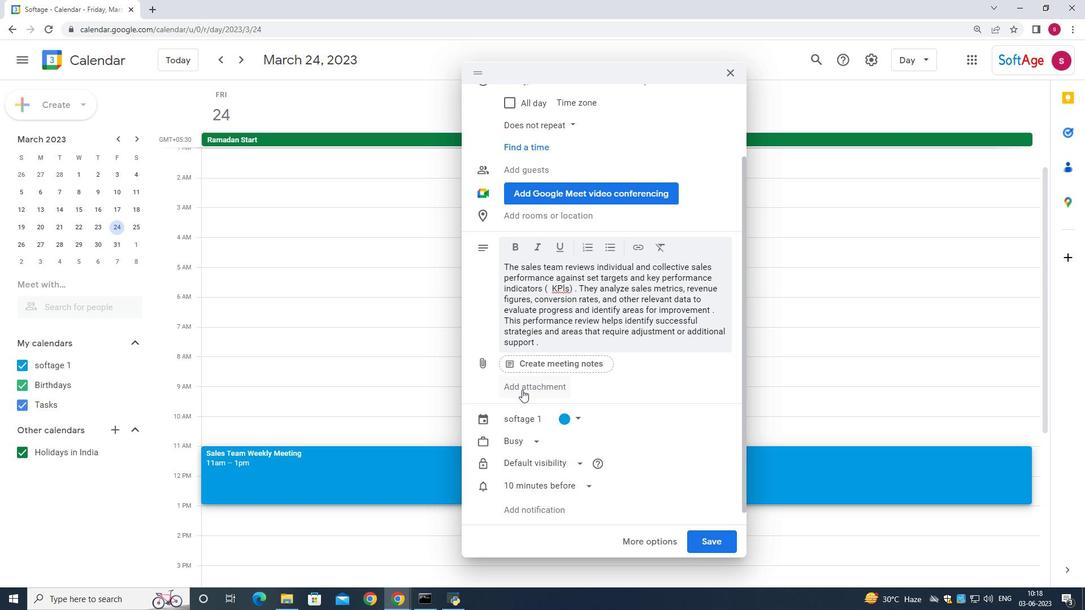 
Action: Mouse moved to (900, 91)
Screenshot: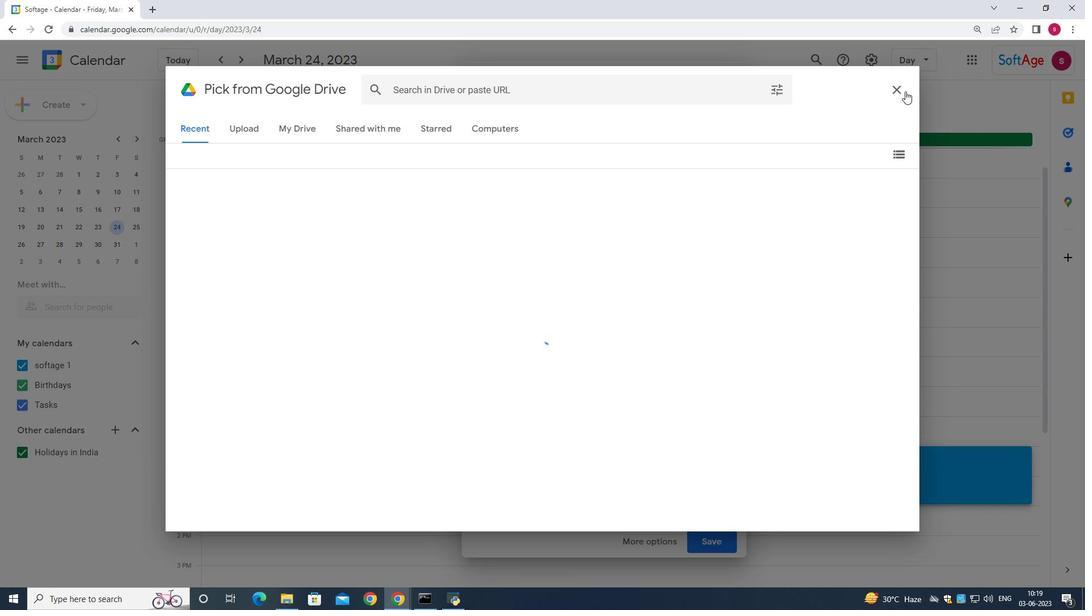 
Action: Mouse pressed left at (900, 91)
Screenshot: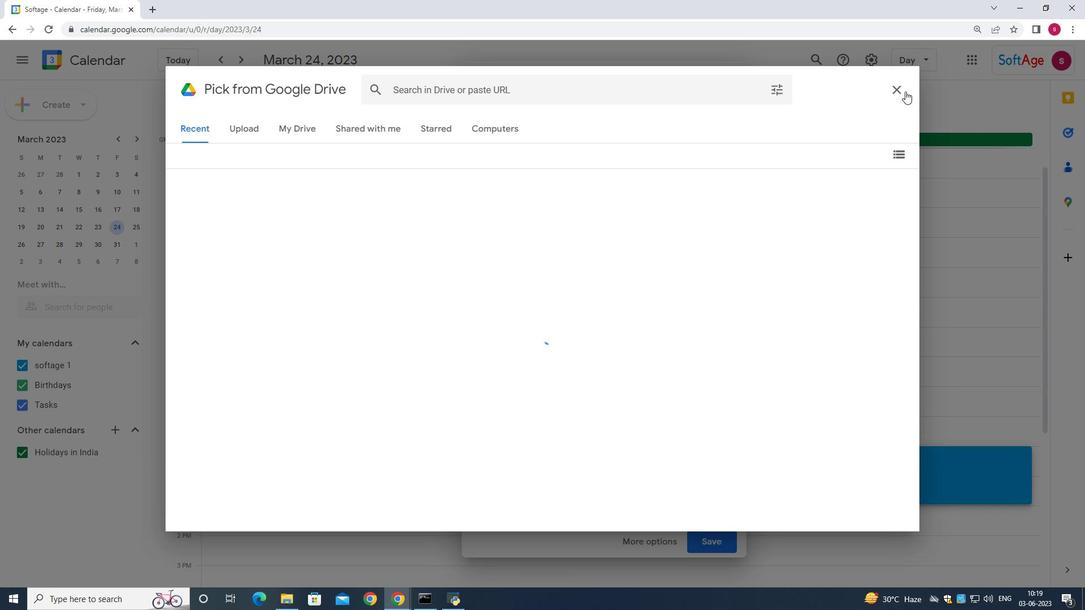 
Action: Mouse moved to (522, 210)
Screenshot: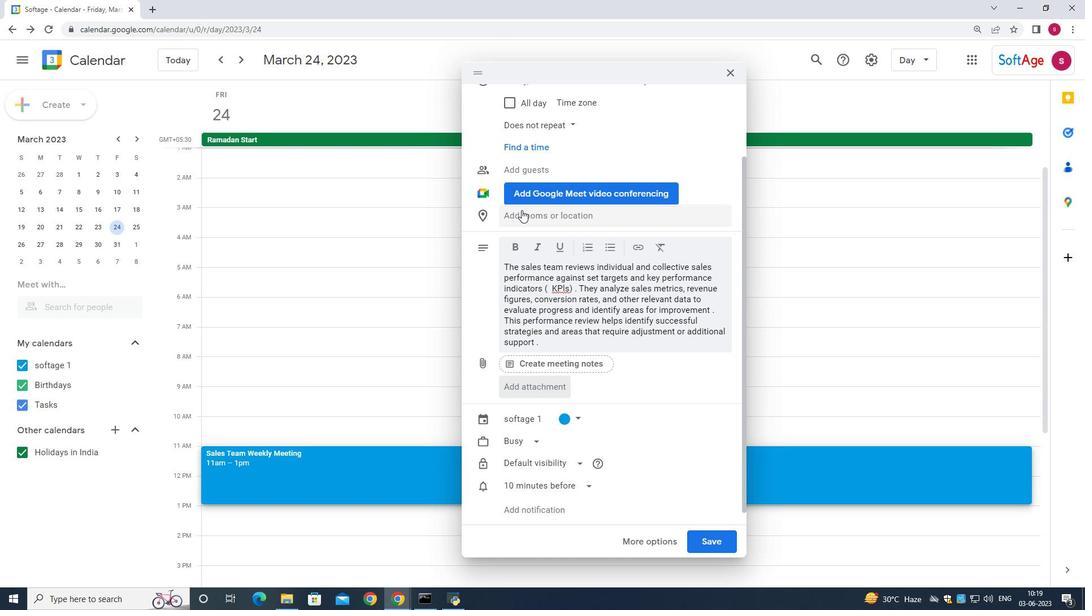 
Action: Mouse pressed left at (522, 210)
Screenshot: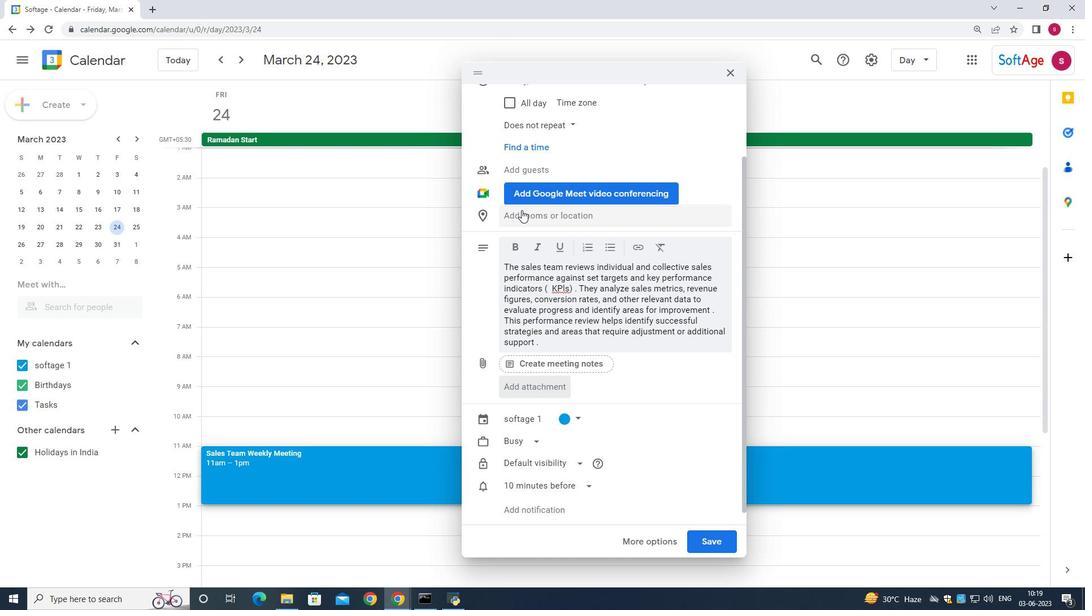 
Action: Mouse moved to (483, 83)
Screenshot: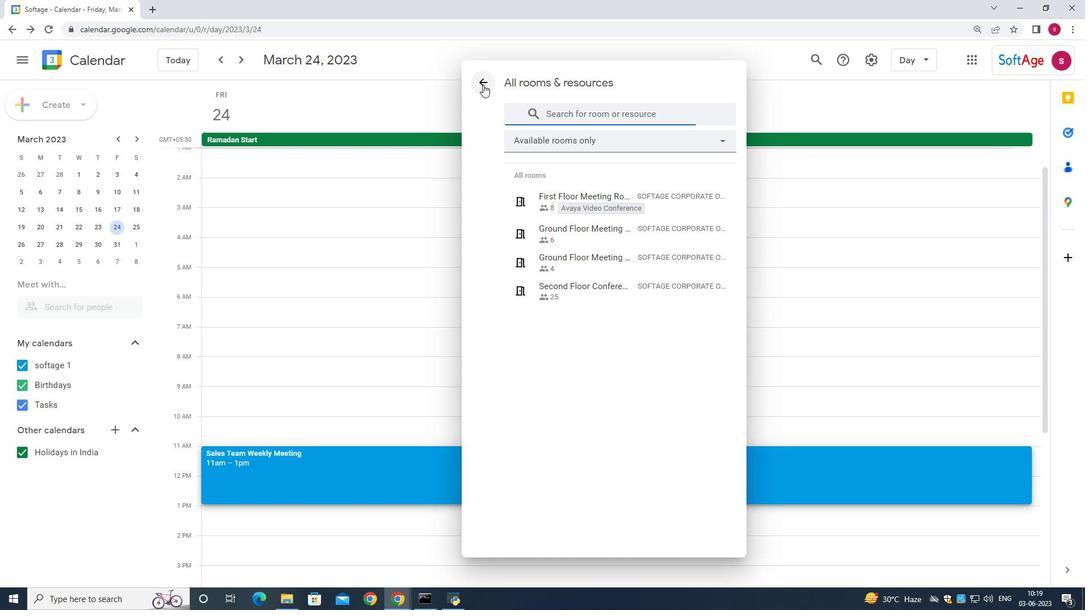 
Action: Mouse pressed left at (483, 83)
Screenshot: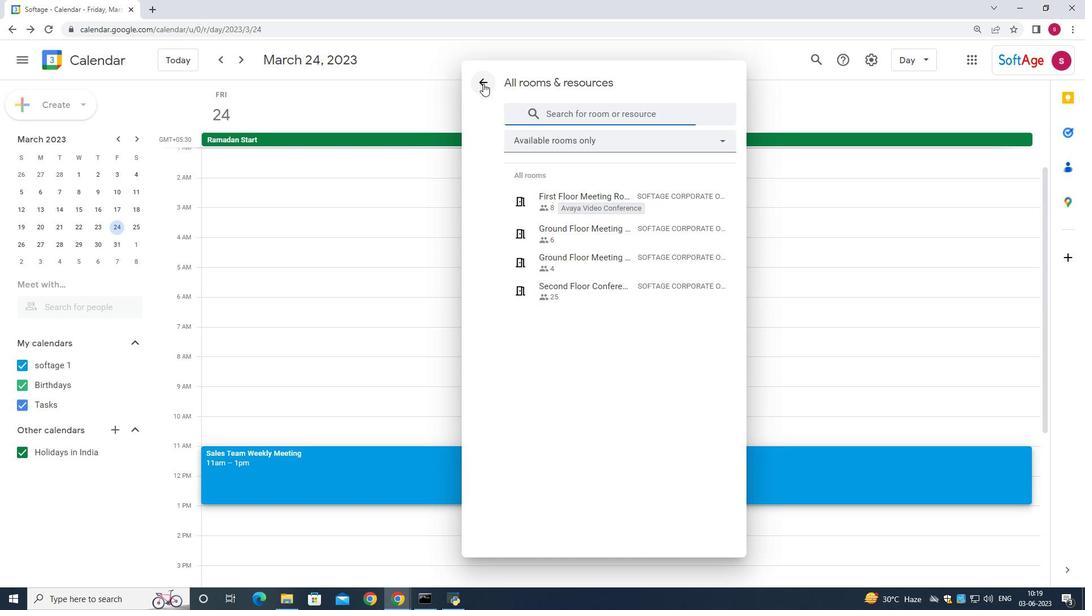 
Action: Mouse moved to (518, 246)
Screenshot: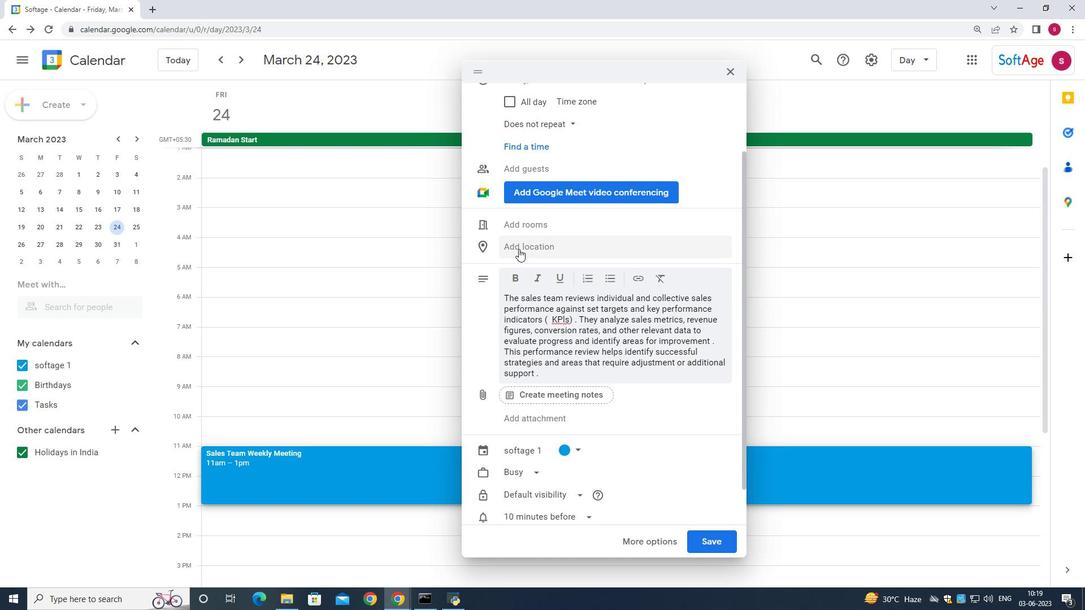 
Action: Mouse pressed left at (518, 246)
Screenshot: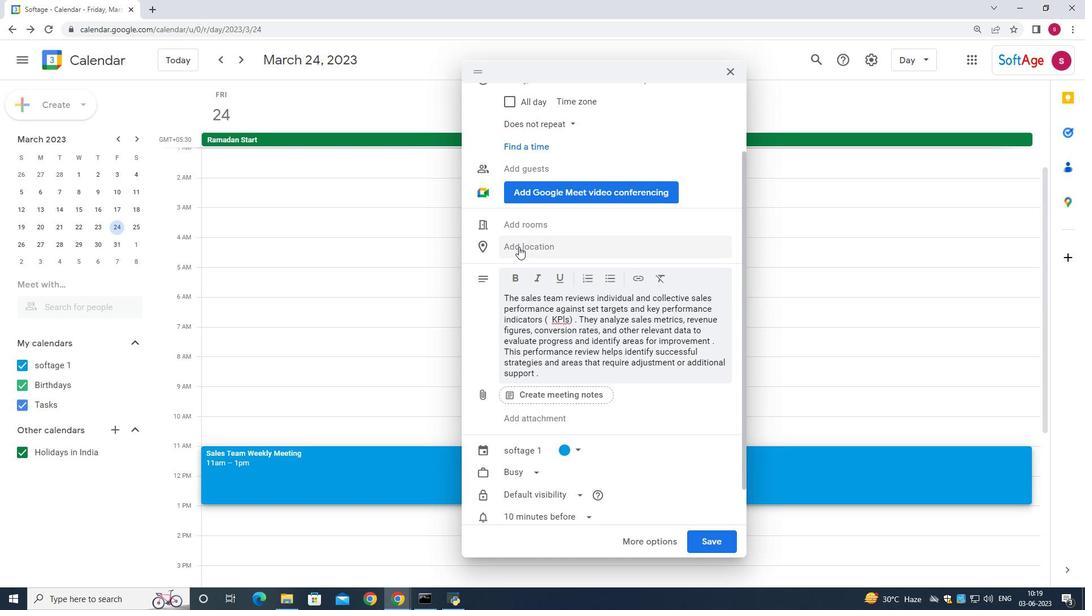 
Action: Mouse moved to (518, 245)
Screenshot: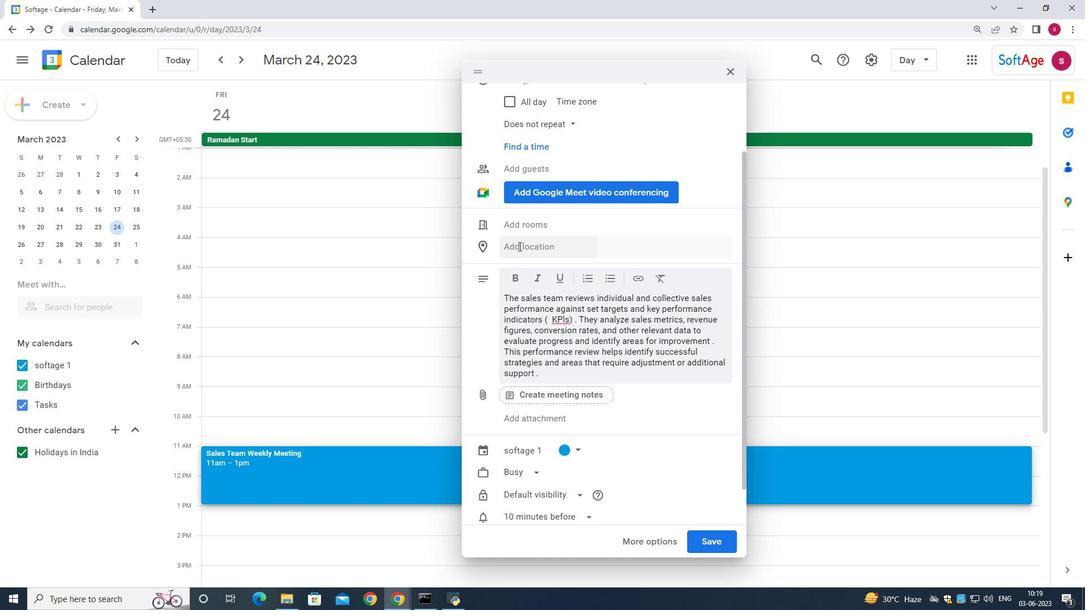 
Action: Key pressed 123<Key.space><Key.shift><Key.shift><Key.shift><Key.shift><Key.shift>Rua<Key.space>das<Key.space><Key.shift><Key.shift>Flores,<Key.space><Key.shift_r>Porto,<Key.space><Key.shift_r>Portugal,<Key.space><Key.backspace><Key.backspace>
Screenshot: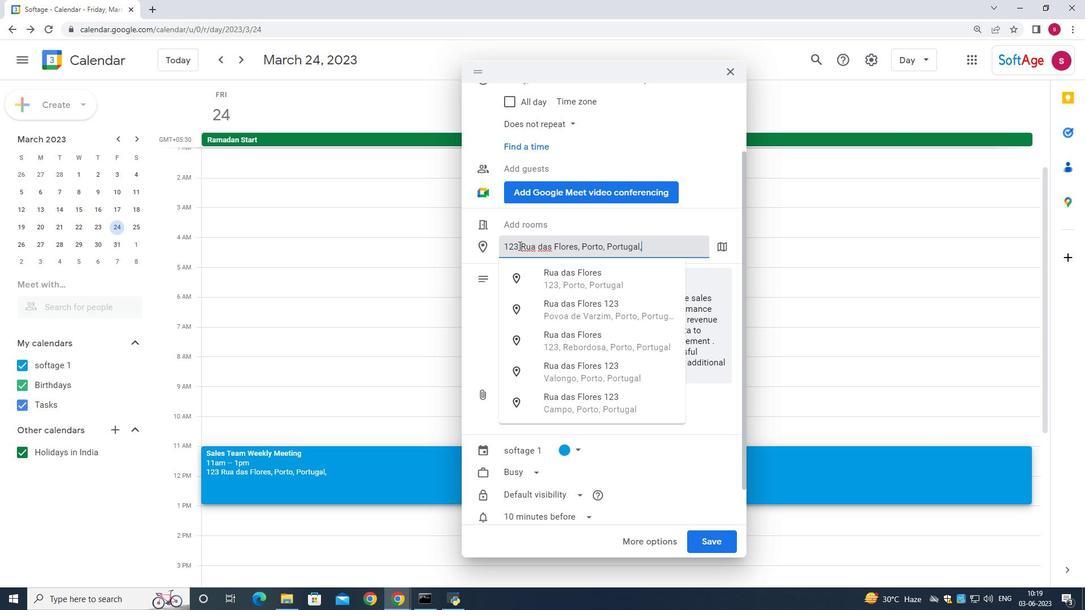 
Action: Mouse moved to (709, 539)
Screenshot: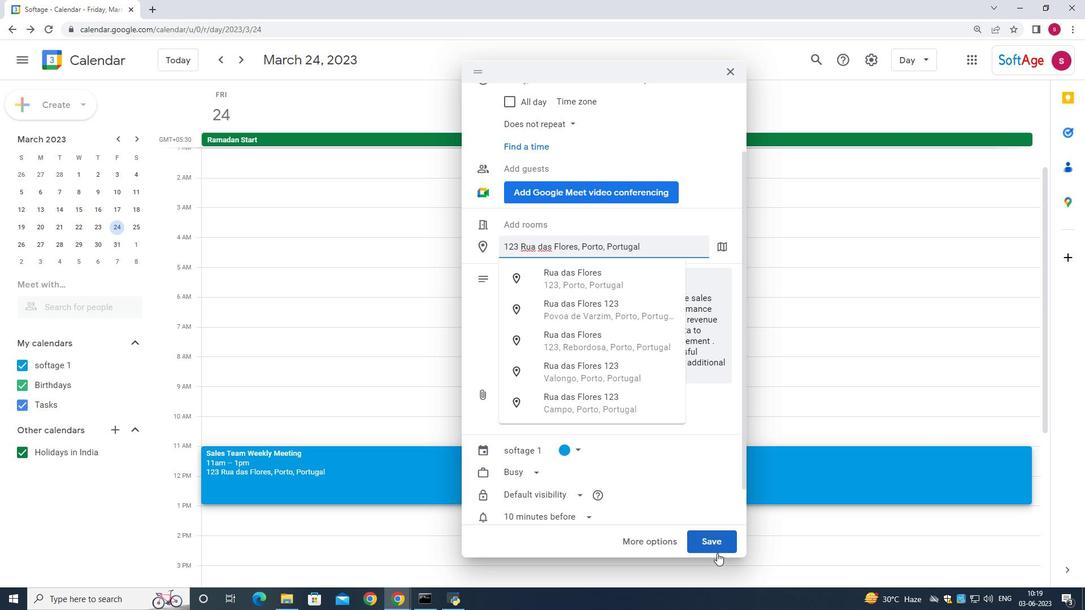 
Action: Mouse pressed left at (709, 539)
Screenshot: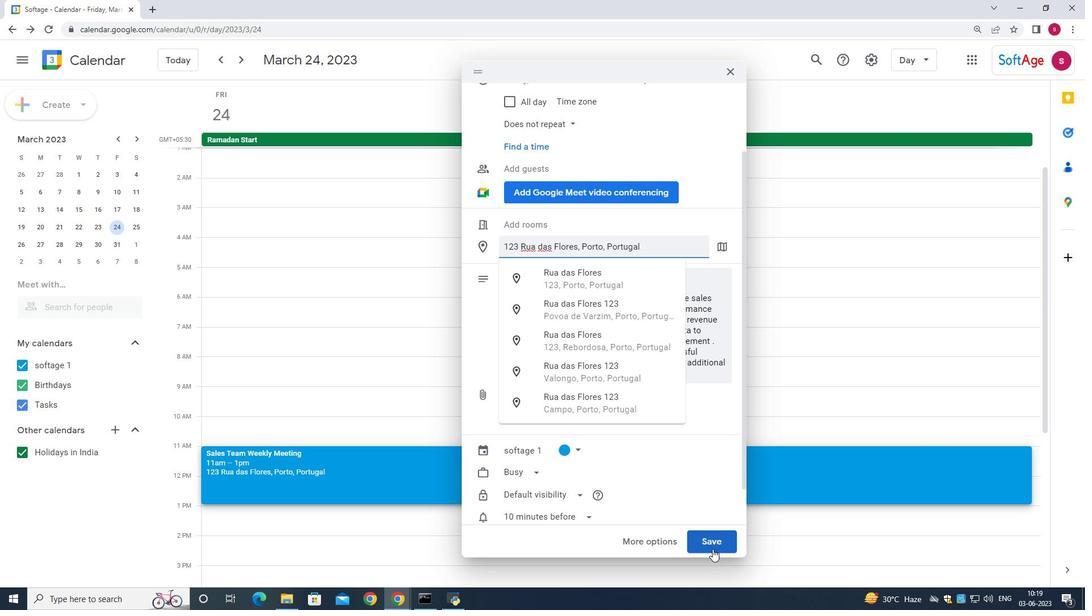 
Action: Mouse moved to (325, 473)
Screenshot: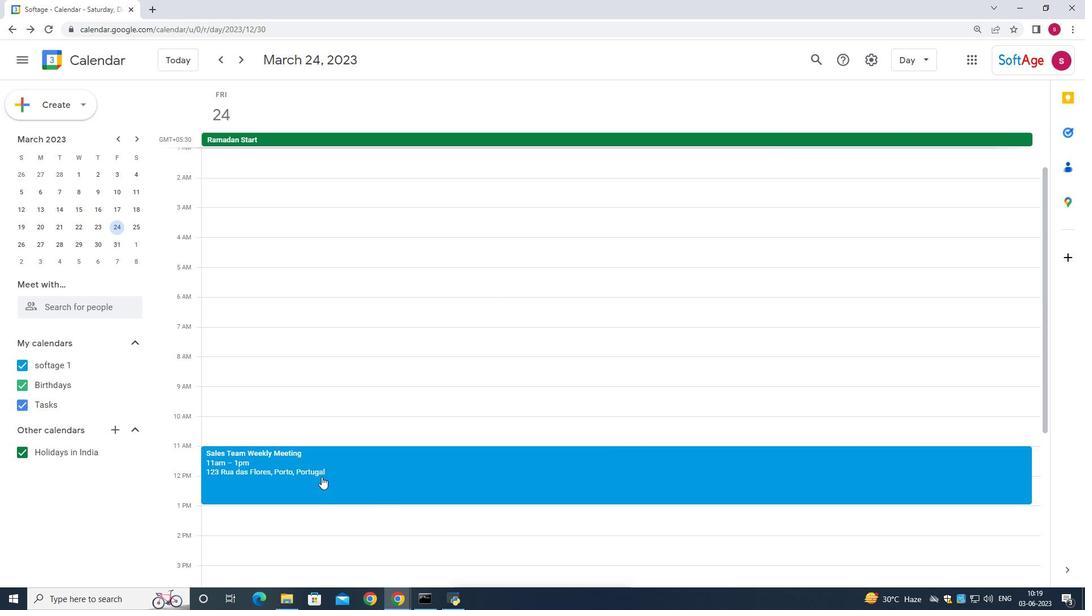 
Action: Mouse pressed left at (325, 473)
Screenshot: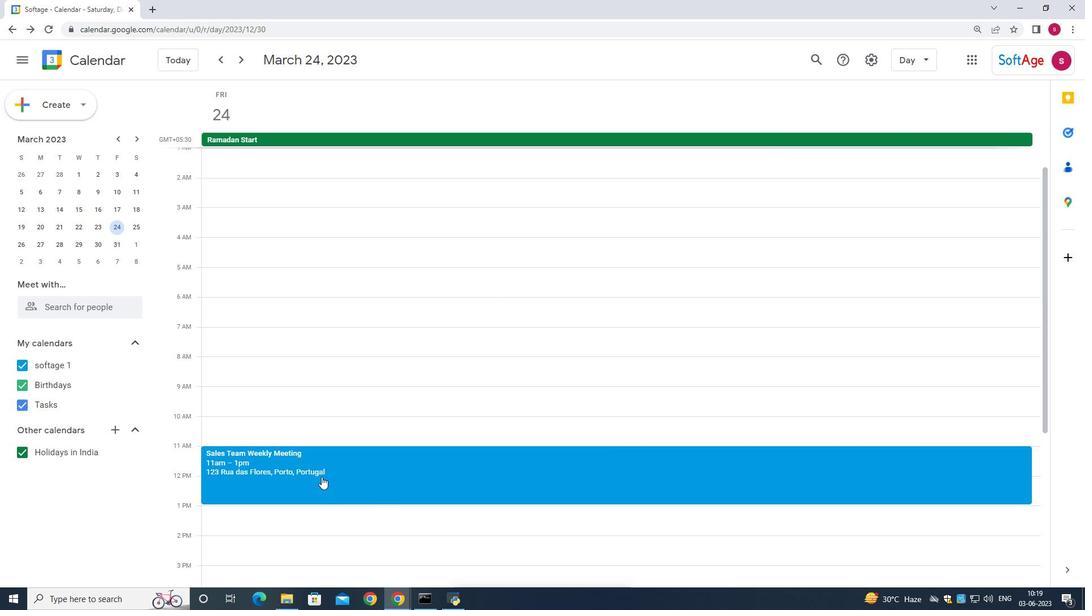 
Action: Mouse moved to (678, 183)
Screenshot: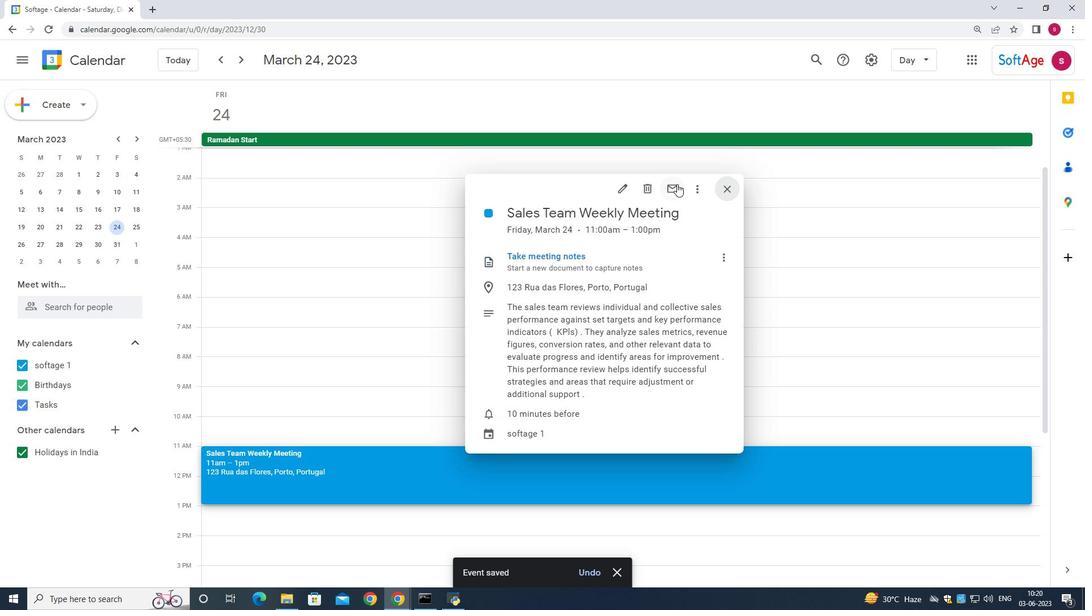 
Action: Mouse pressed left at (678, 183)
Screenshot: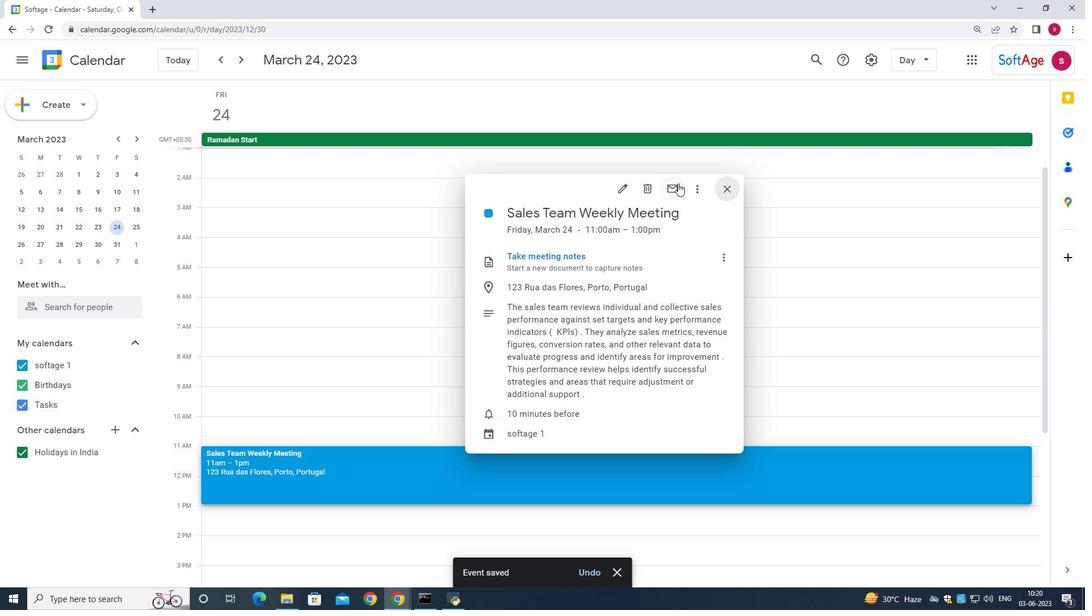 
Action: Mouse moved to (387, 249)
Screenshot: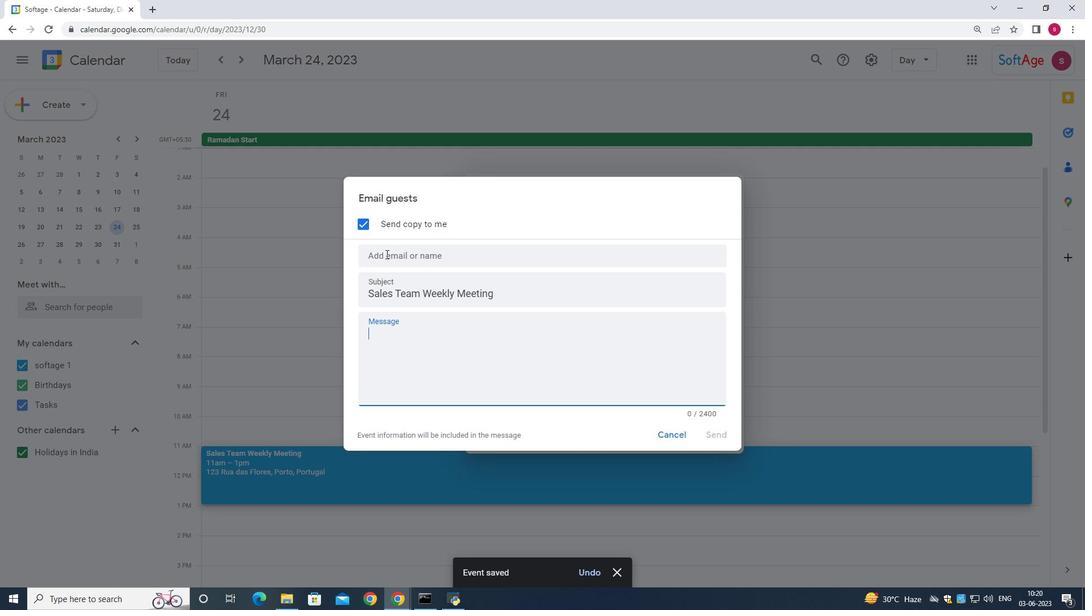 
Action: Mouse pressed left at (387, 249)
Screenshot: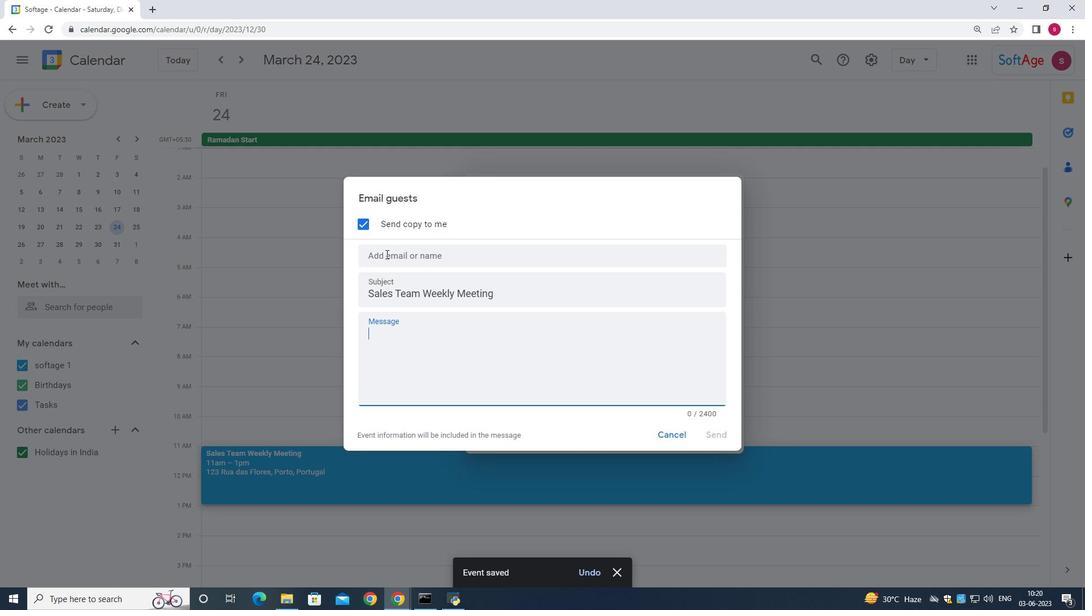 
Action: Key pressed softage.9
Screenshot: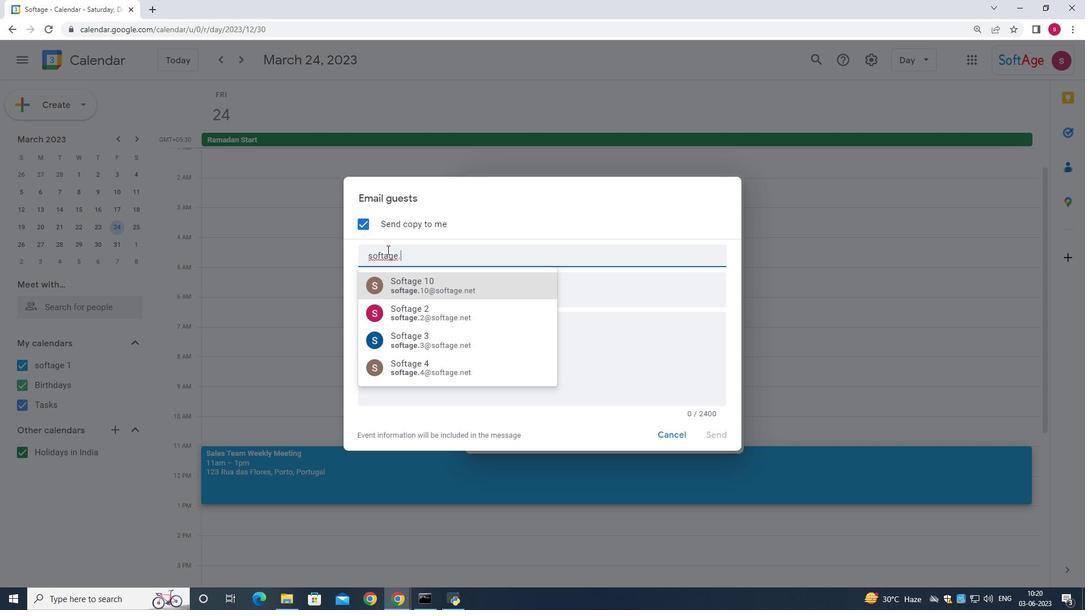 
Action: Mouse moved to (438, 282)
Screenshot: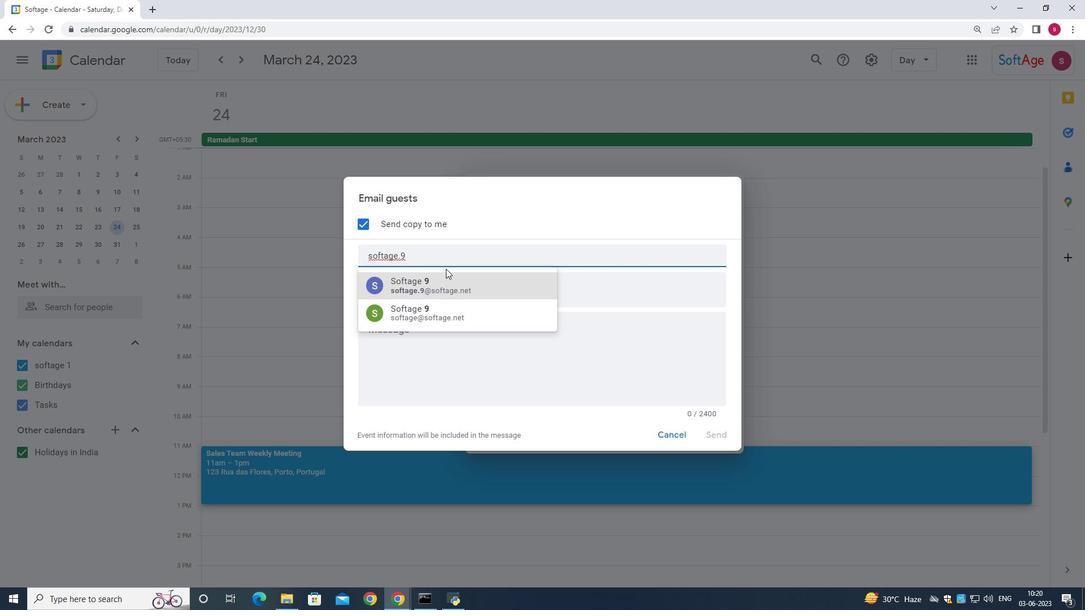 
Action: Mouse pressed left at (438, 282)
Screenshot: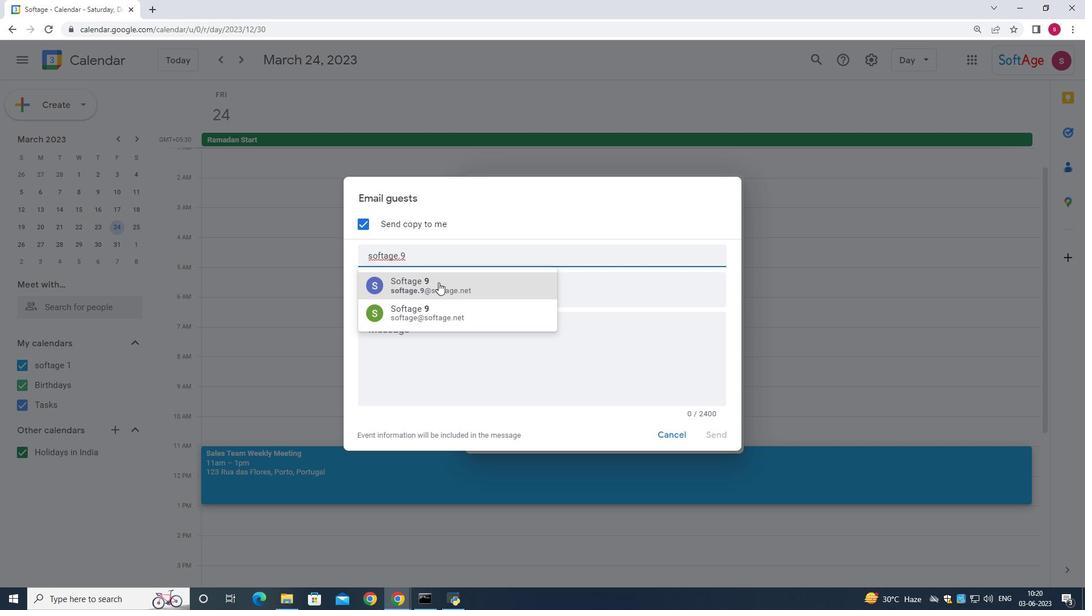 
Action: Key pressed softage.10
Screenshot: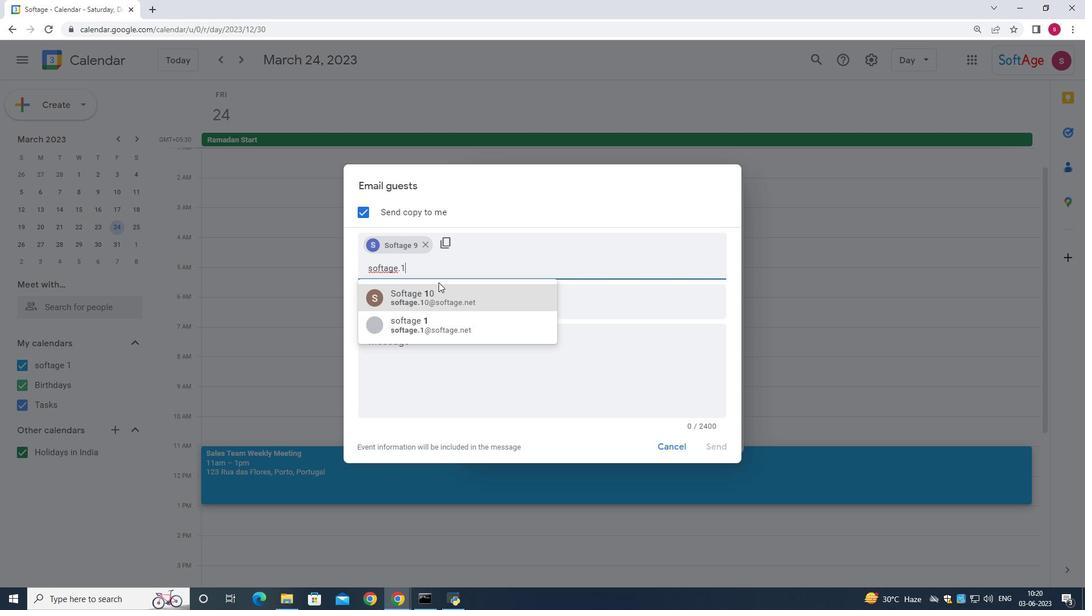 
Action: Mouse moved to (433, 304)
Screenshot: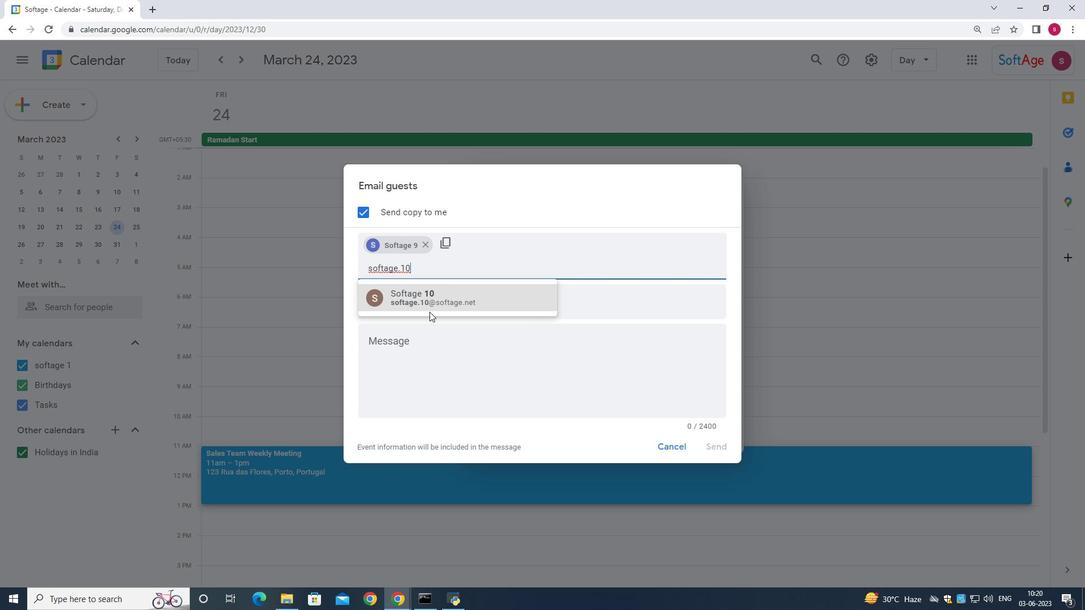 
Action: Mouse pressed left at (433, 304)
Screenshot: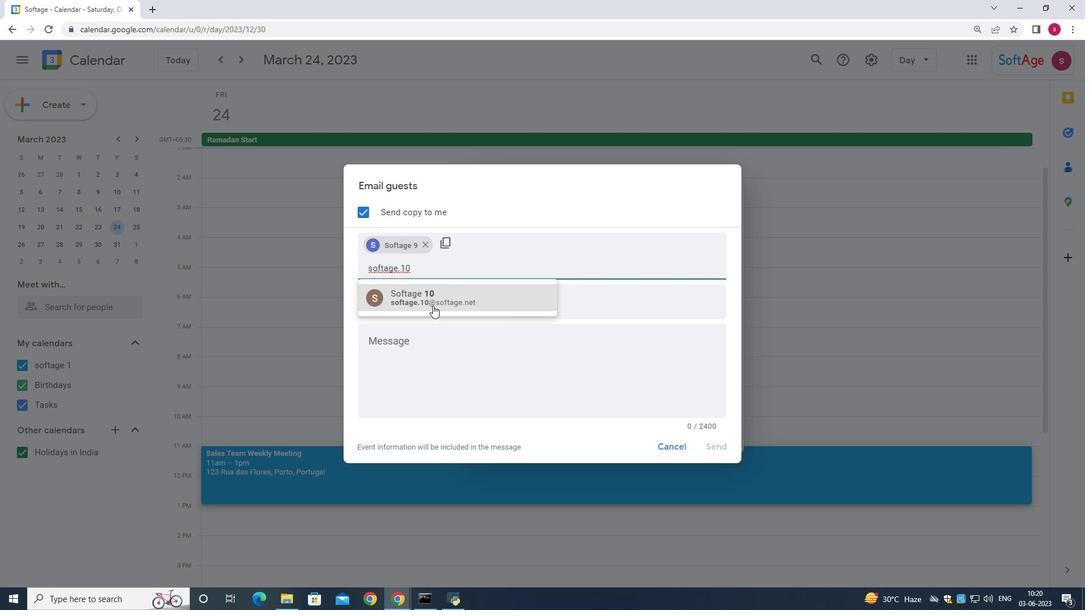 
Action: Mouse moved to (406, 379)
Screenshot: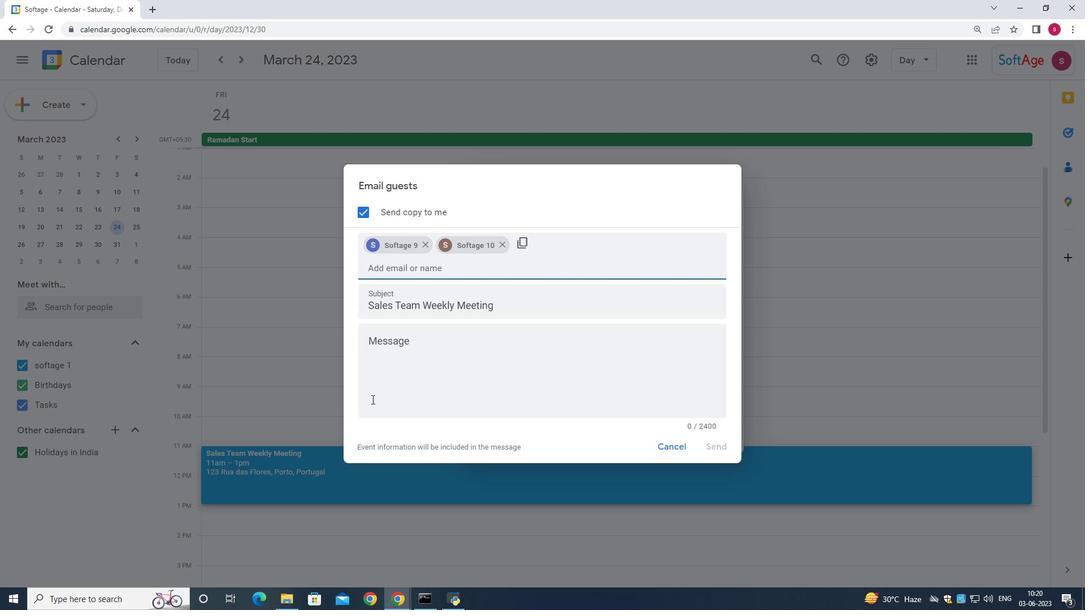
Action: Mouse pressed left at (406, 379)
Screenshot: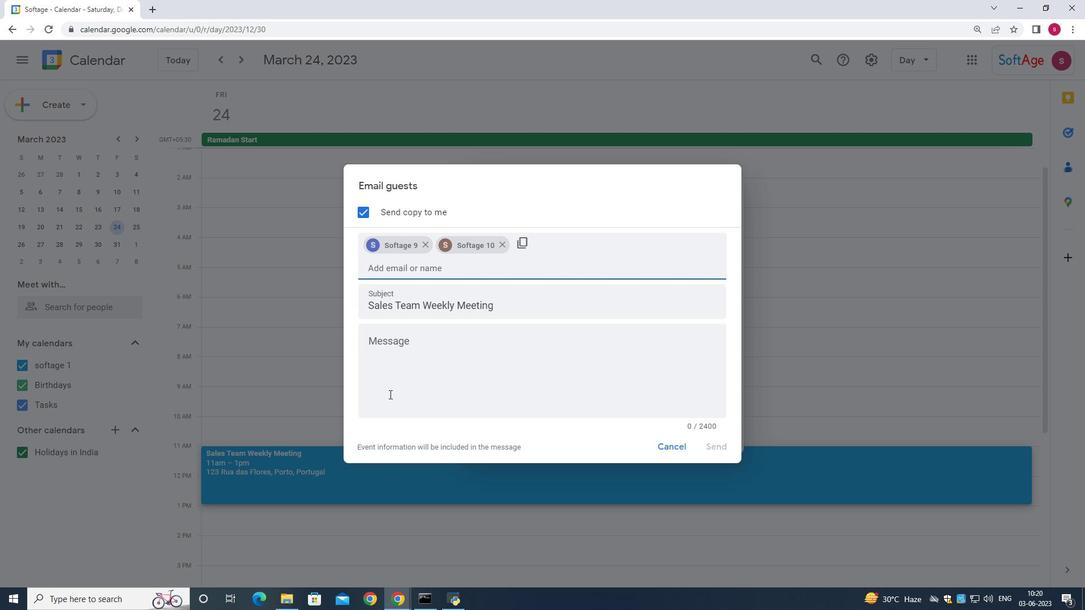 
Action: Mouse moved to (406, 379)
Screenshot: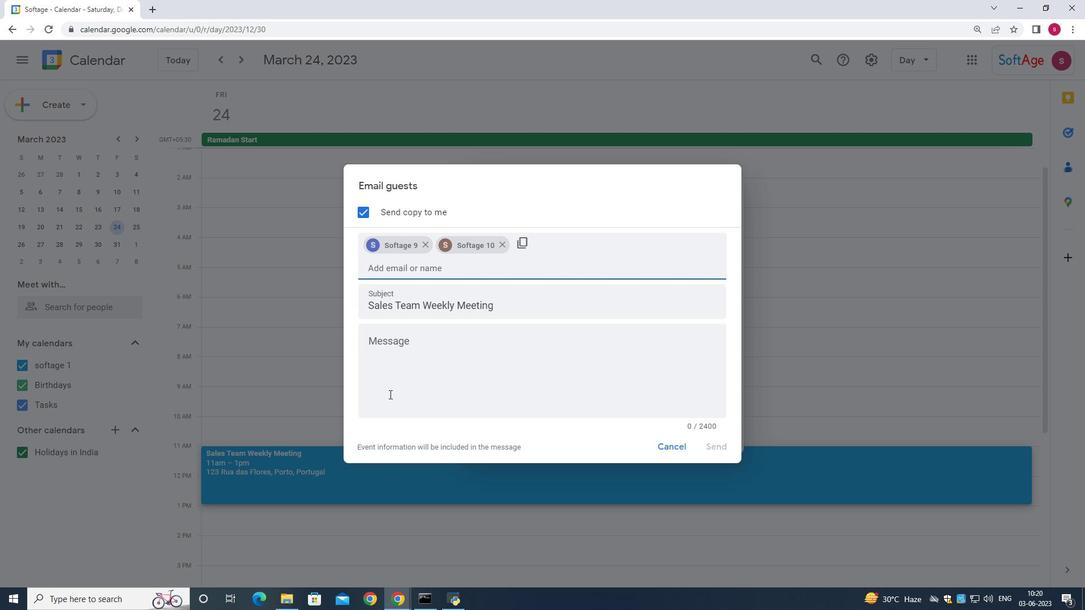 
Action: Key pressed s<Key.backspace><Key.shift>Sale<Key.space><Key.shift><Key.shift><Key.shift><Key.shift><Key.shift>Team<Key.space><Key.shift>Weekly<Key.space><Key.shift_r><Key.shift_r><Key.shift_r><Key.shift_r><Key.shift_r>Meeting<Key.space><Key.shift><Key.shift><Key.shift><Key.shift><Key.shift><Key.shift><Key.shift><Key.shift><Key.shift><Key.shift><Key.shift>Every<Key.space><Key.shift>Weekday<Key.shift_r><Key.shift_r>(<Key.shift_r>Monday<Key.space>to<Key.space><Key.shift_r><Key.shift_r><Key.shift_r><Key.shift_r><Key.shift_r><Key.shift_r><Key.shift_r><Key.shift_r><Key.shift_r><Key.shift_r><Key.shift_r><Key.shift_r><Key.shift_r><Key.shift_r><Key.shift_r><Key.shift_r><Key.shift_r><Key.shift_r><Key.shift_r><Key.shift_r><Key.shift_r><Key.shift_r><Key.shift_r><Key.shift_r><Key.shift_r>Friday<Key.shift_r>)
Screenshot: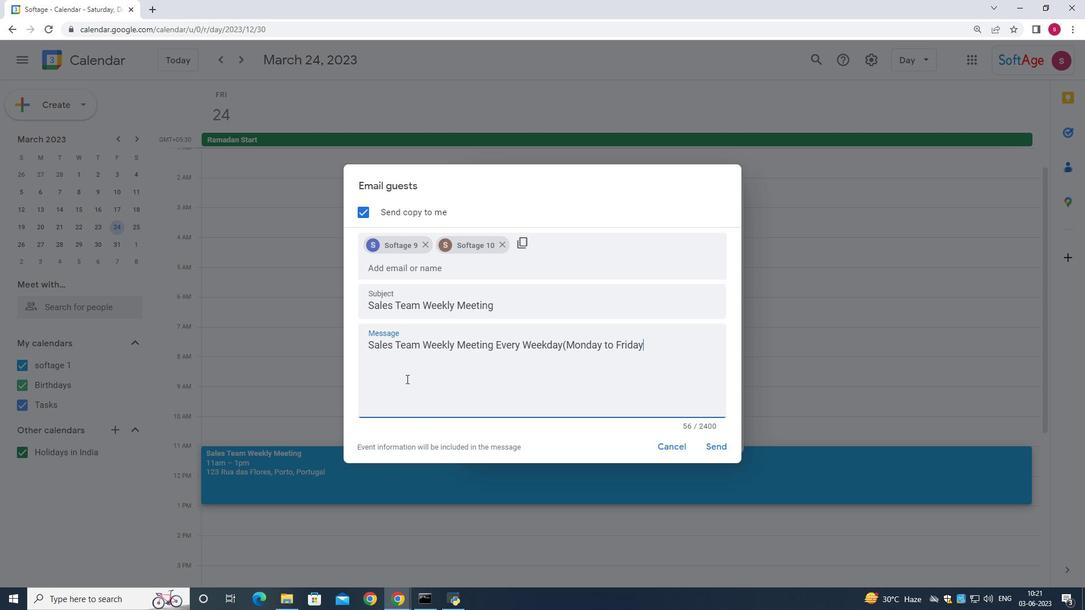 
Action: Mouse moved to (728, 442)
Screenshot: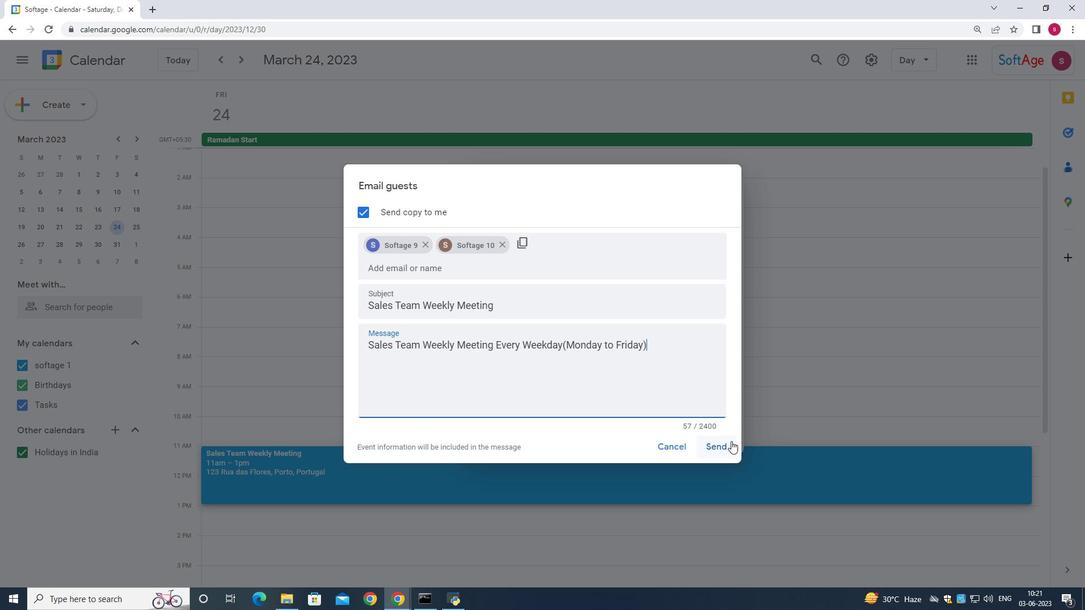 
Action: Mouse pressed left at (728, 442)
Screenshot: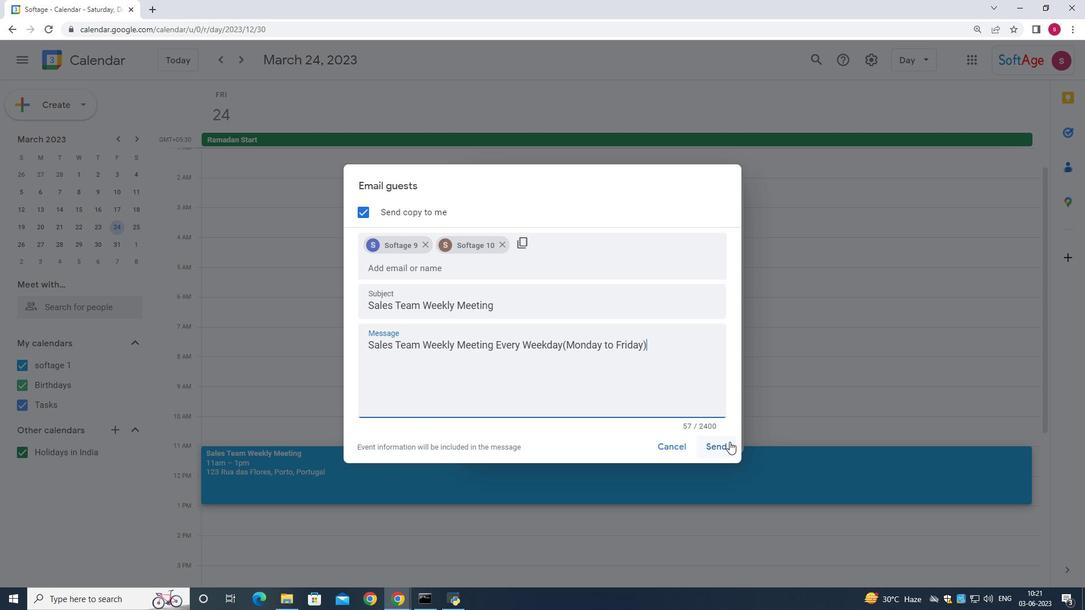 
Action: Mouse moved to (345, 142)
Screenshot: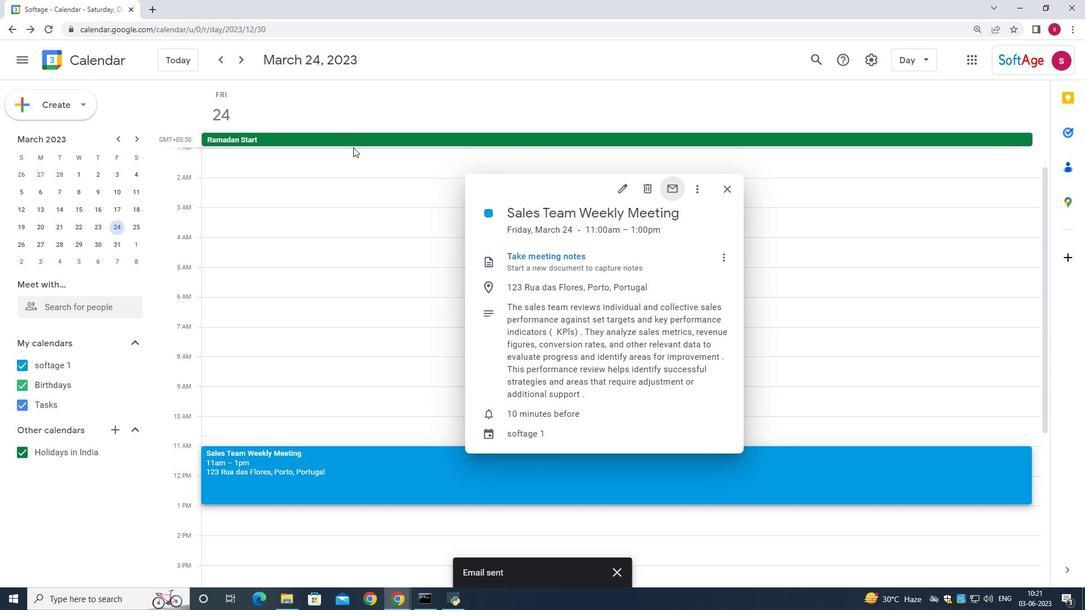 
